 Task: Compose an email with the signature Dana Mitchell with the subject Shipping confirmation and the message Thank you for your cooperation in this matter. from softage.1@softage.net to softage.2@softage.net,  softage.1@softage.net and softage.3@softage.net with CC to softage.4@softage.net with an attached document Proposal_summary.docx, insert an emoji of smiley face Send the email
Action: Mouse moved to (431, 544)
Screenshot: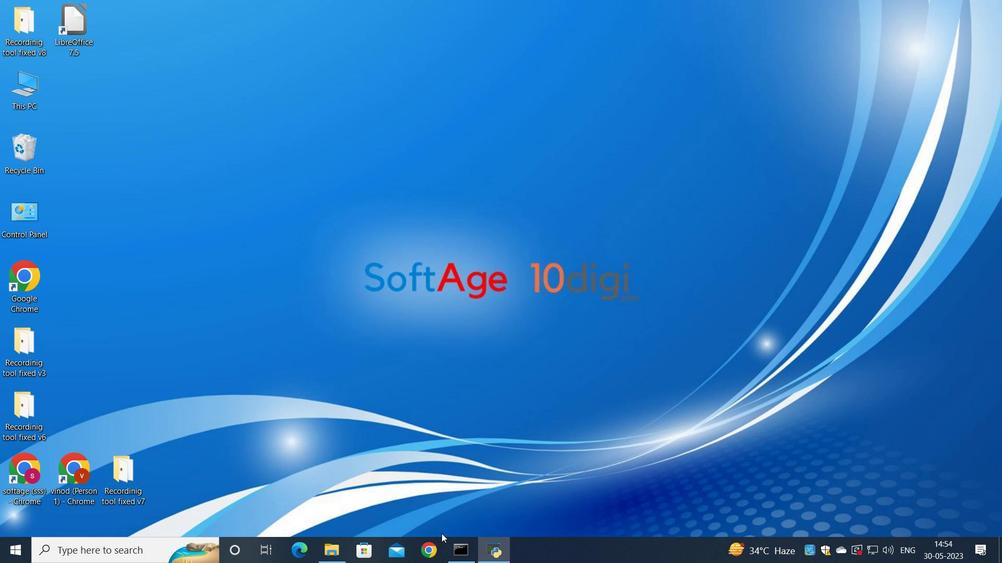 
Action: Mouse pressed left at (431, 544)
Screenshot: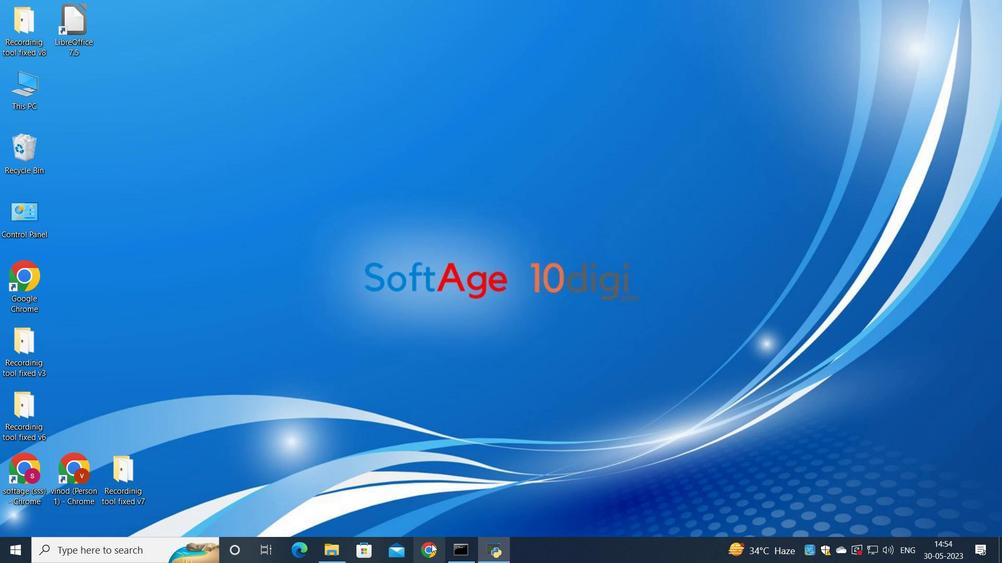 
Action: Mouse moved to (439, 296)
Screenshot: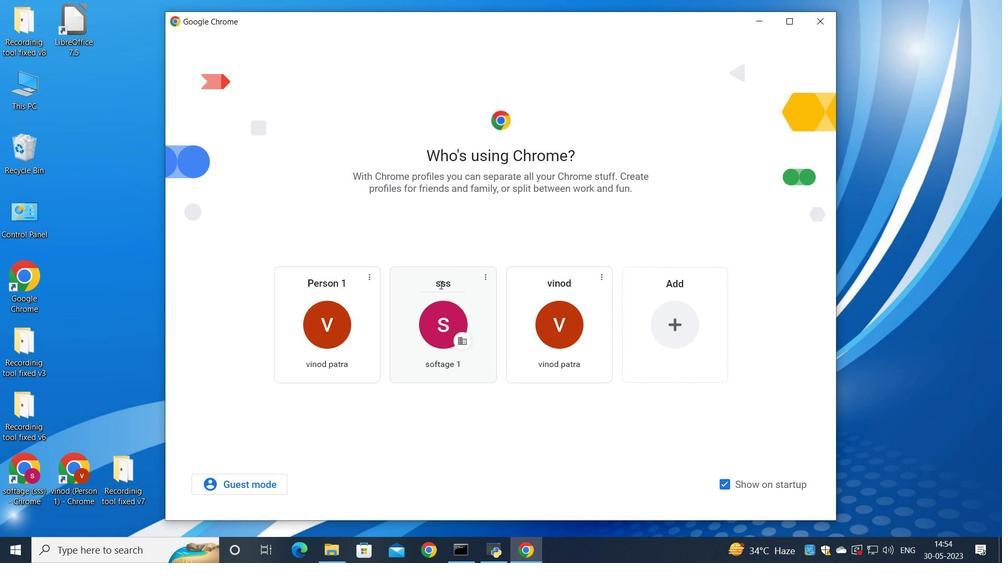 
Action: Mouse pressed left at (439, 296)
Screenshot: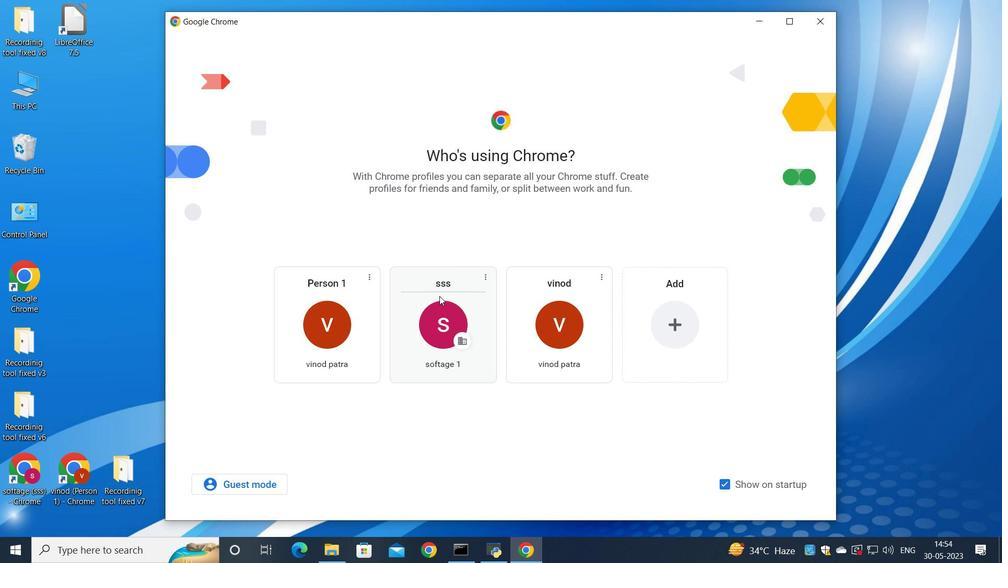 
Action: Mouse moved to (448, 326)
Screenshot: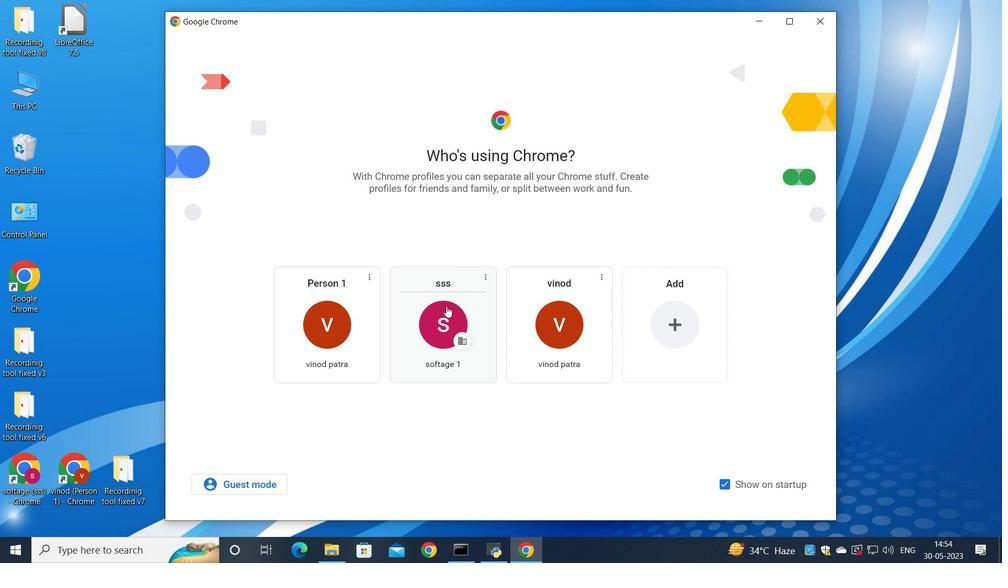 
Action: Mouse pressed left at (448, 326)
Screenshot: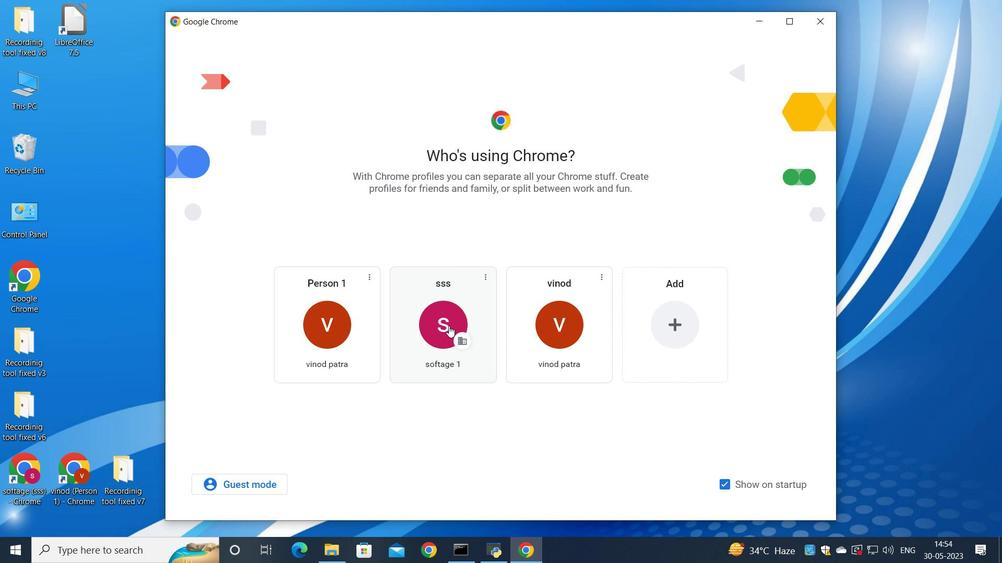 
Action: Mouse moved to (874, 67)
Screenshot: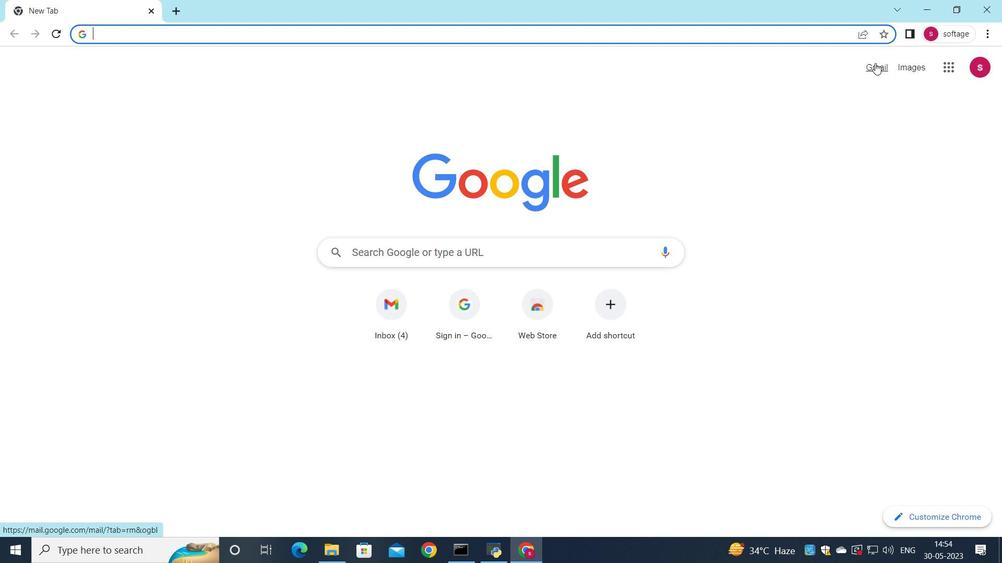 
Action: Mouse pressed left at (874, 67)
Screenshot: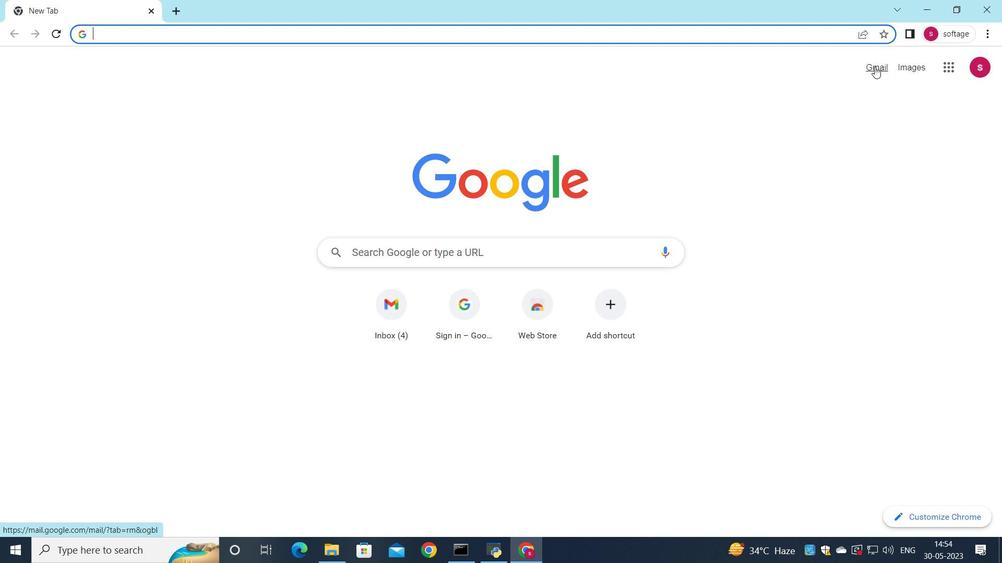 
Action: Mouse moved to (853, 93)
Screenshot: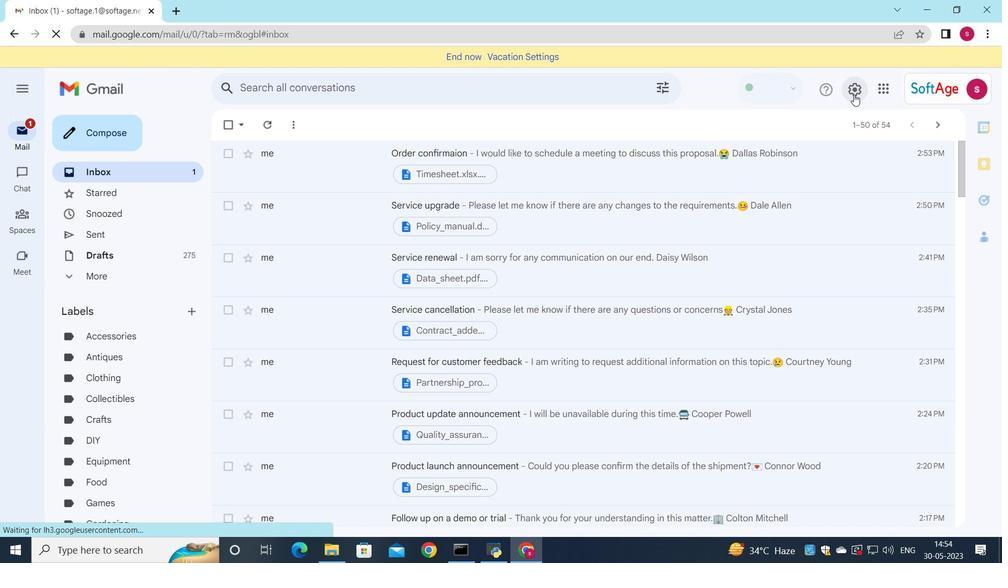 
Action: Mouse pressed left at (853, 93)
Screenshot: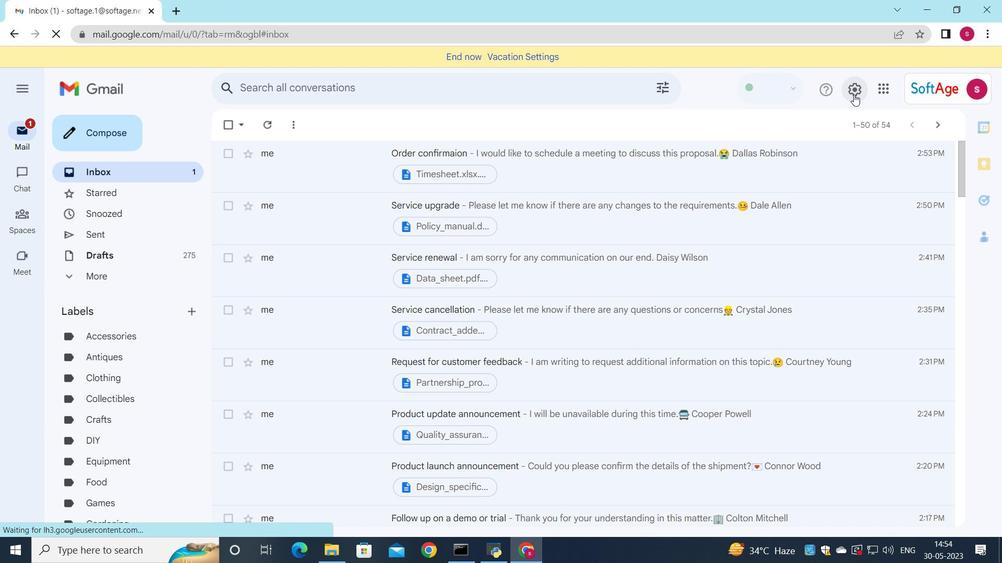 
Action: Mouse moved to (843, 151)
Screenshot: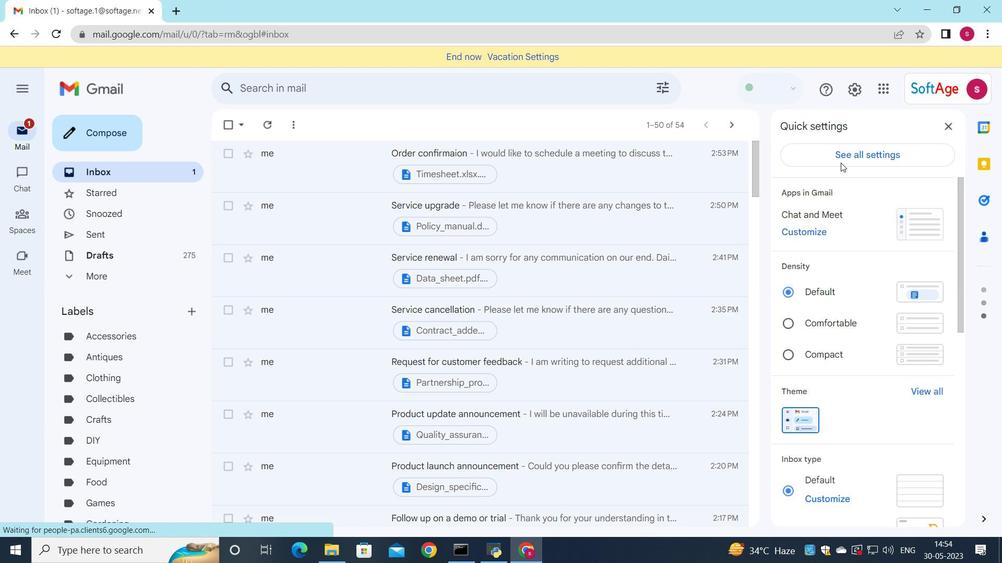 
Action: Mouse pressed left at (843, 151)
Screenshot: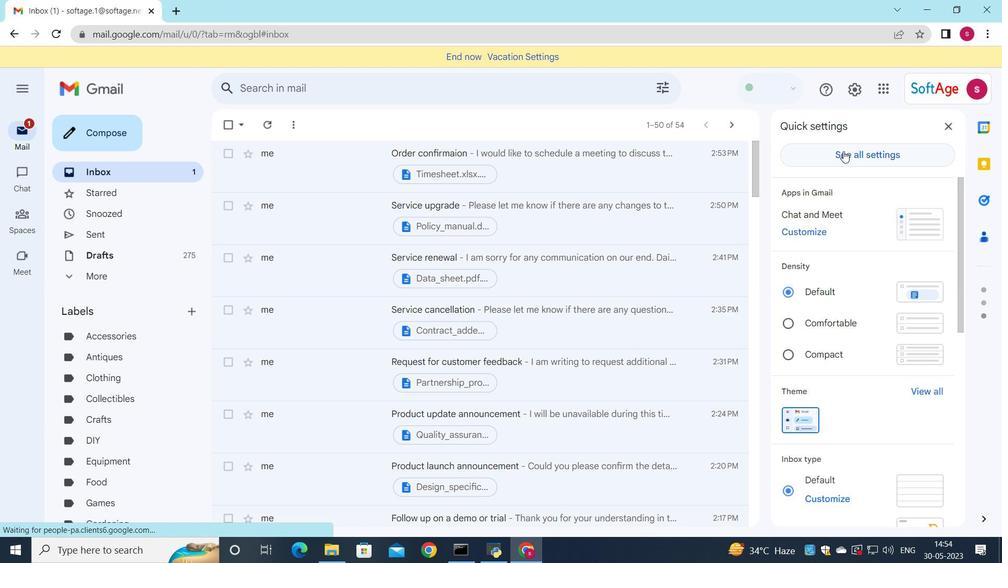 
Action: Mouse moved to (503, 377)
Screenshot: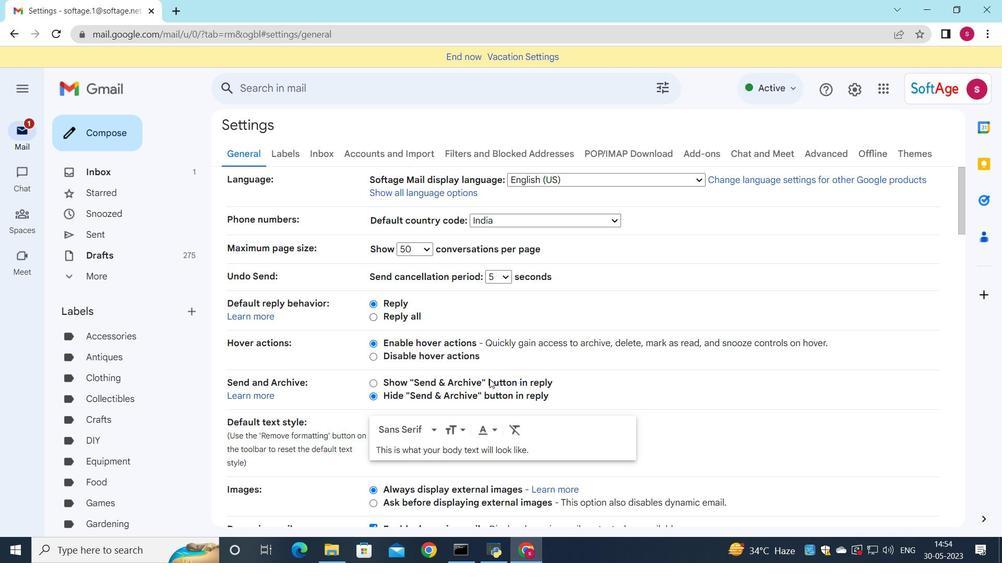 
Action: Mouse scrolled (503, 377) with delta (0, 0)
Screenshot: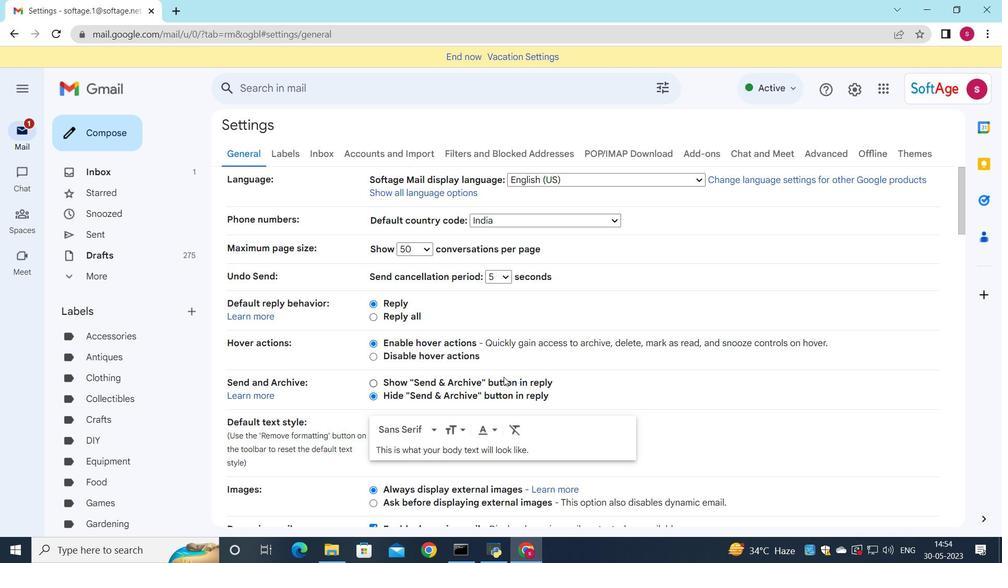 
Action: Mouse scrolled (503, 377) with delta (0, 0)
Screenshot: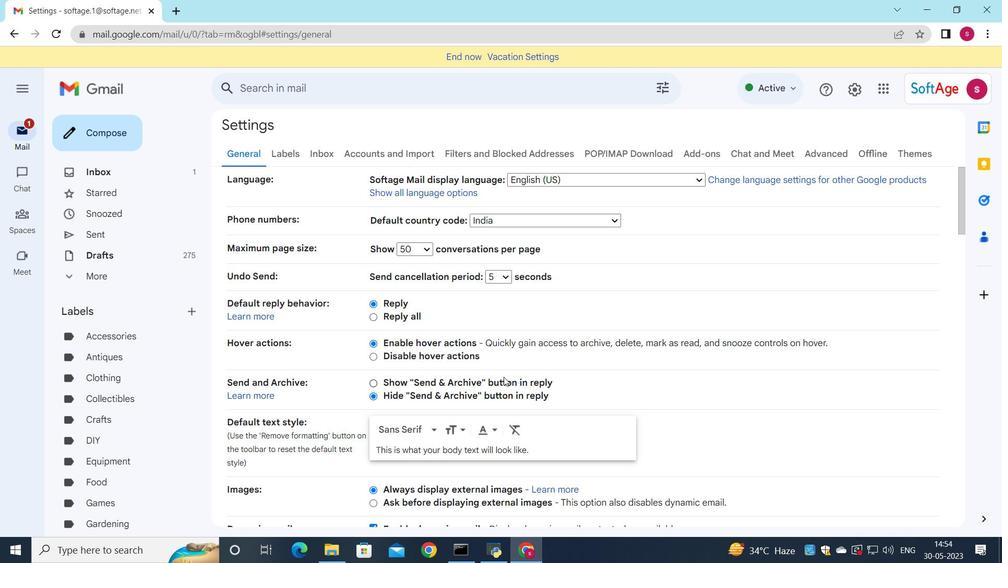 
Action: Mouse scrolled (503, 377) with delta (0, 0)
Screenshot: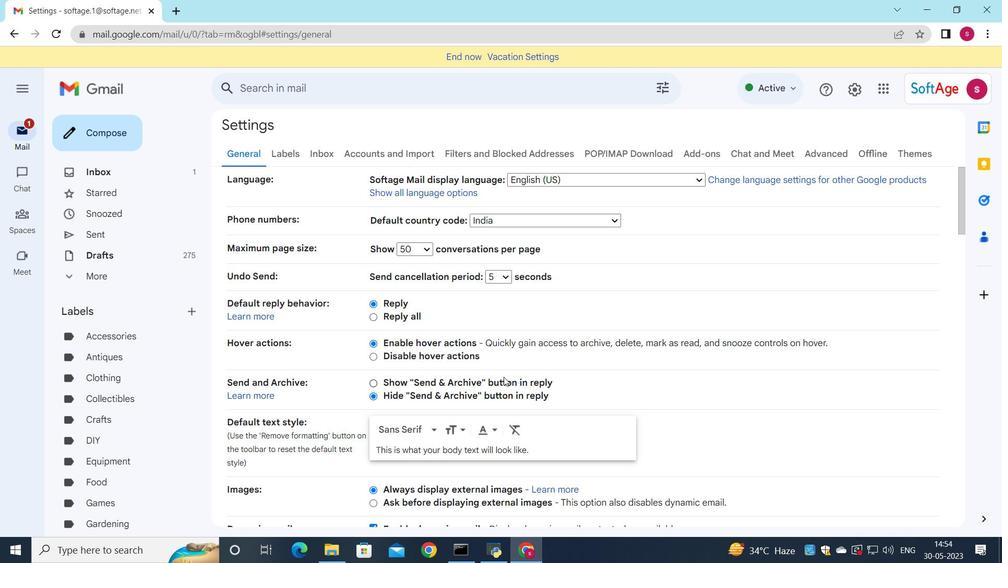 
Action: Mouse scrolled (503, 377) with delta (0, 0)
Screenshot: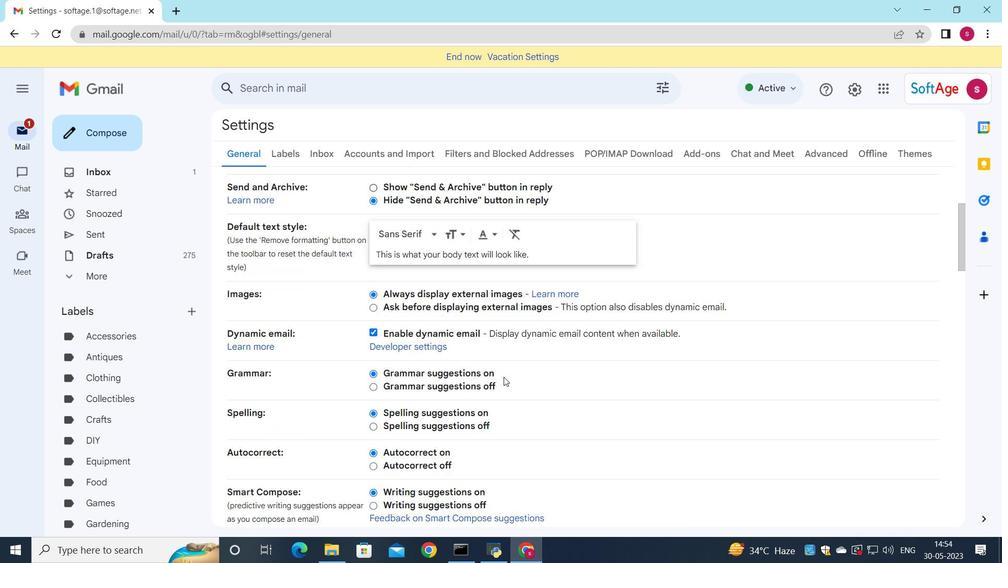 
Action: Mouse scrolled (503, 377) with delta (0, 0)
Screenshot: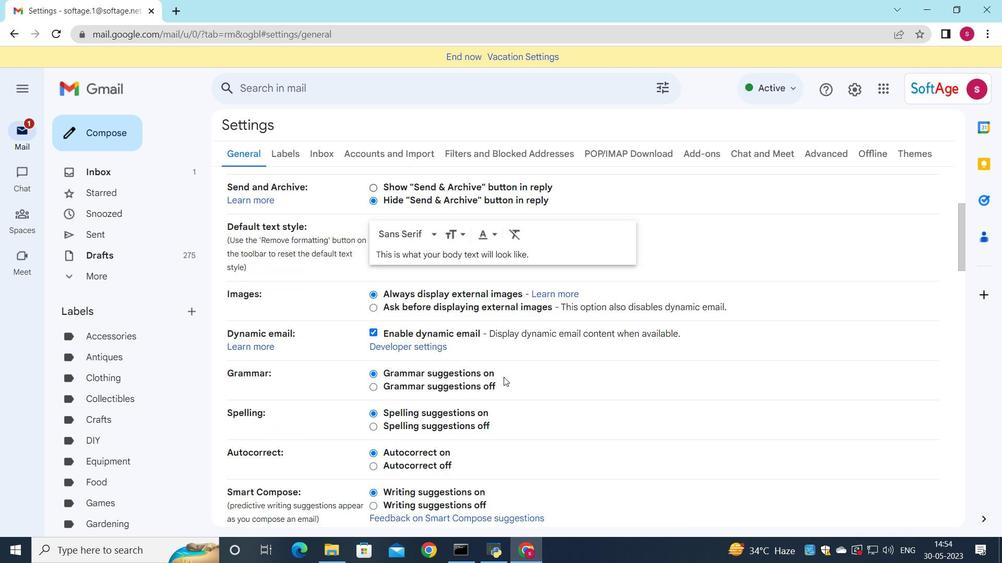 
Action: Mouse scrolled (503, 377) with delta (0, 0)
Screenshot: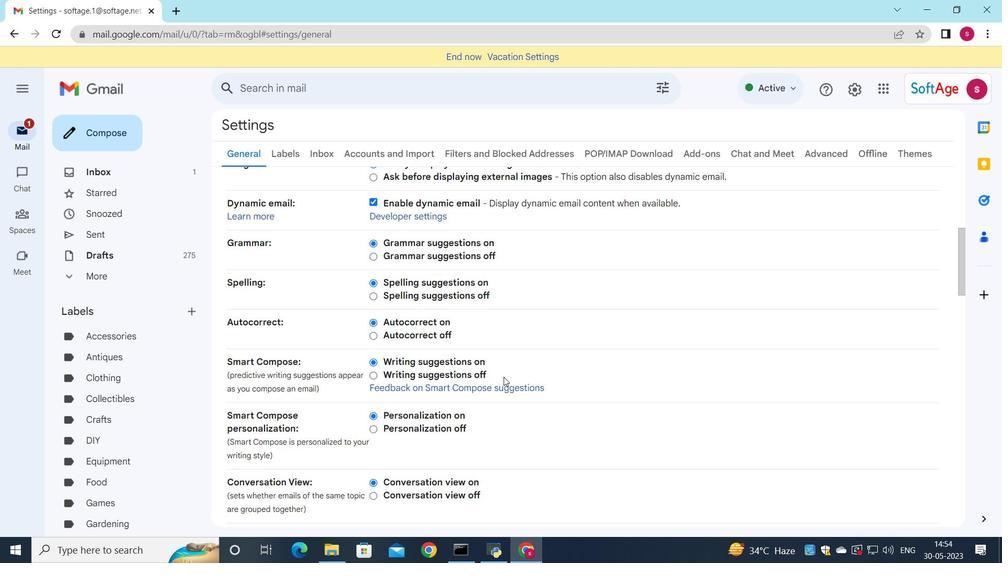 
Action: Mouse scrolled (503, 377) with delta (0, 0)
Screenshot: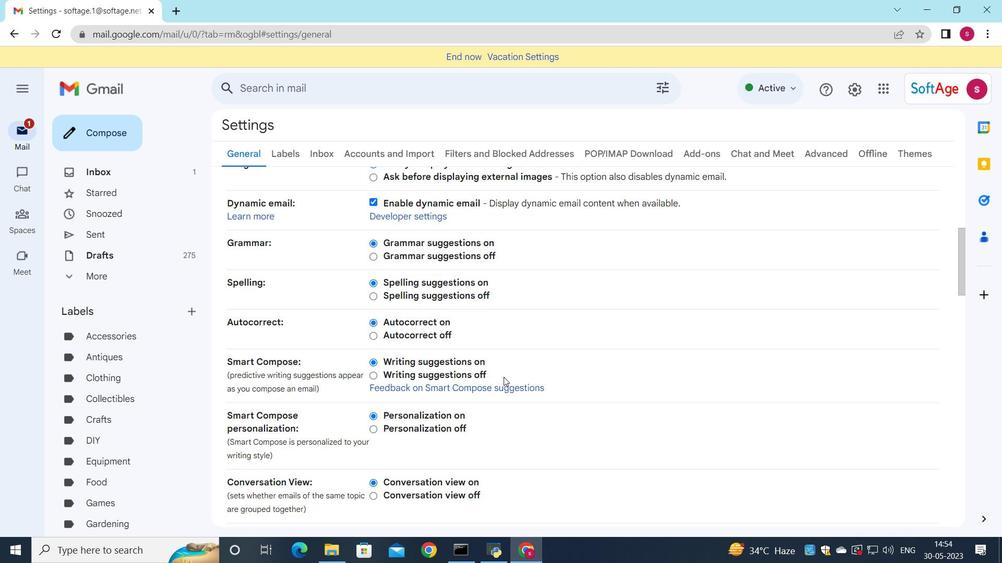 
Action: Mouse scrolled (503, 377) with delta (0, 0)
Screenshot: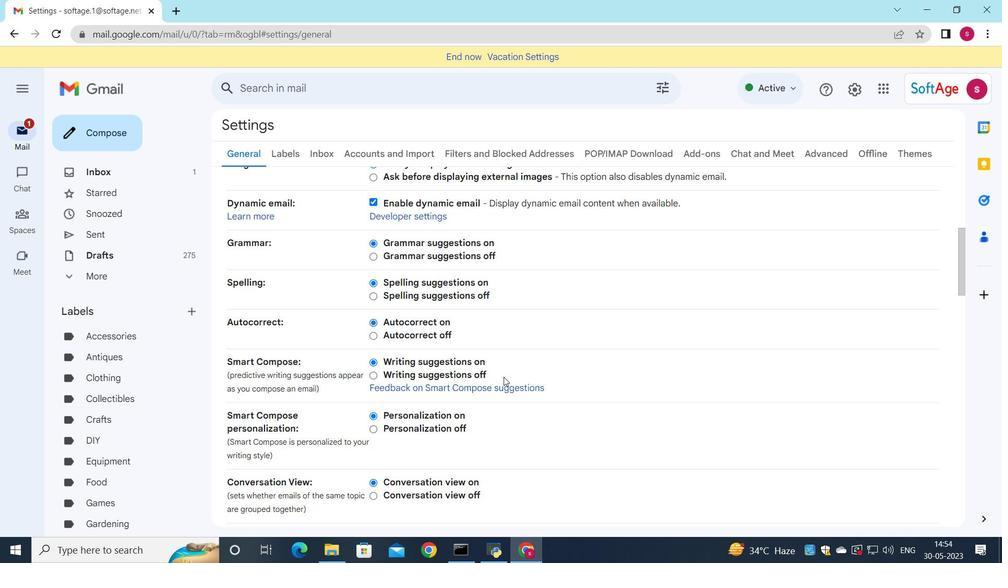 
Action: Mouse scrolled (503, 377) with delta (0, 0)
Screenshot: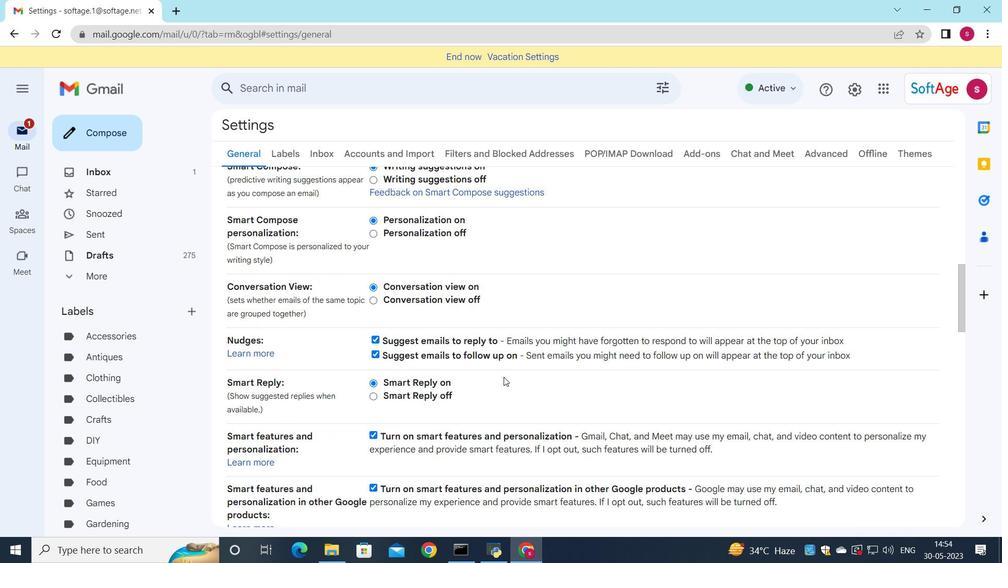 
Action: Mouse scrolled (503, 377) with delta (0, 0)
Screenshot: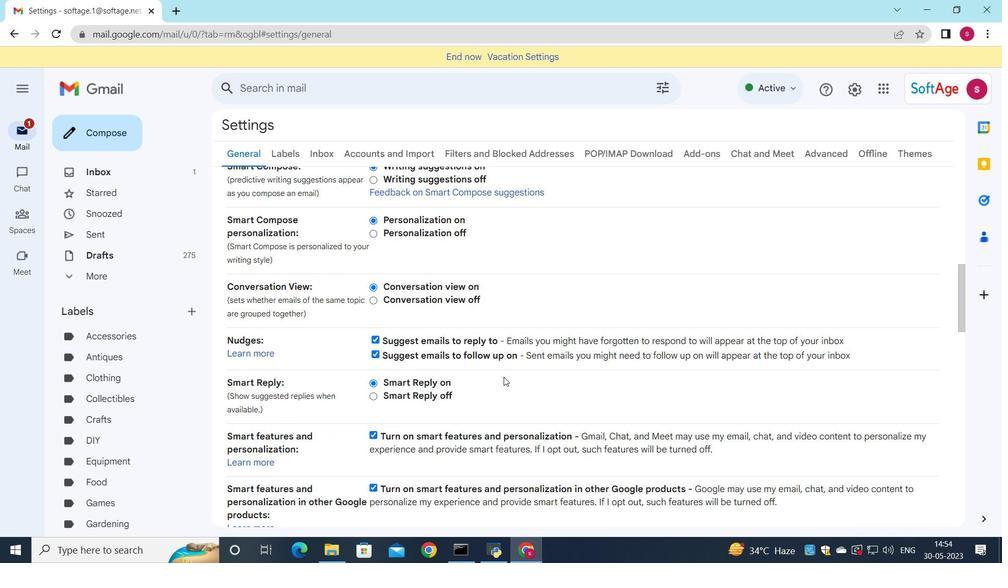 
Action: Mouse scrolled (503, 377) with delta (0, 0)
Screenshot: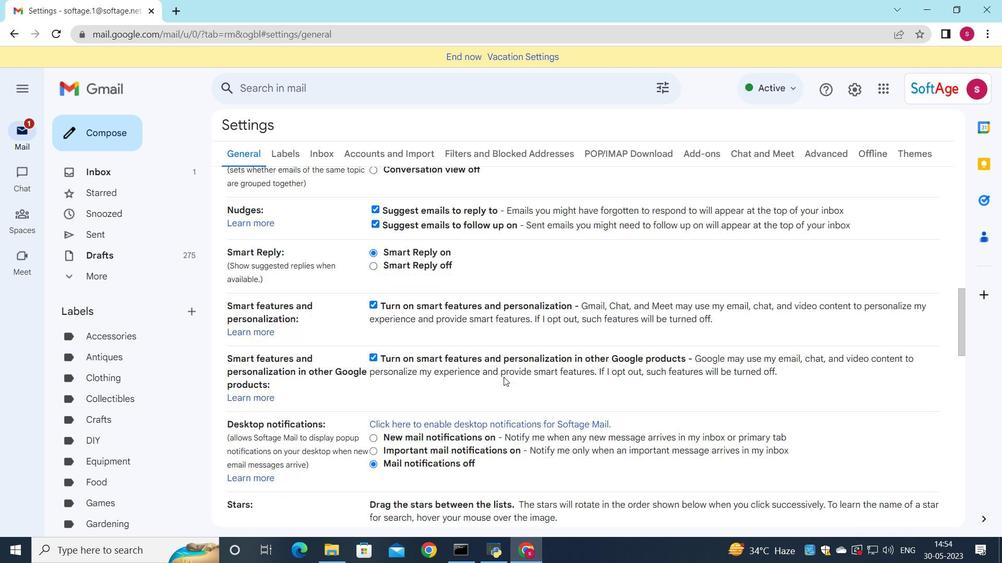 
Action: Mouse scrolled (503, 377) with delta (0, 0)
Screenshot: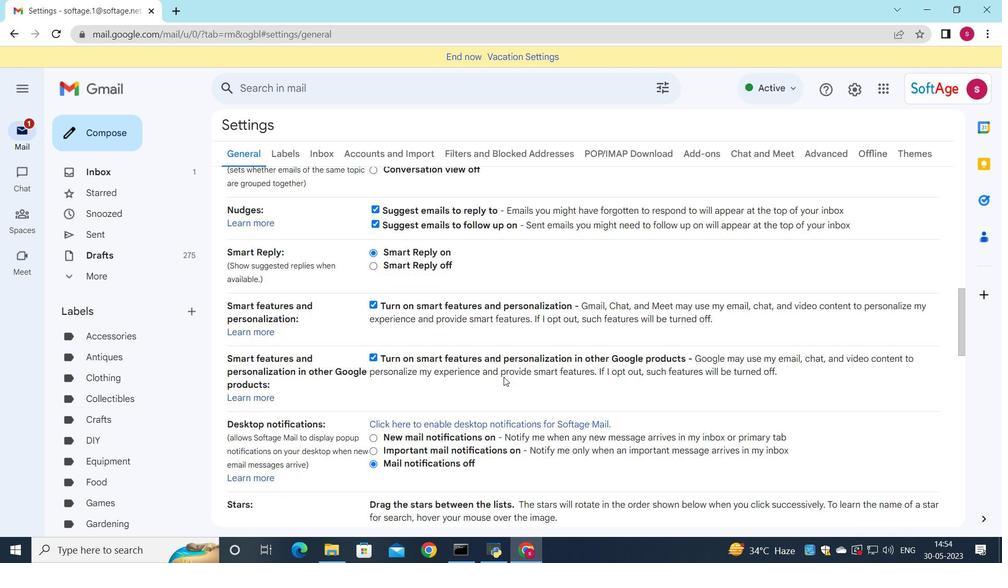 
Action: Mouse scrolled (503, 377) with delta (0, 0)
Screenshot: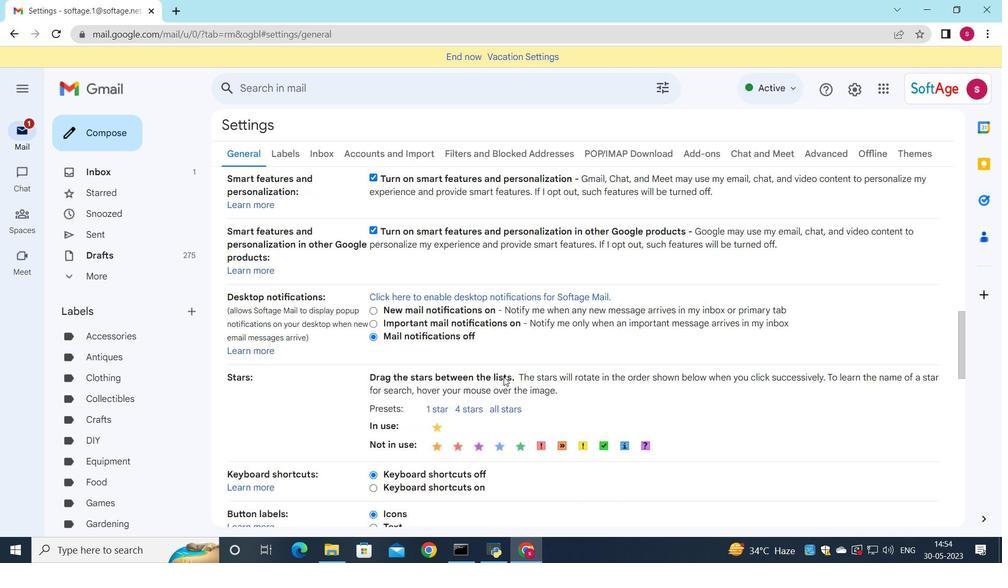 
Action: Mouse scrolled (503, 377) with delta (0, 0)
Screenshot: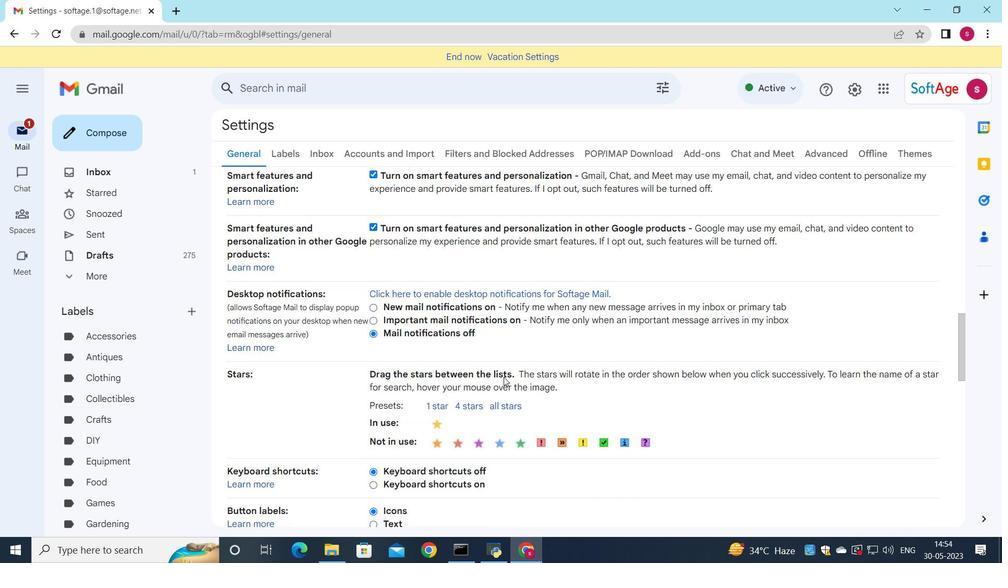 
Action: Mouse scrolled (503, 377) with delta (0, 0)
Screenshot: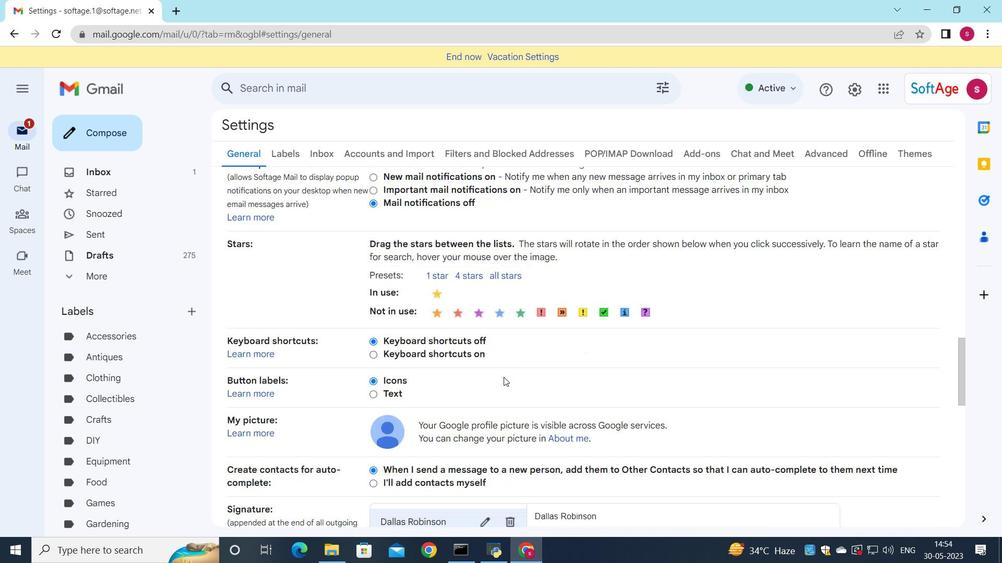 
Action: Mouse scrolled (503, 377) with delta (0, 0)
Screenshot: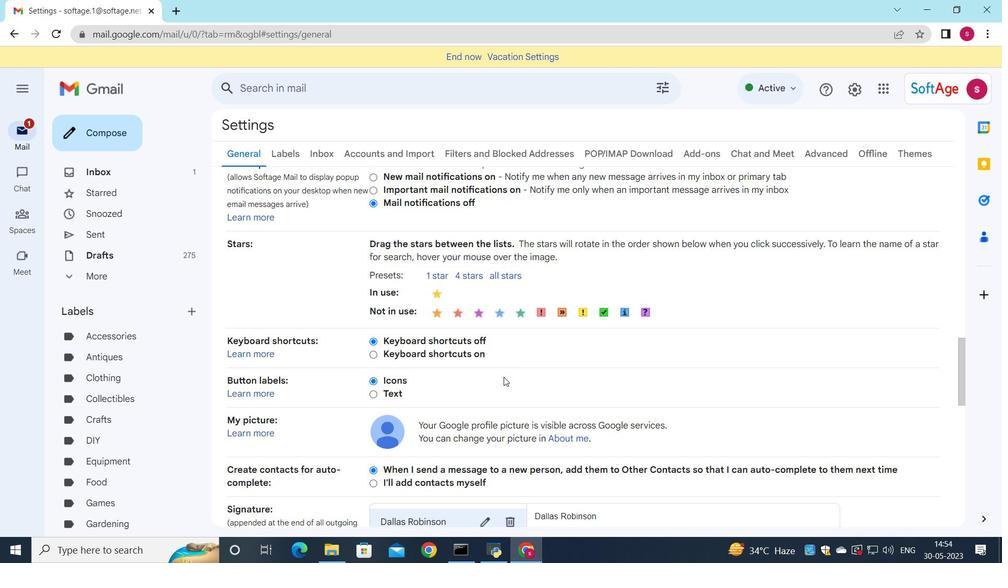 
Action: Mouse scrolled (503, 377) with delta (0, 0)
Screenshot: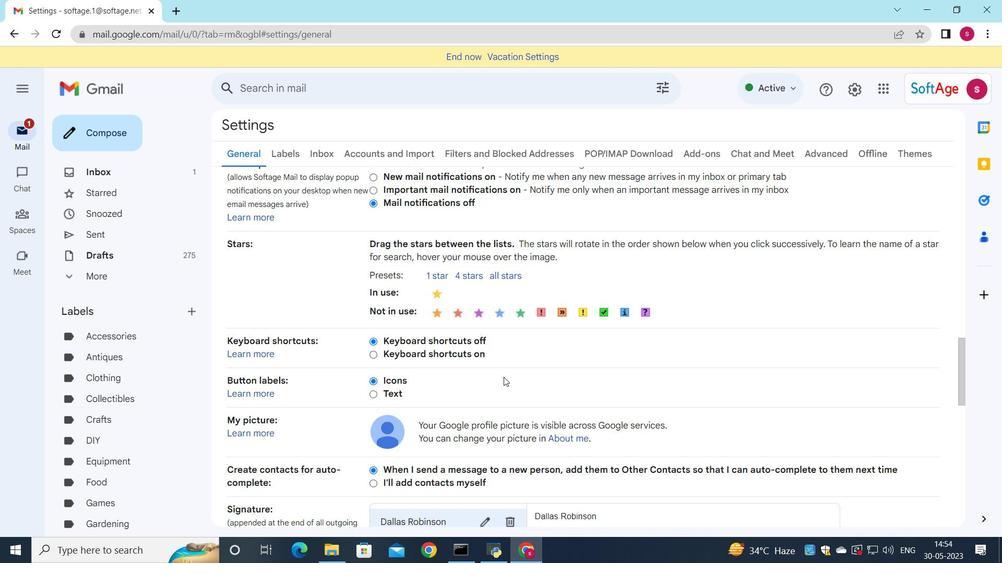 
Action: Mouse moved to (507, 328)
Screenshot: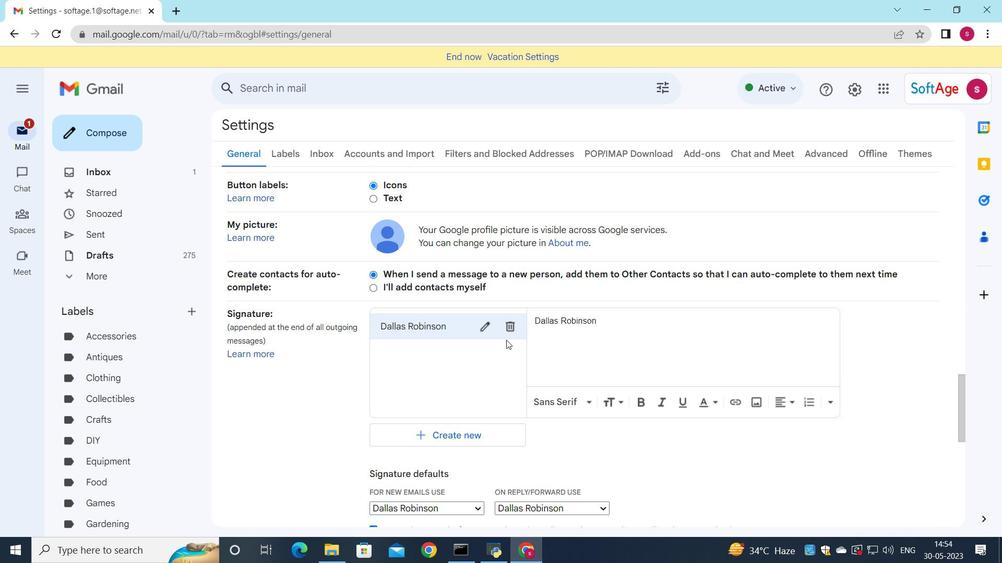 
Action: Mouse pressed left at (507, 328)
Screenshot: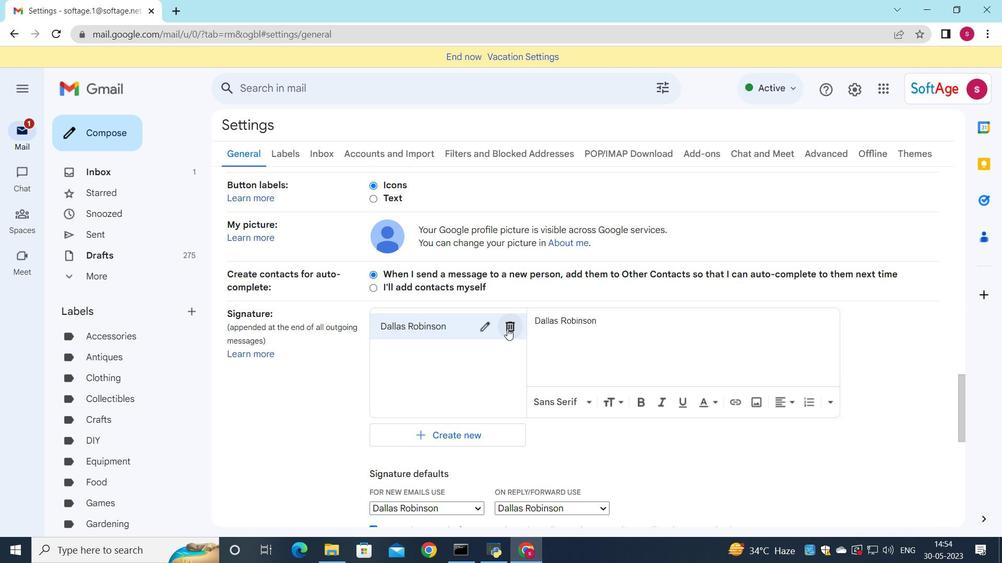 
Action: Mouse moved to (616, 324)
Screenshot: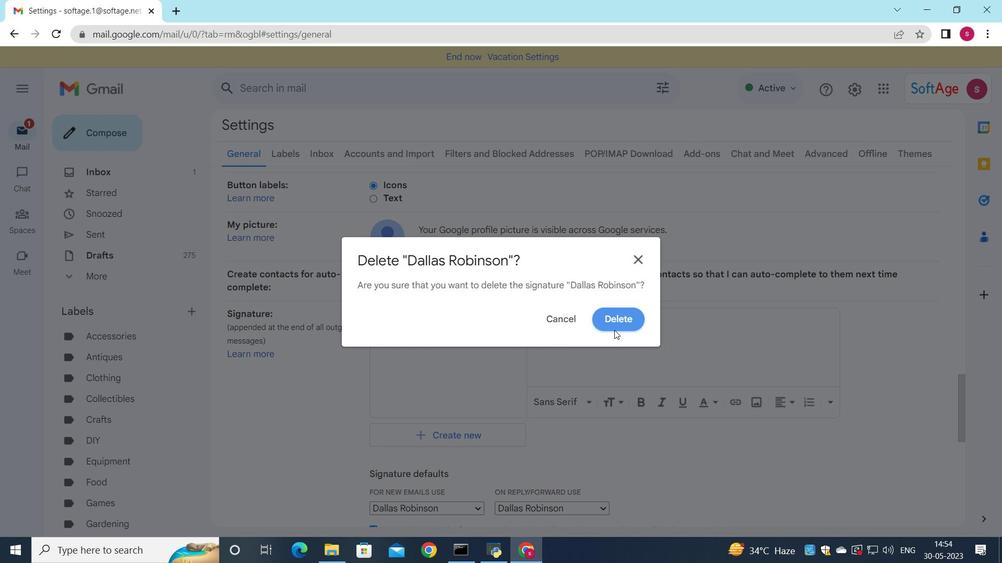 
Action: Mouse pressed left at (616, 324)
Screenshot: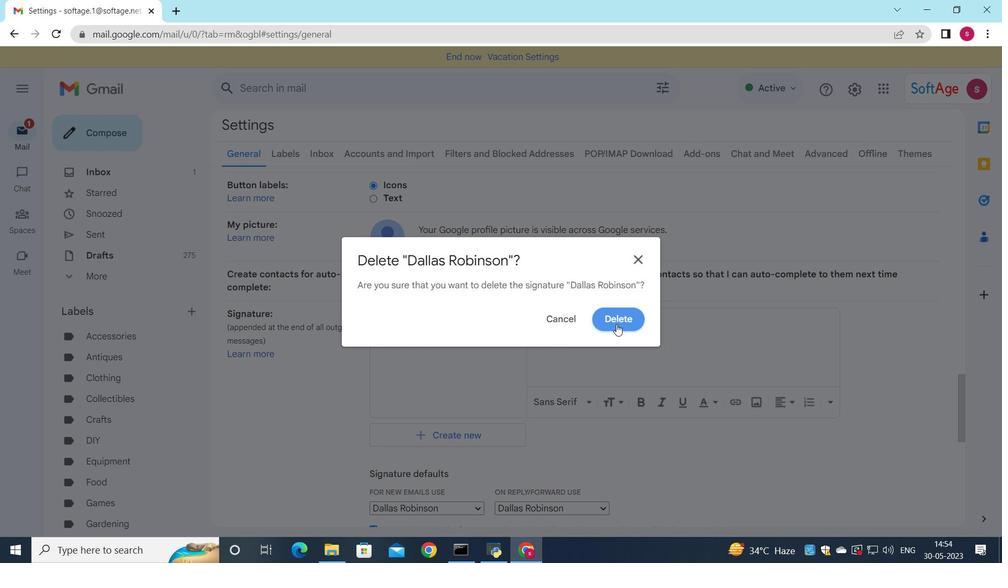 
Action: Mouse moved to (424, 347)
Screenshot: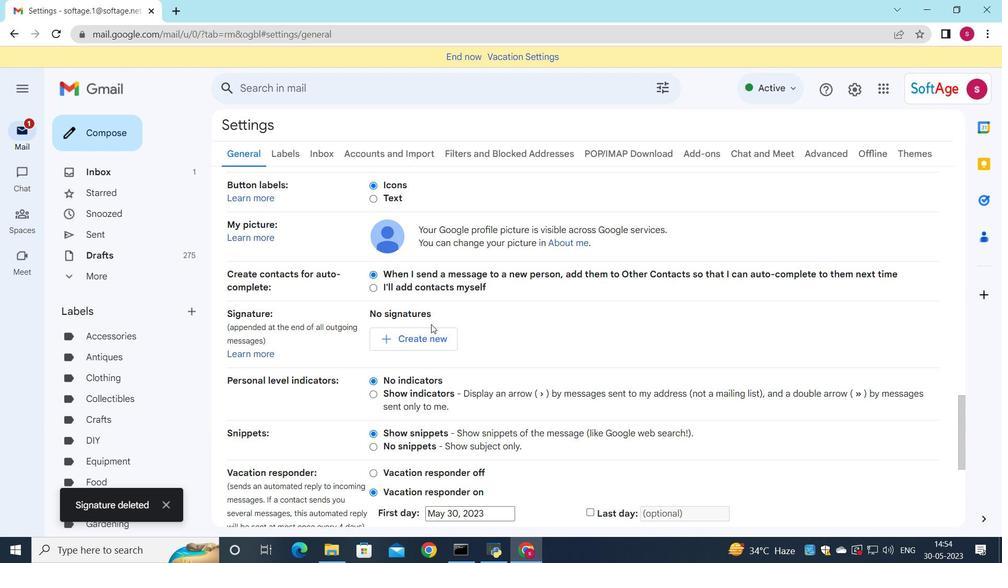
Action: Mouse pressed left at (424, 347)
Screenshot: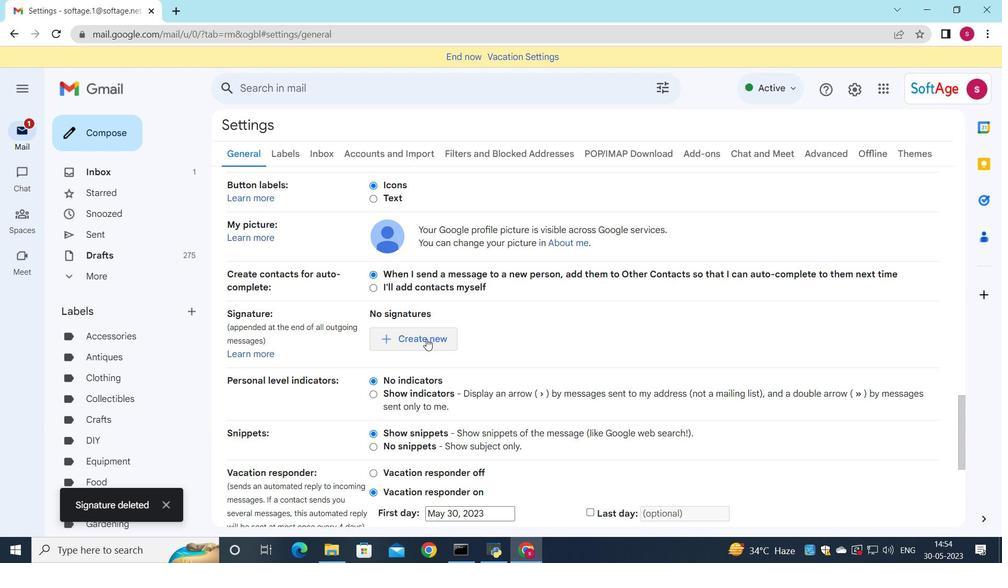 
Action: Mouse moved to (791, 422)
Screenshot: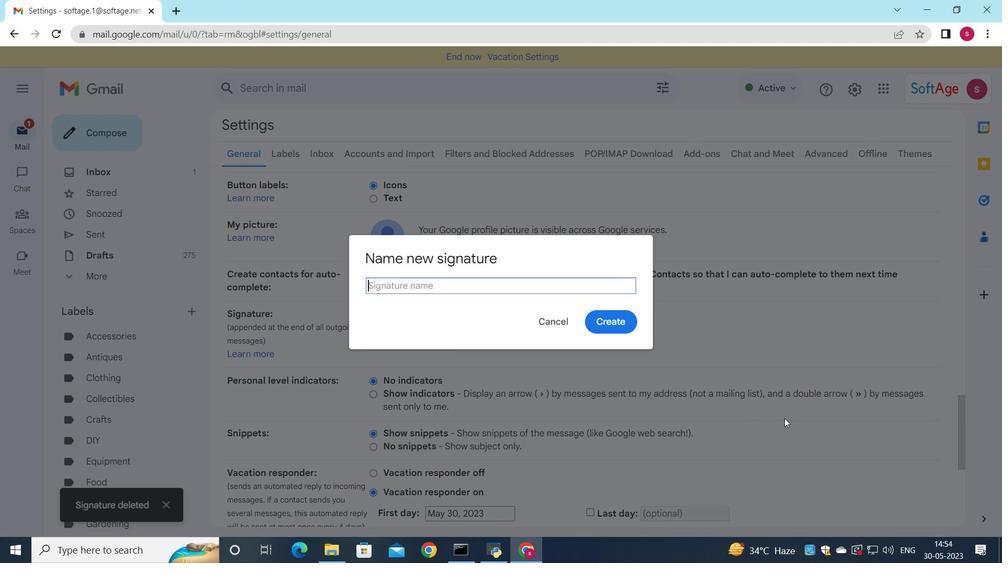 
Action: Key pressed <Key.shift>dana<Key.space><Key.shift><Key.shift><Key.shift><Key.shift><Key.backspace><Key.backspace><Key.backspace><Key.backspace><Key.backspace><Key.backspace><Key.backspace><Key.backspace><Key.backspace><Key.backspace><Key.backspace><Key.shift><Key.shift><Key.shift><Key.shift><Key.shift><Key.shift><Key.shift>D<Key.shift>ana<Key.space><Key.shift>MO<Key.backspace><Key.shift>Ic<Key.backspace><Key.backspace>itchell
Screenshot: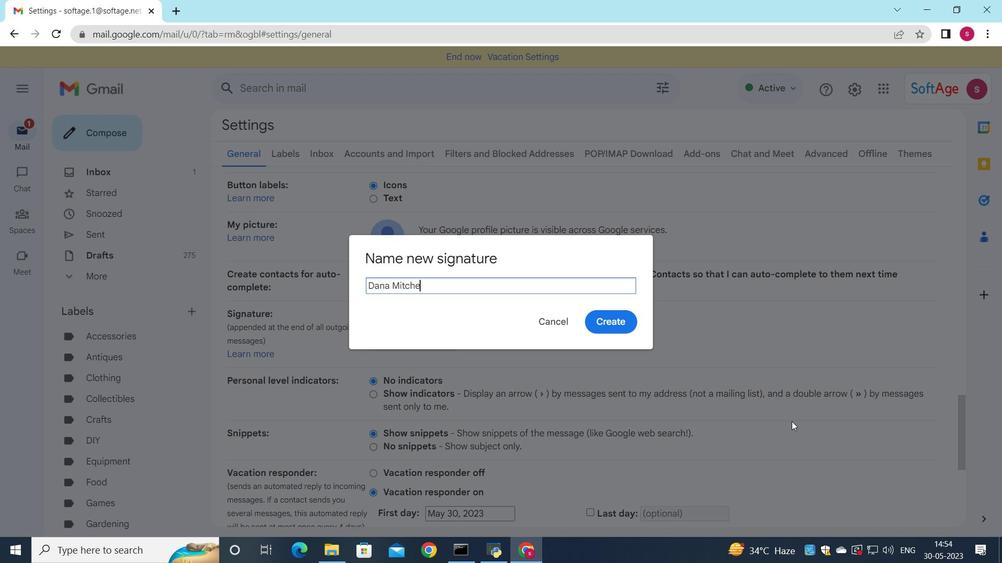 
Action: Mouse moved to (618, 326)
Screenshot: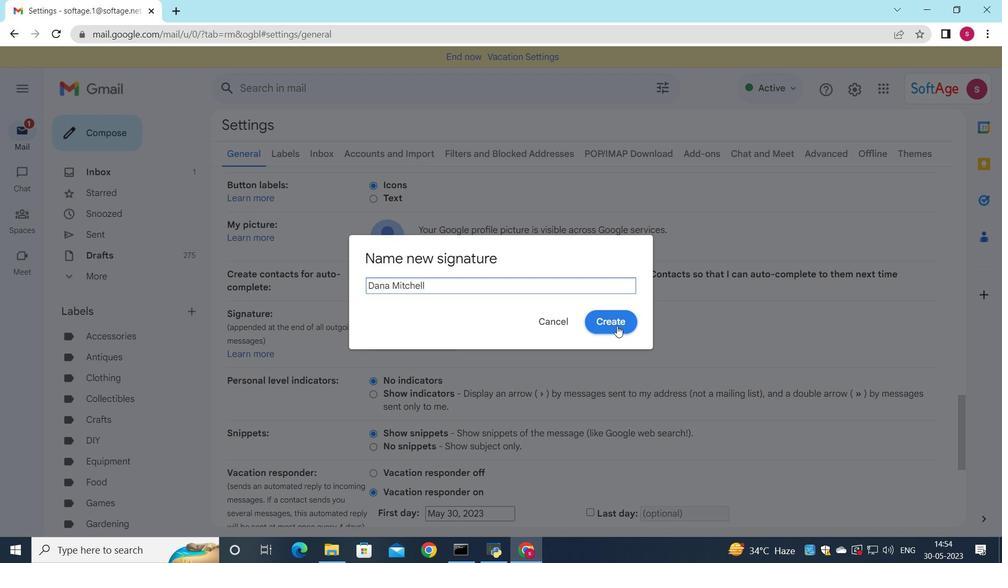 
Action: Mouse pressed left at (618, 326)
Screenshot: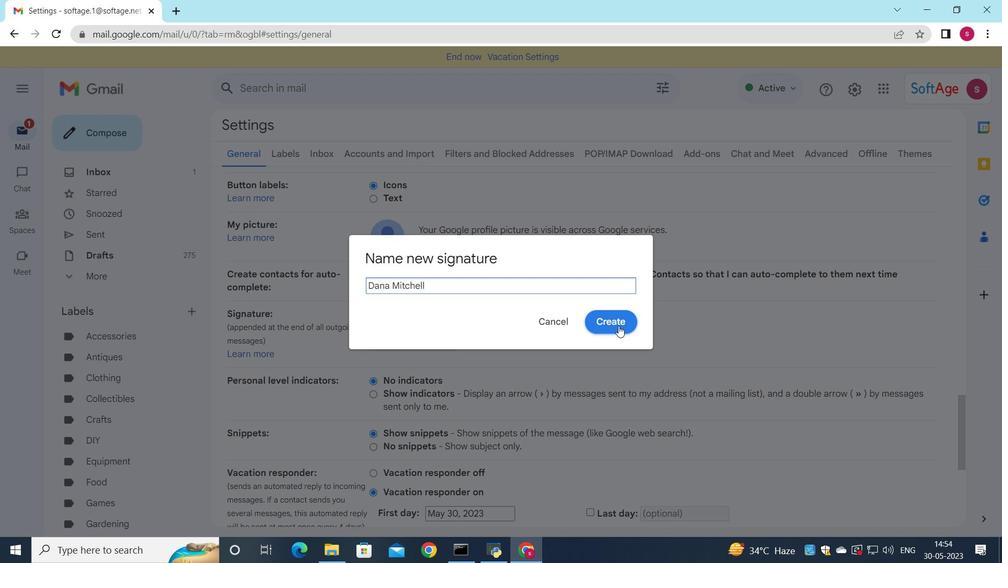 
Action: Mouse moved to (643, 341)
Screenshot: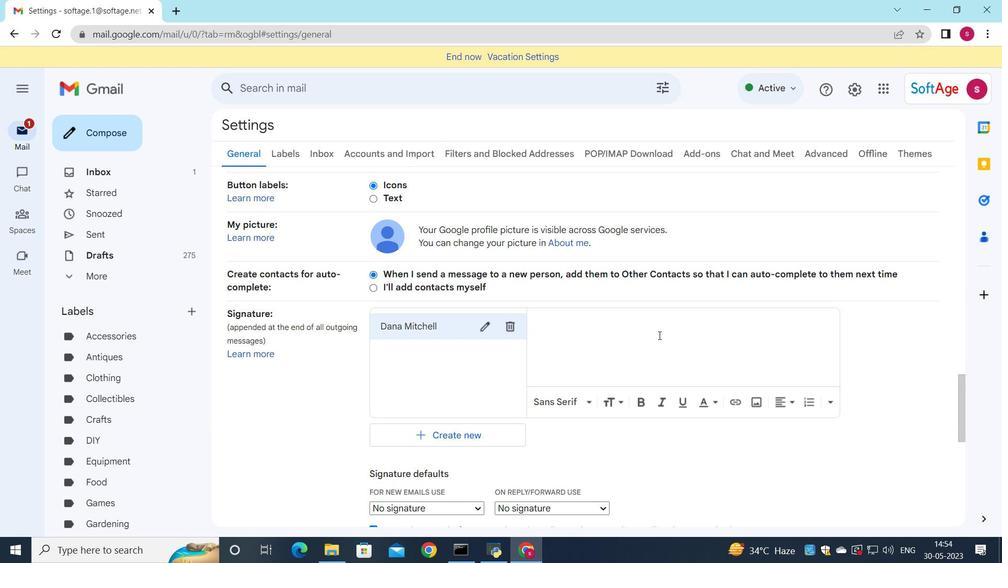 
Action: Mouse pressed left at (643, 341)
Screenshot: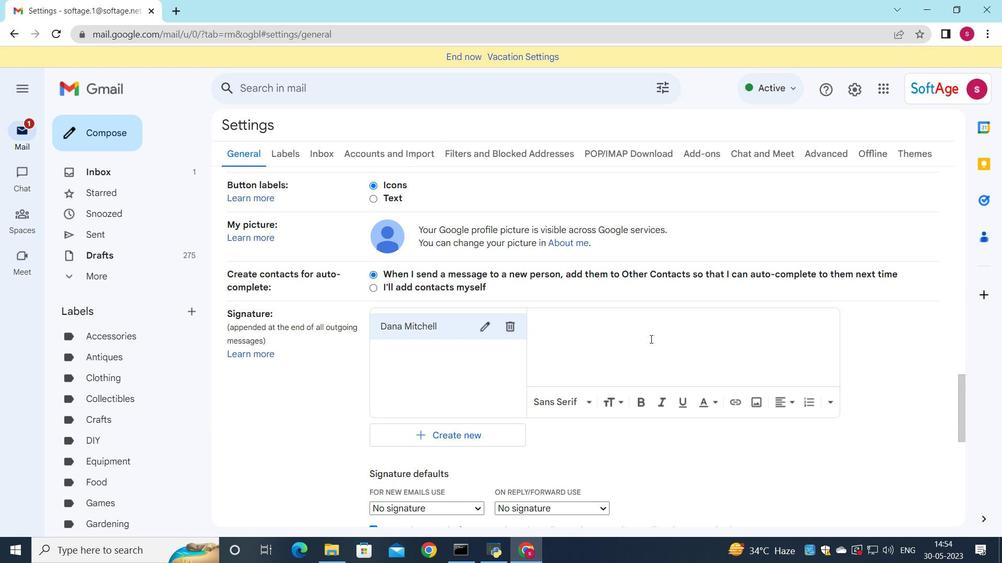 
Action: Key pressed <Key.shift>Dana<Key.space><Key.shift><Key.shift><Key.shift><Key.shift><Key.shift><Key.shift><Key.shift>Mitchell
Screenshot: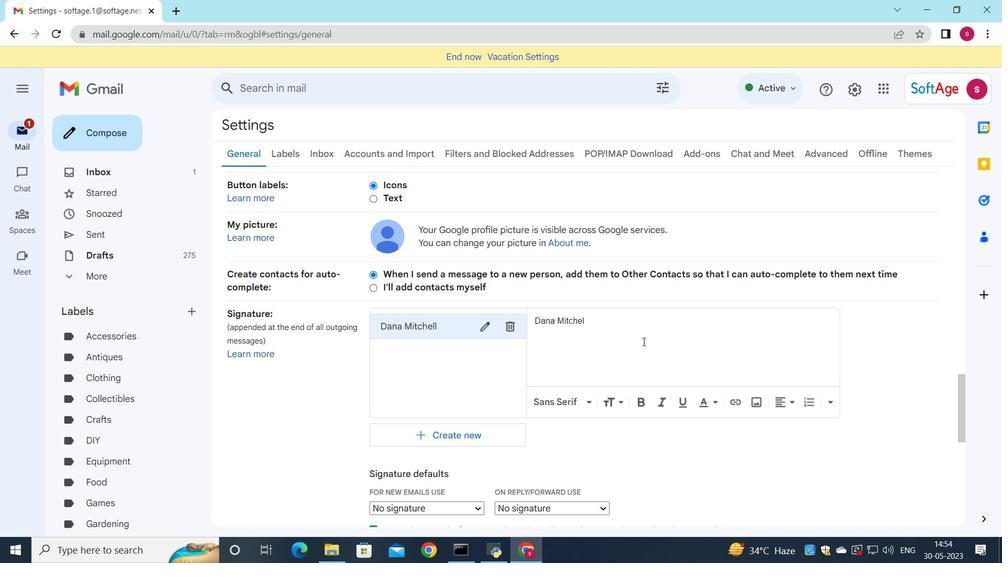 
Action: Mouse scrolled (643, 341) with delta (0, 0)
Screenshot: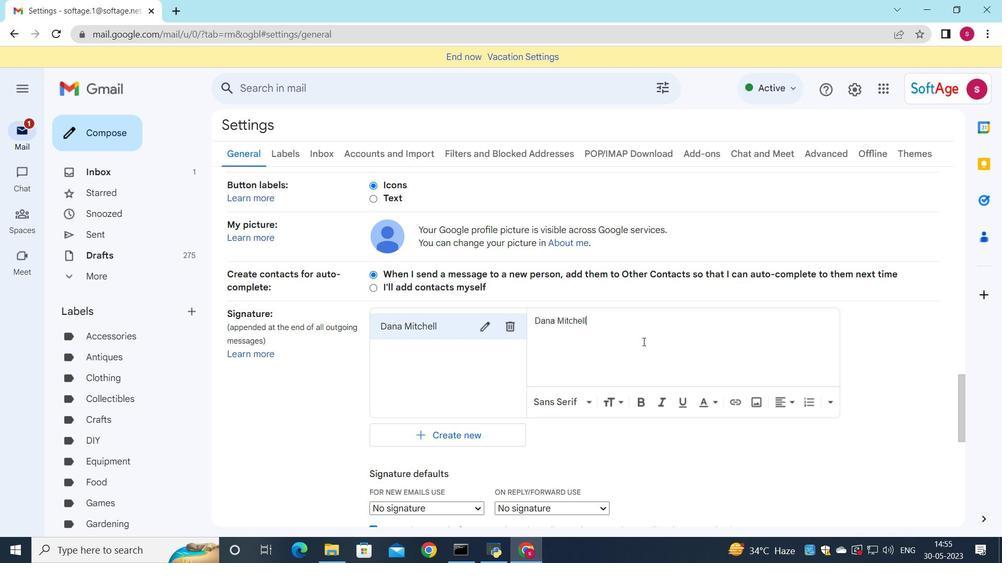 
Action: Mouse scrolled (643, 341) with delta (0, 0)
Screenshot: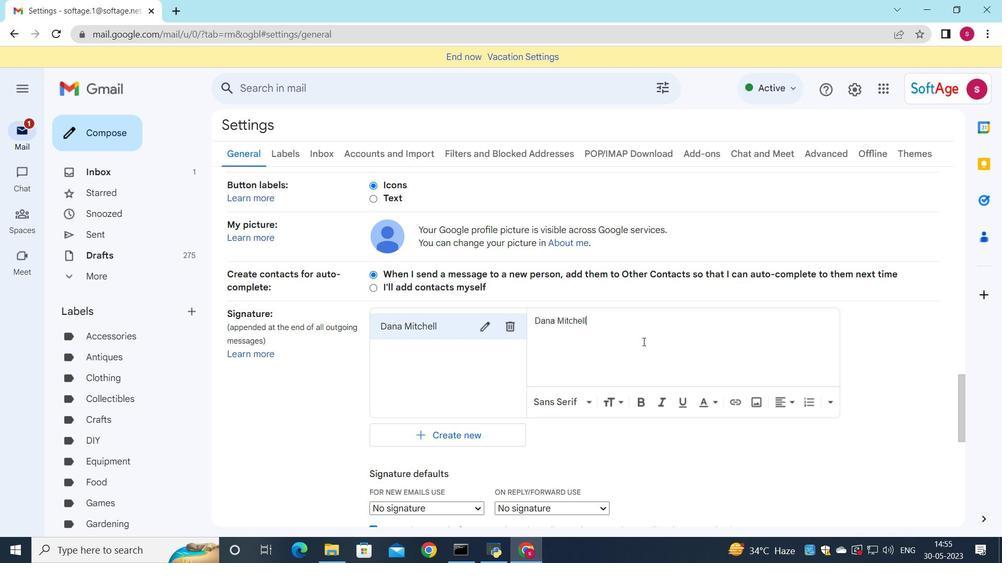 
Action: Mouse scrolled (643, 341) with delta (0, 0)
Screenshot: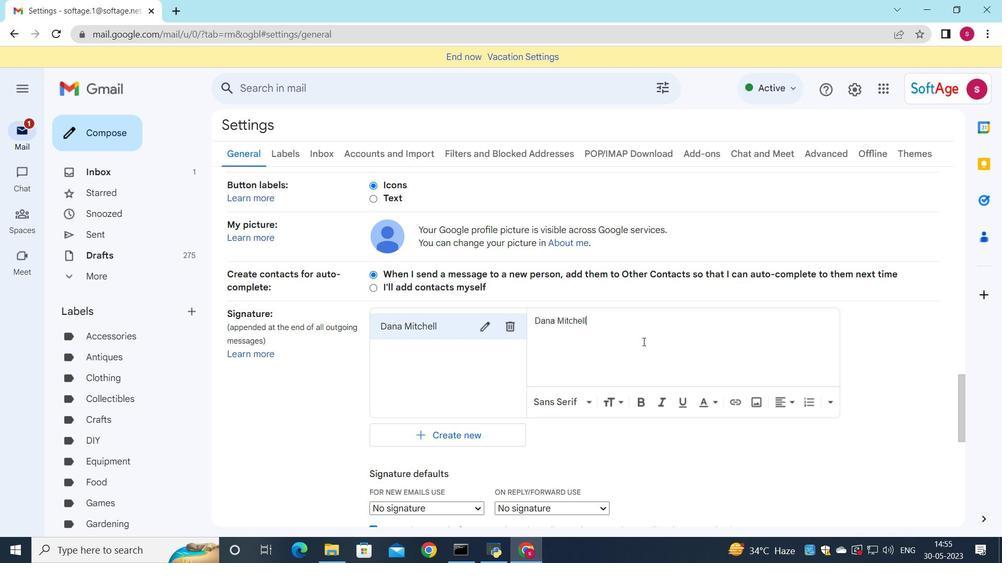 
Action: Mouse moved to (478, 309)
Screenshot: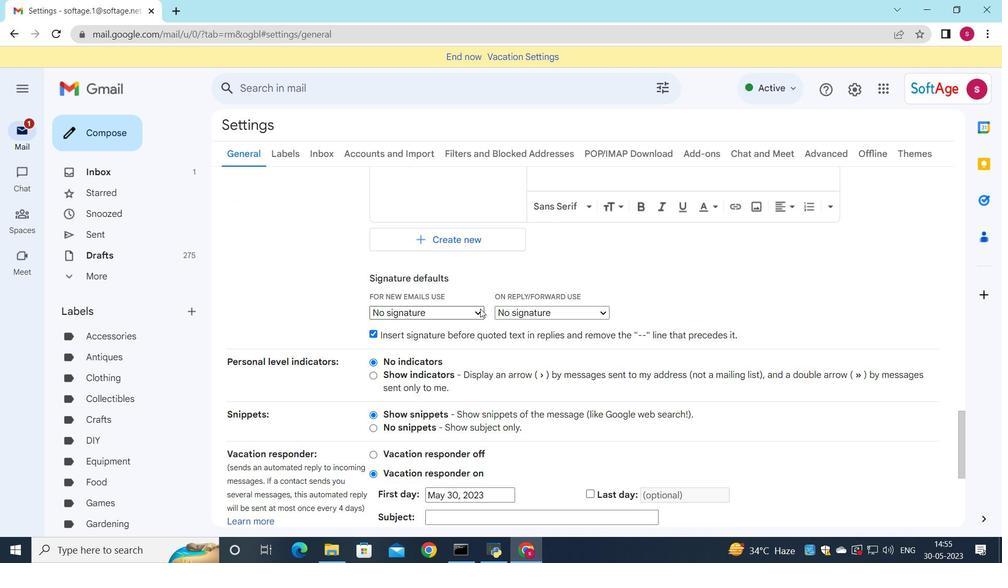 
Action: Mouse pressed left at (478, 309)
Screenshot: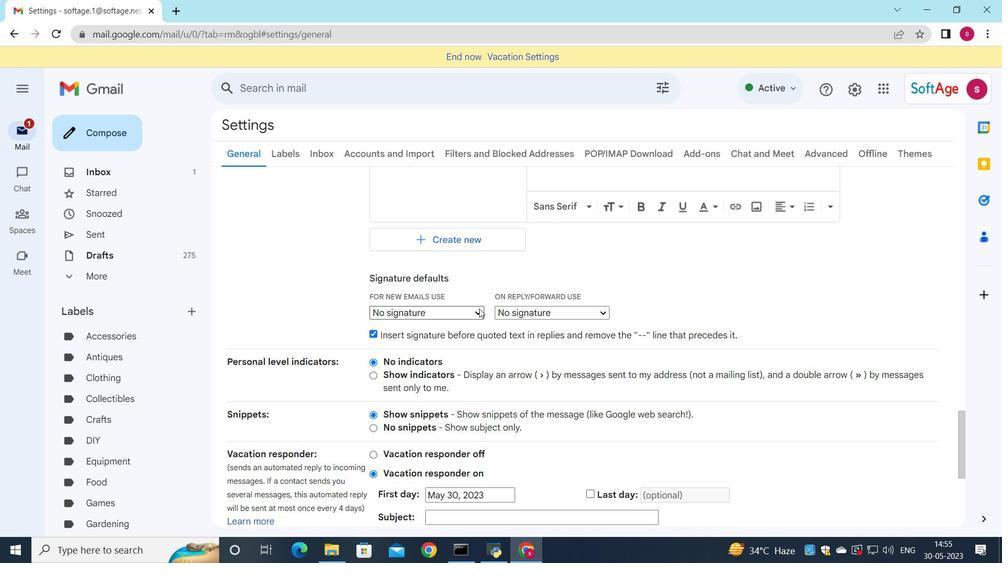 
Action: Mouse moved to (472, 325)
Screenshot: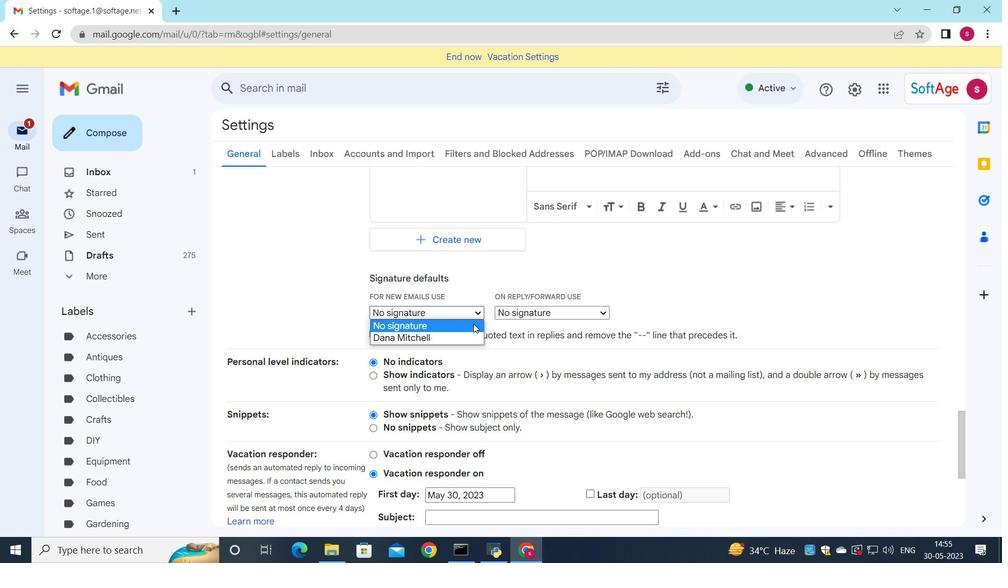 
Action: Mouse pressed left at (472, 325)
Screenshot: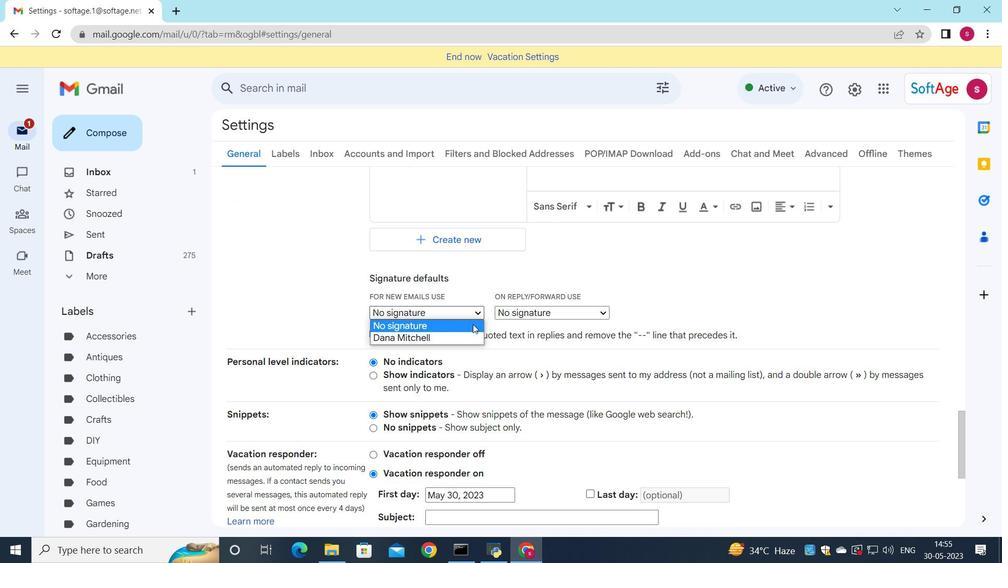 
Action: Mouse moved to (470, 330)
Screenshot: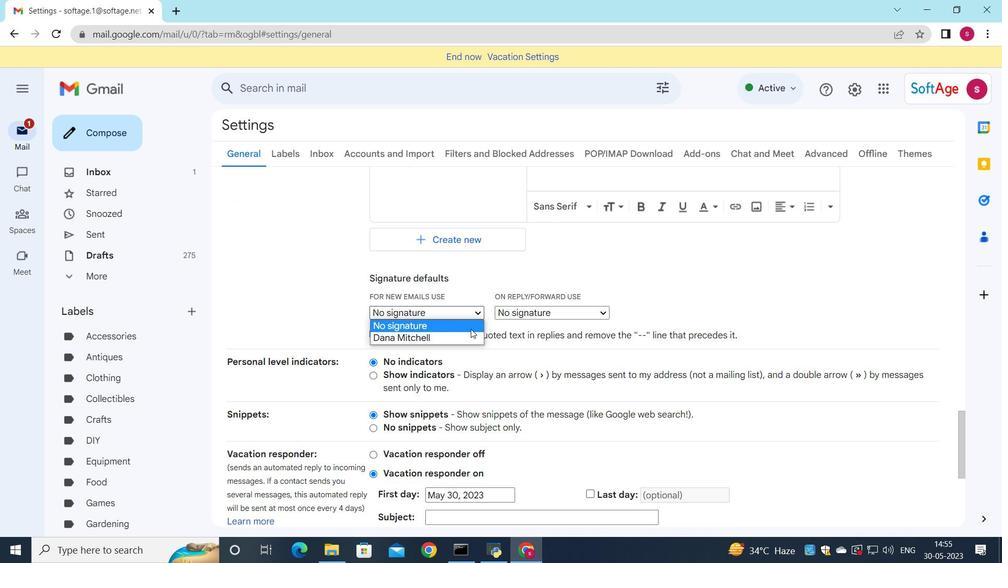 
Action: Mouse pressed left at (470, 330)
Screenshot: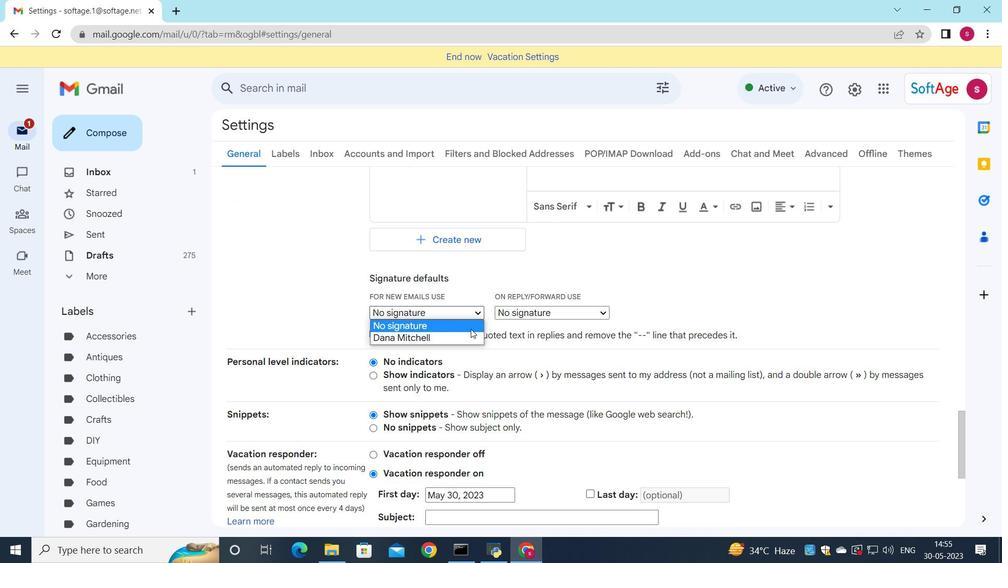
Action: Mouse moved to (472, 314)
Screenshot: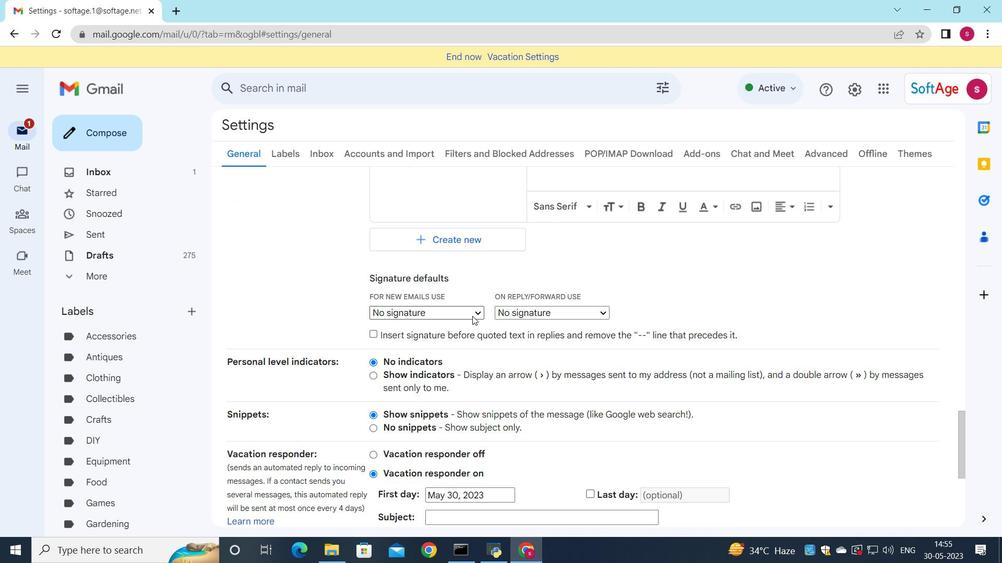 
Action: Mouse pressed left at (472, 314)
Screenshot: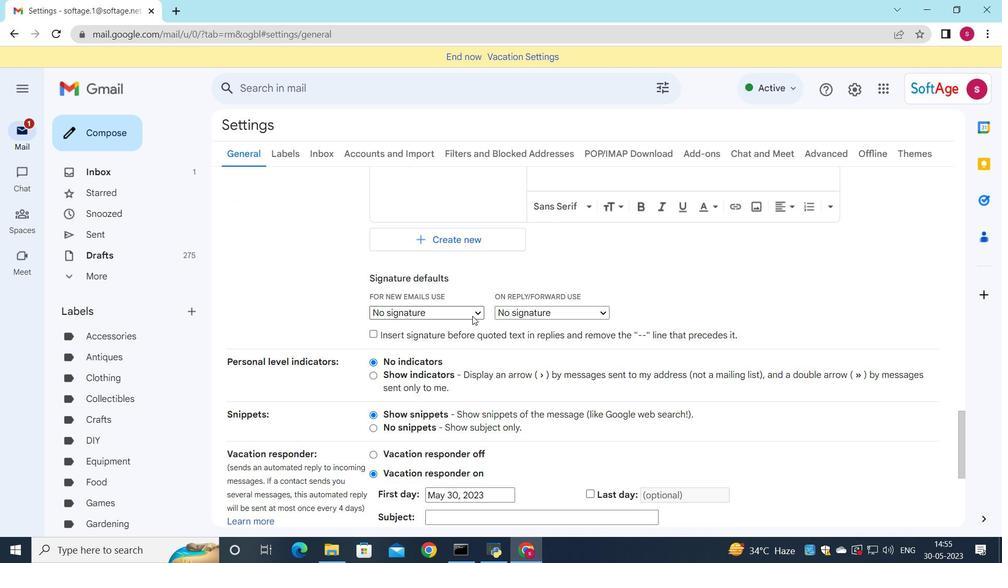 
Action: Mouse moved to (464, 337)
Screenshot: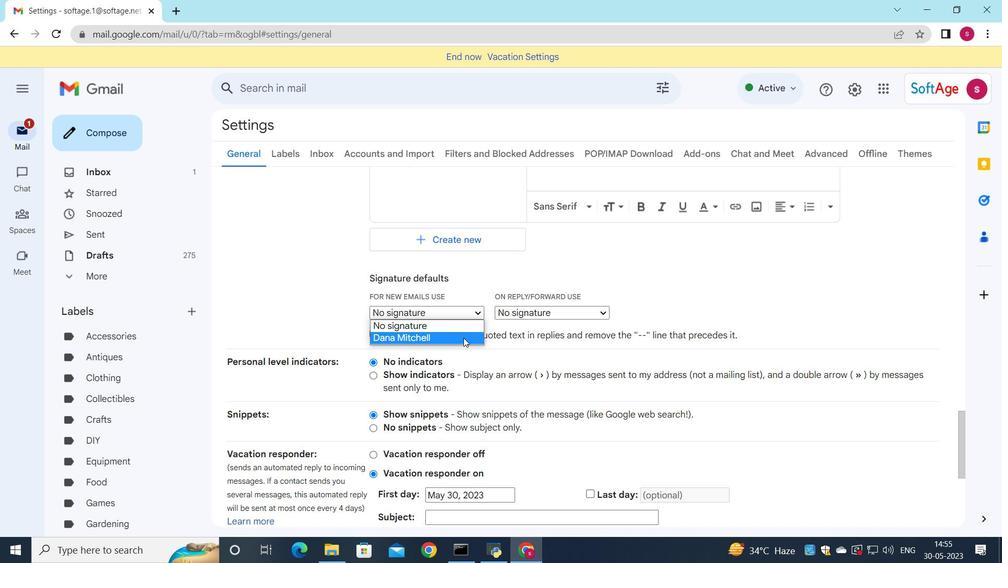 
Action: Mouse pressed left at (464, 337)
Screenshot: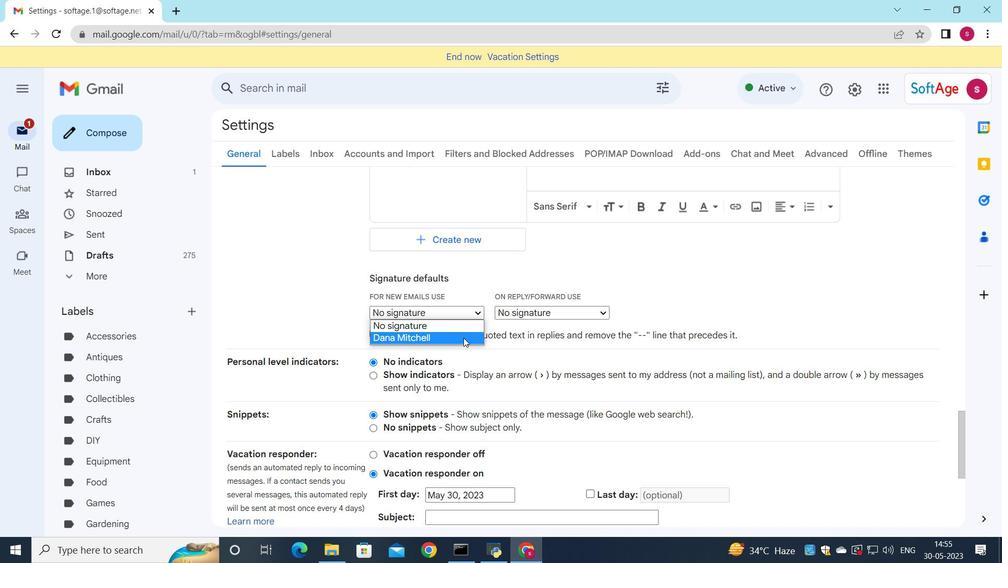
Action: Mouse moved to (514, 317)
Screenshot: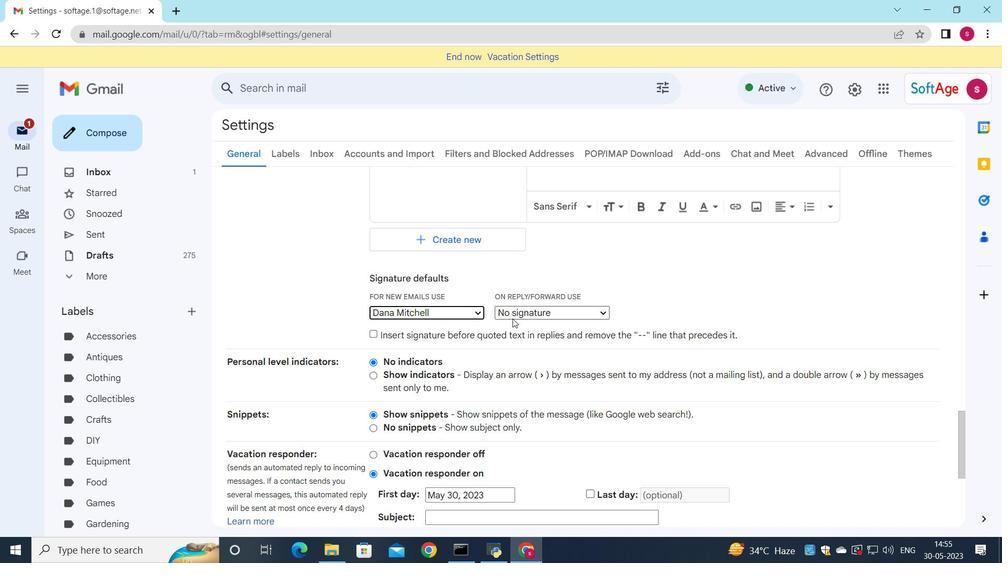 
Action: Mouse pressed left at (514, 317)
Screenshot: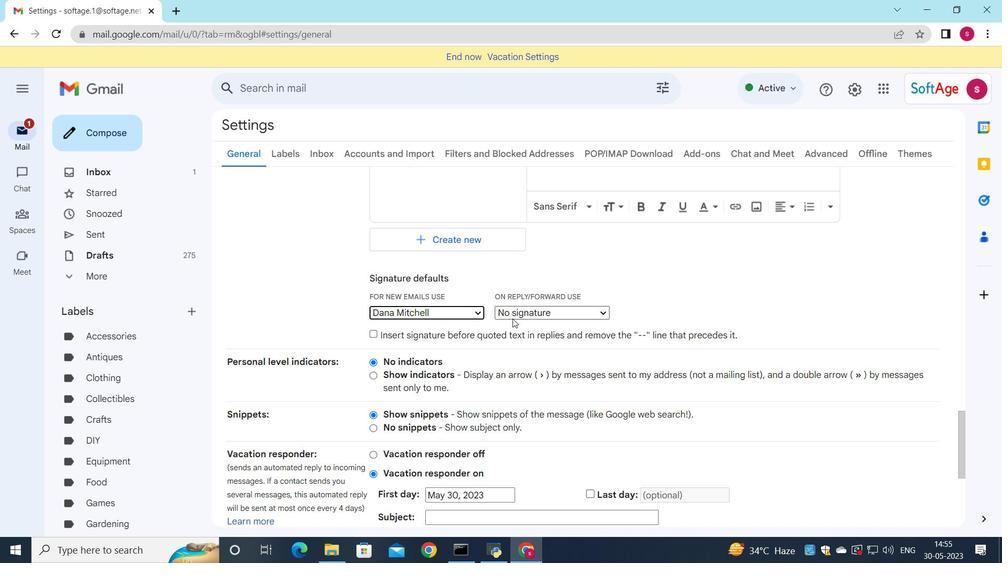 
Action: Mouse moved to (509, 338)
Screenshot: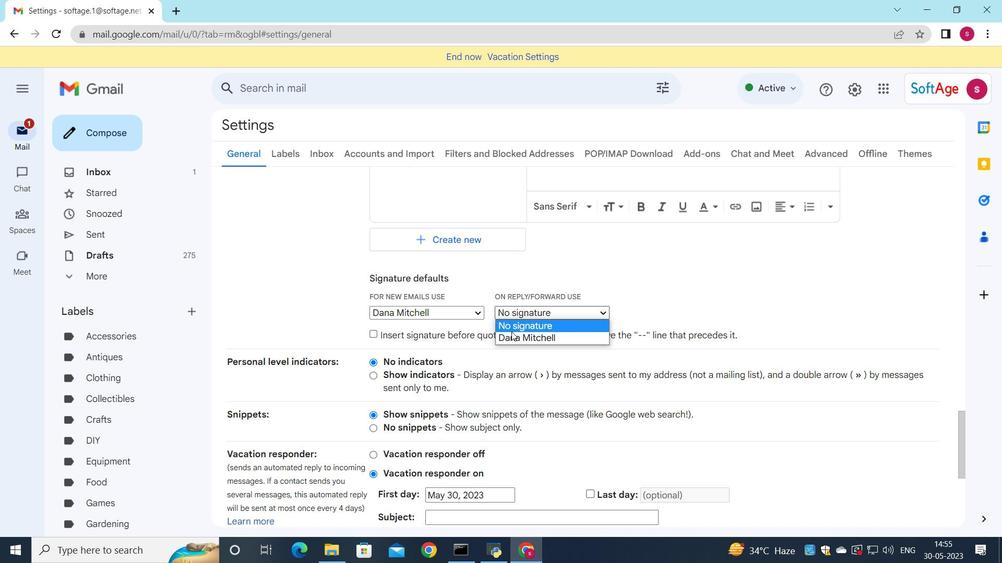 
Action: Mouse pressed left at (509, 338)
Screenshot: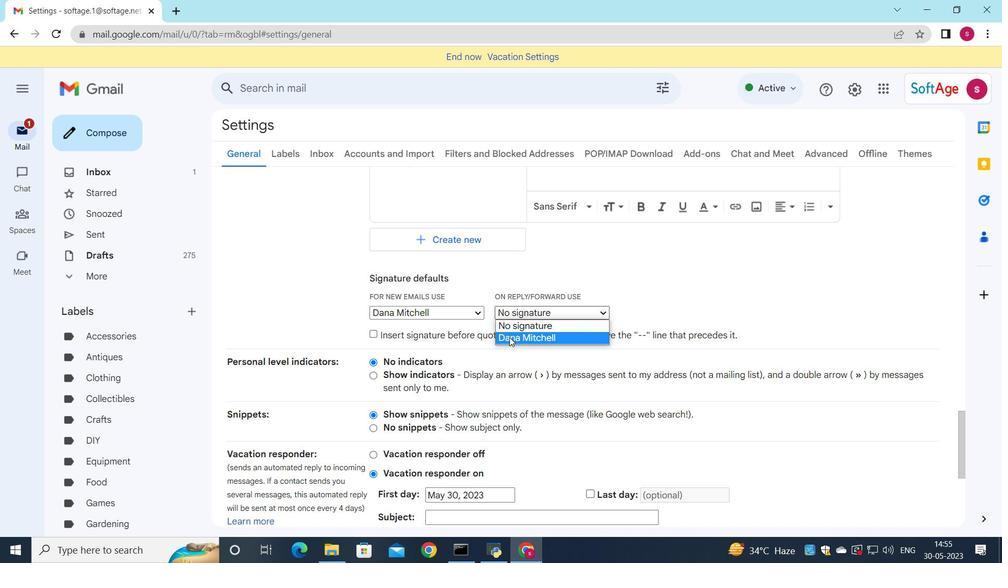
Action: Mouse moved to (467, 326)
Screenshot: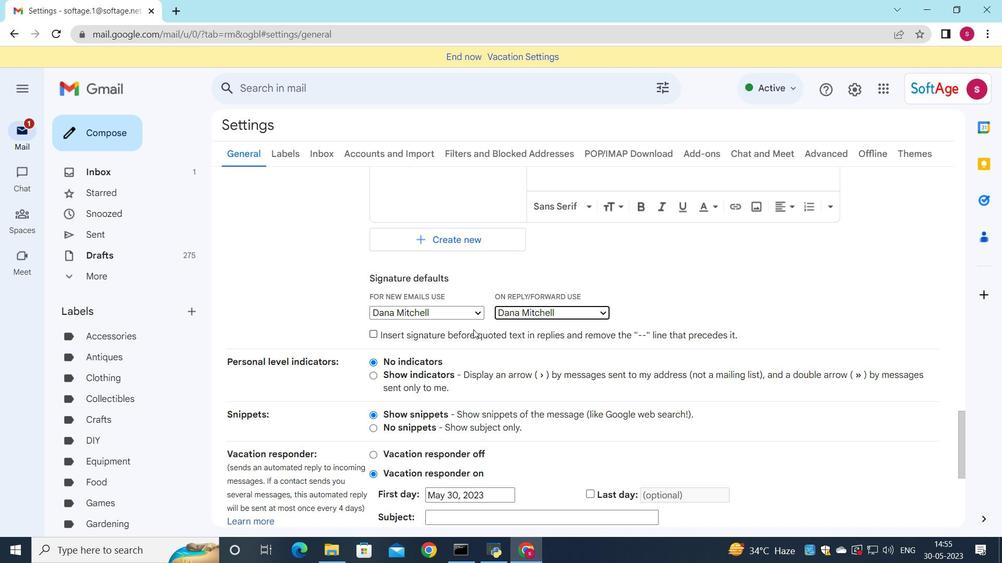 
Action: Mouse pressed left at (467, 326)
Screenshot: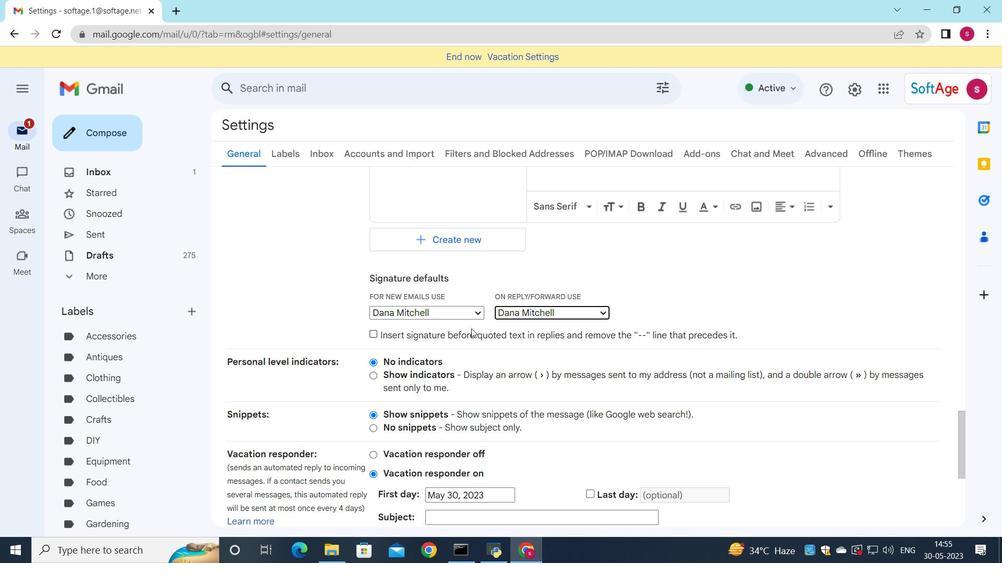 
Action: Mouse moved to (467, 337)
Screenshot: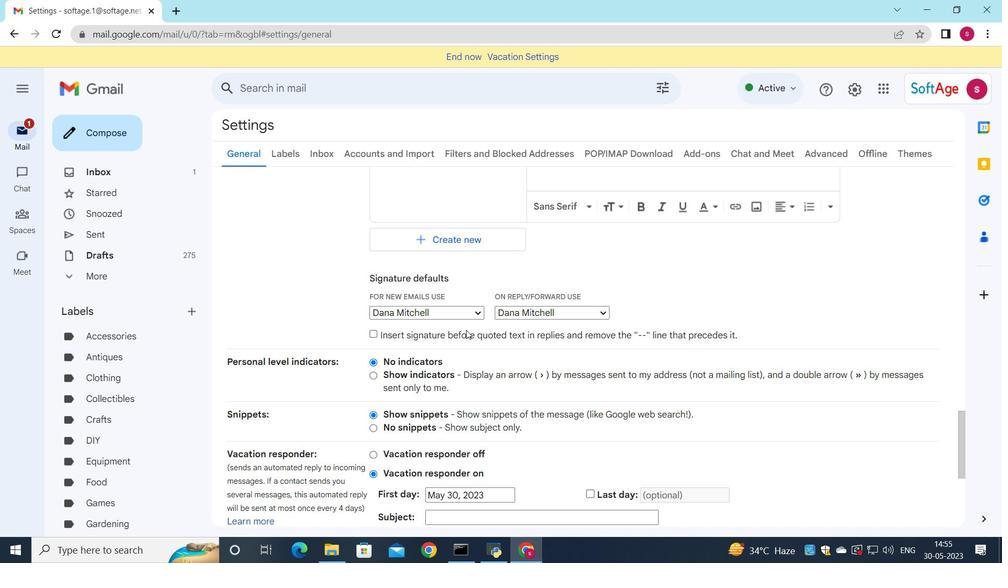 
Action: Mouse pressed left at (467, 337)
Screenshot: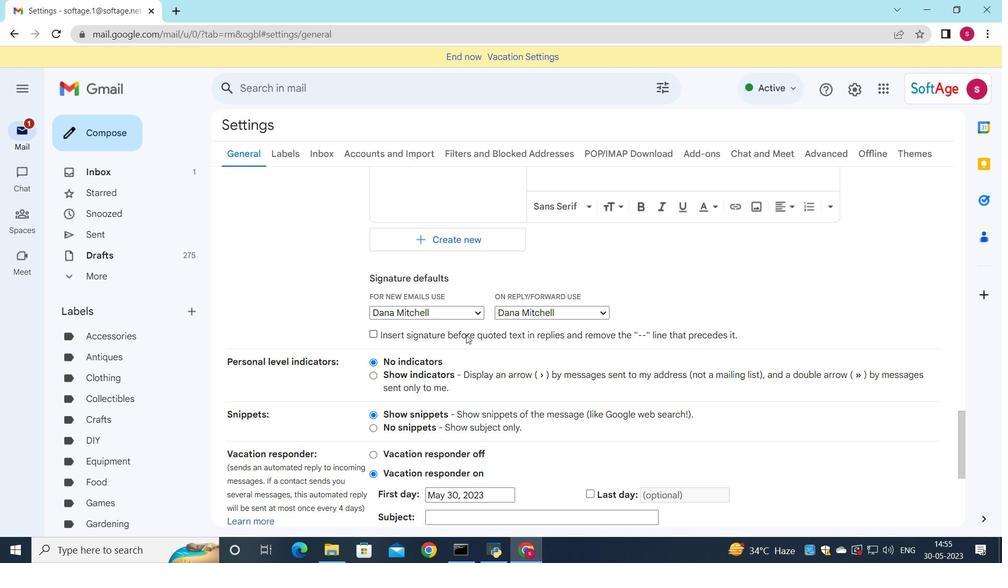 
Action: Mouse moved to (520, 359)
Screenshot: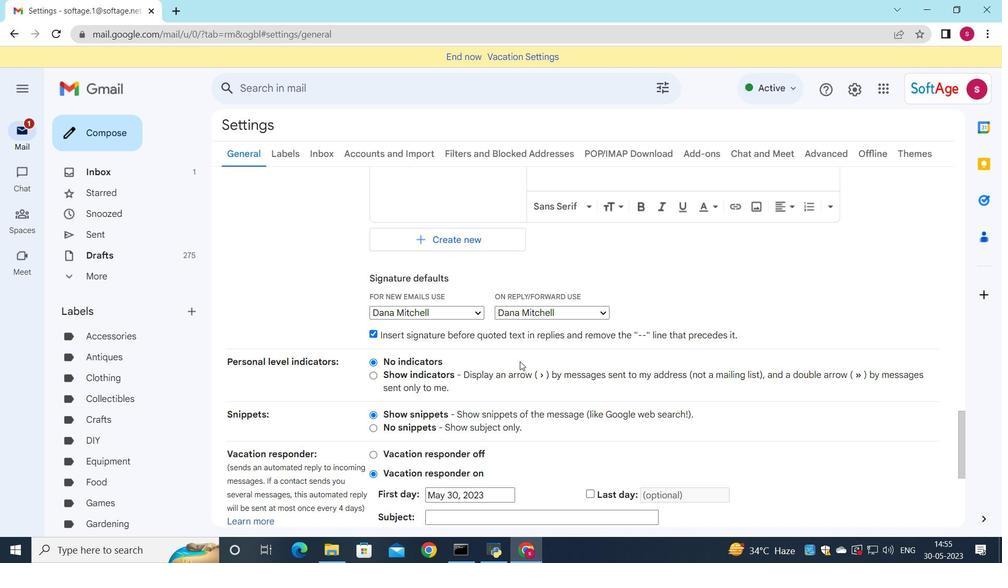 
Action: Mouse scrolled (520, 359) with delta (0, 0)
Screenshot: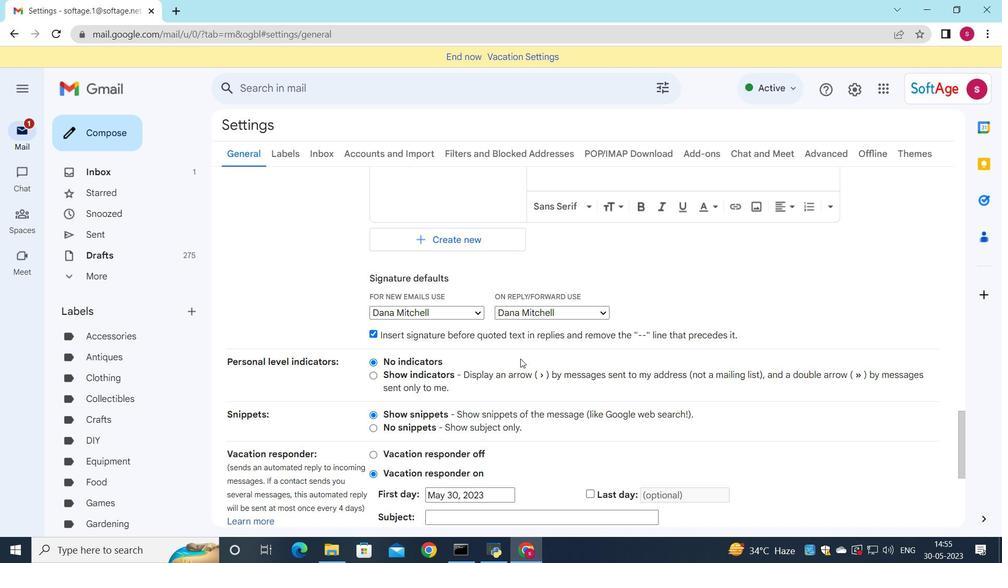 
Action: Mouse scrolled (520, 359) with delta (0, 0)
Screenshot: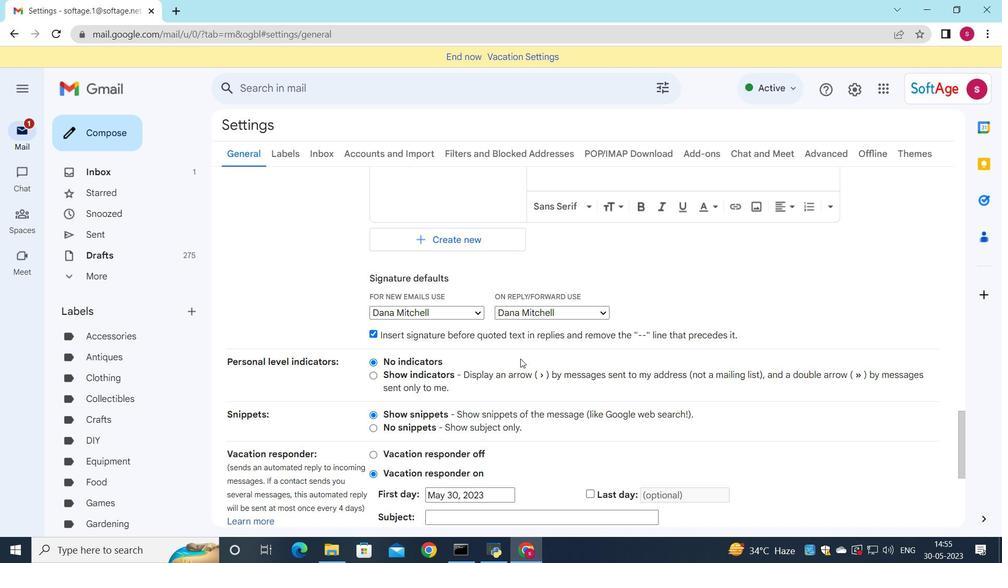 
Action: Mouse scrolled (520, 359) with delta (0, 0)
Screenshot: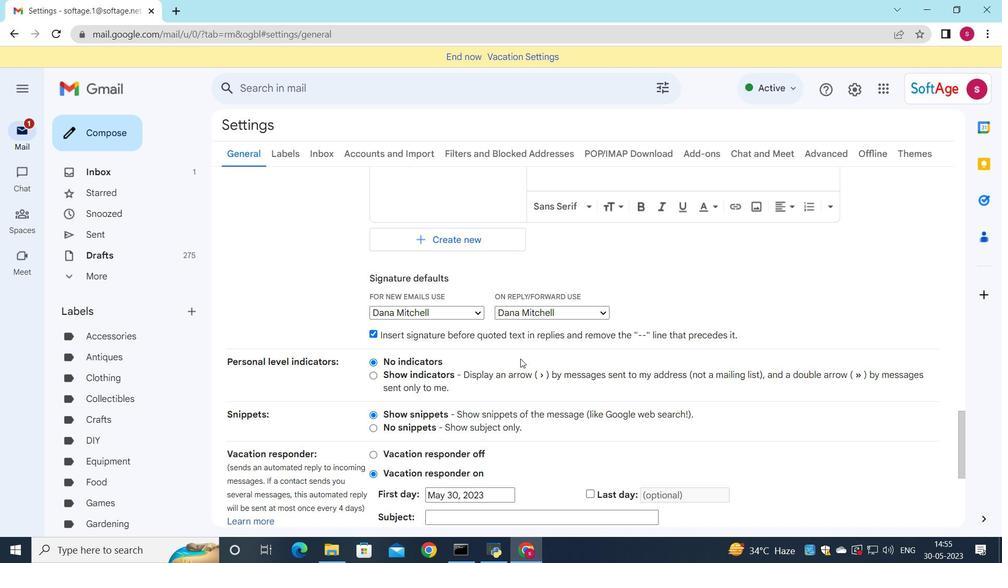 
Action: Mouse moved to (520, 361)
Screenshot: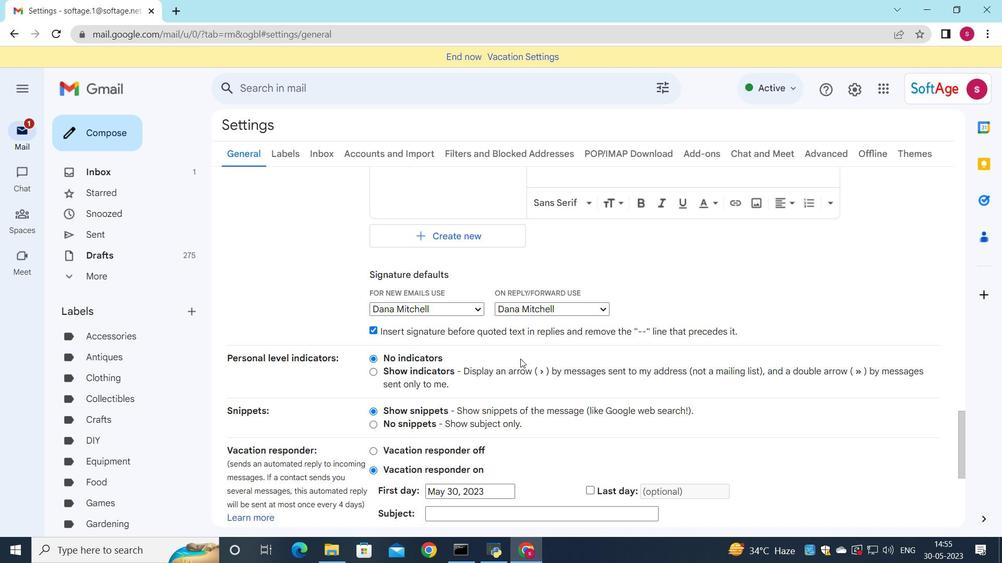
Action: Mouse scrolled (520, 360) with delta (0, 0)
Screenshot: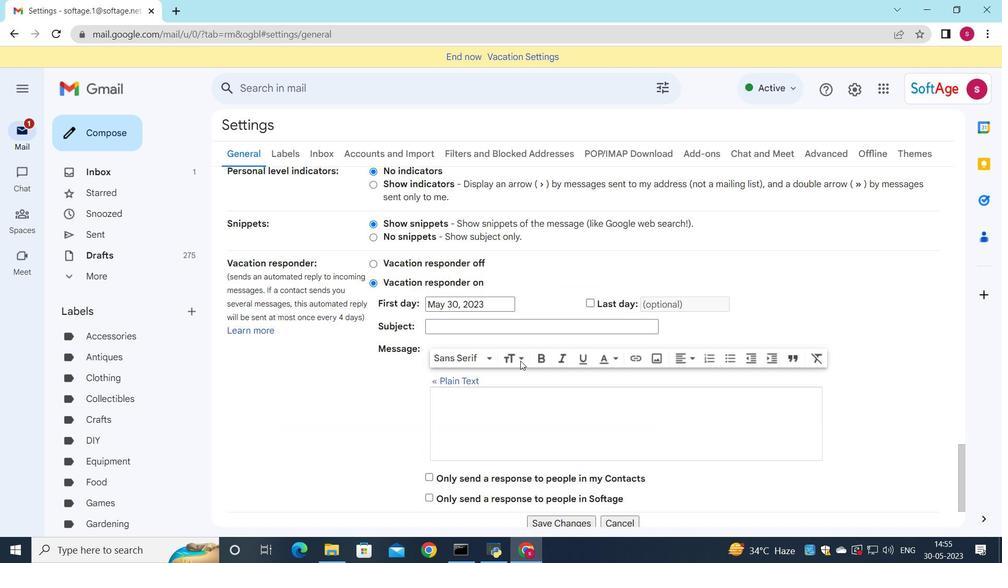 
Action: Mouse scrolled (520, 360) with delta (0, 0)
Screenshot: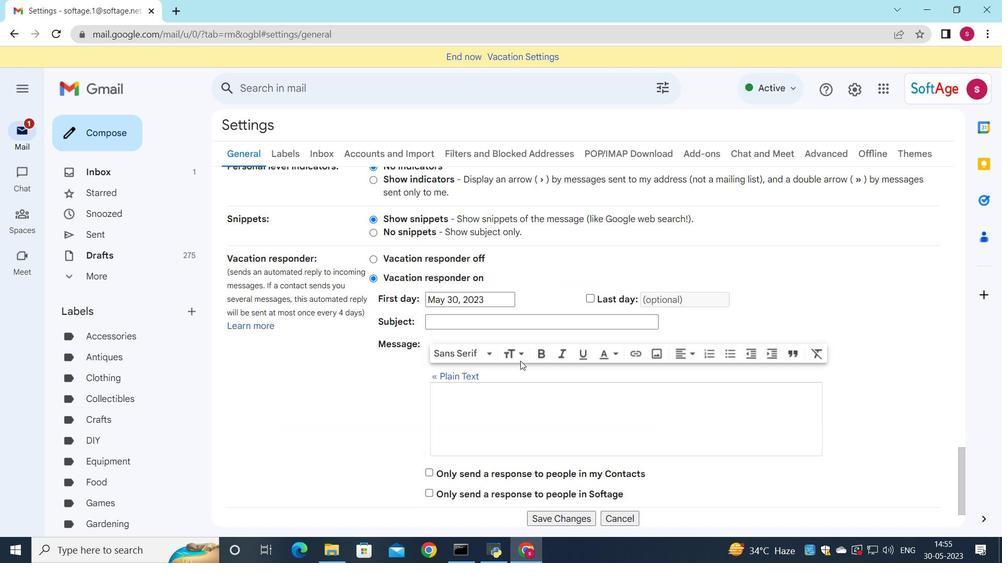 
Action: Mouse scrolled (520, 360) with delta (0, 0)
Screenshot: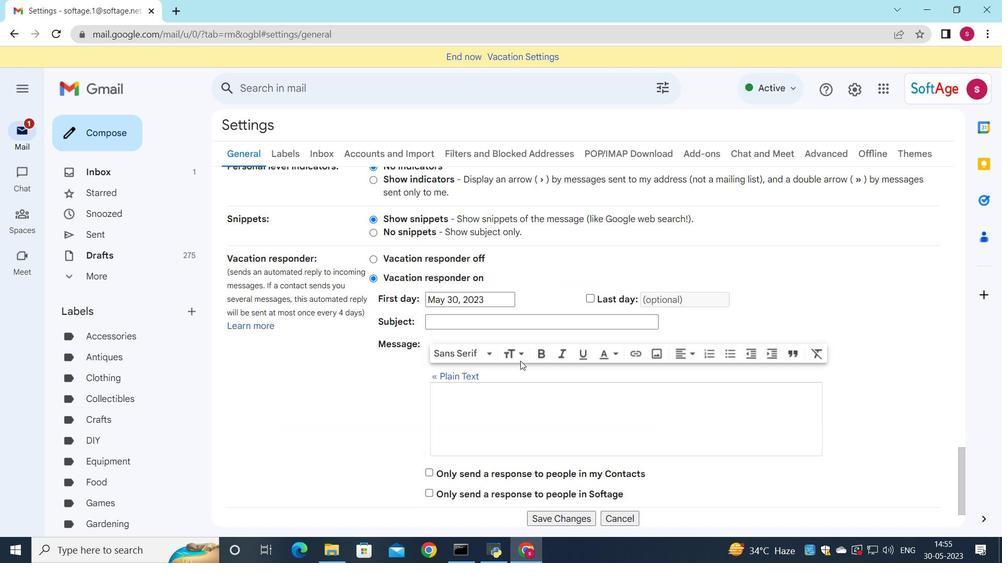 
Action: Mouse scrolled (520, 360) with delta (0, 0)
Screenshot: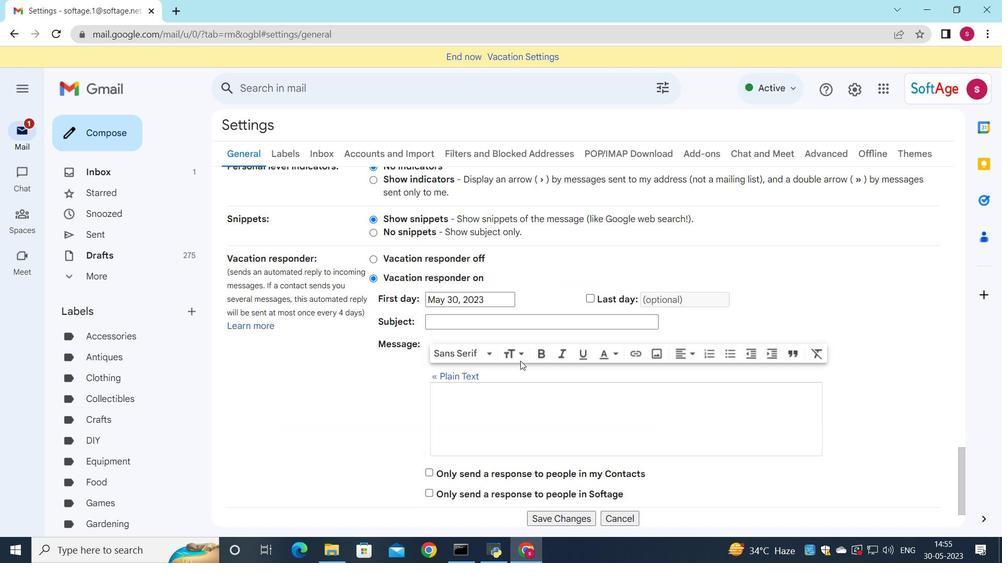 
Action: Mouse moved to (556, 460)
Screenshot: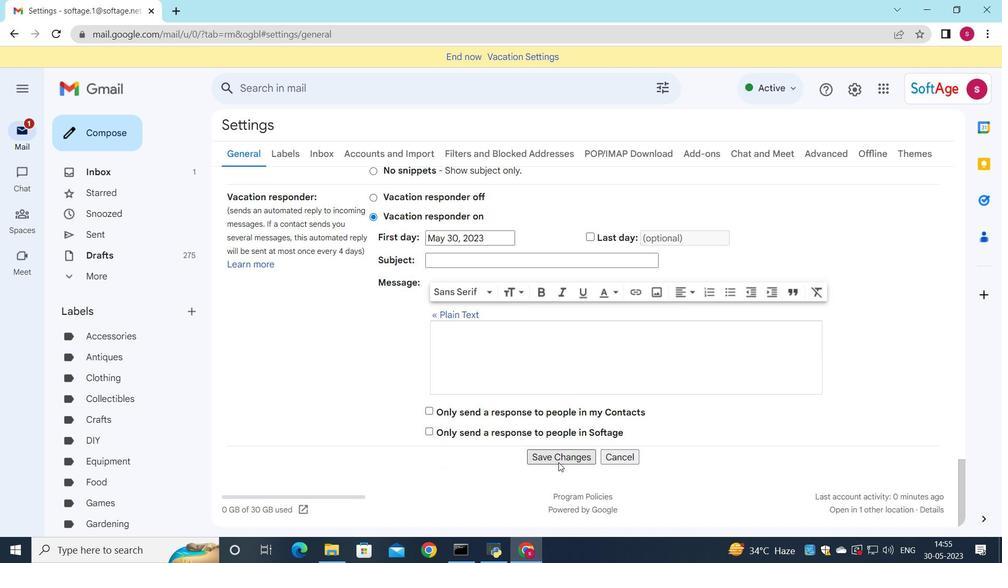 
Action: Mouse pressed left at (556, 460)
Screenshot: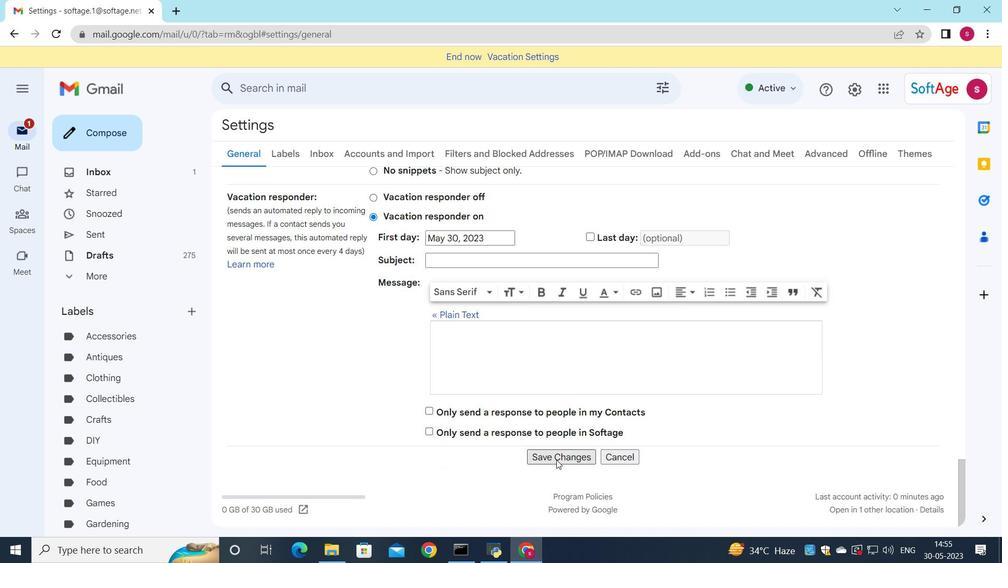 
Action: Mouse moved to (125, 142)
Screenshot: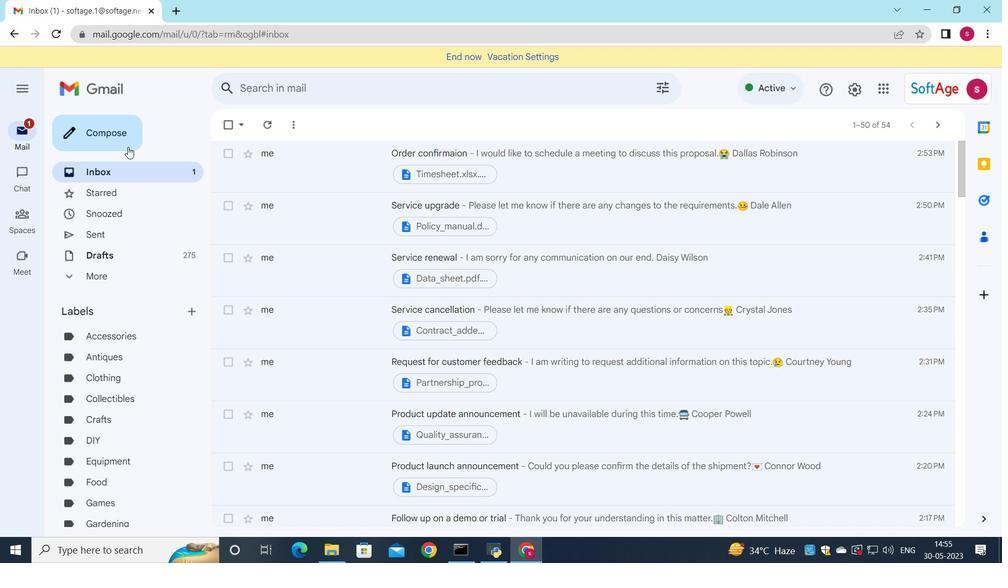 
Action: Mouse pressed left at (125, 142)
Screenshot: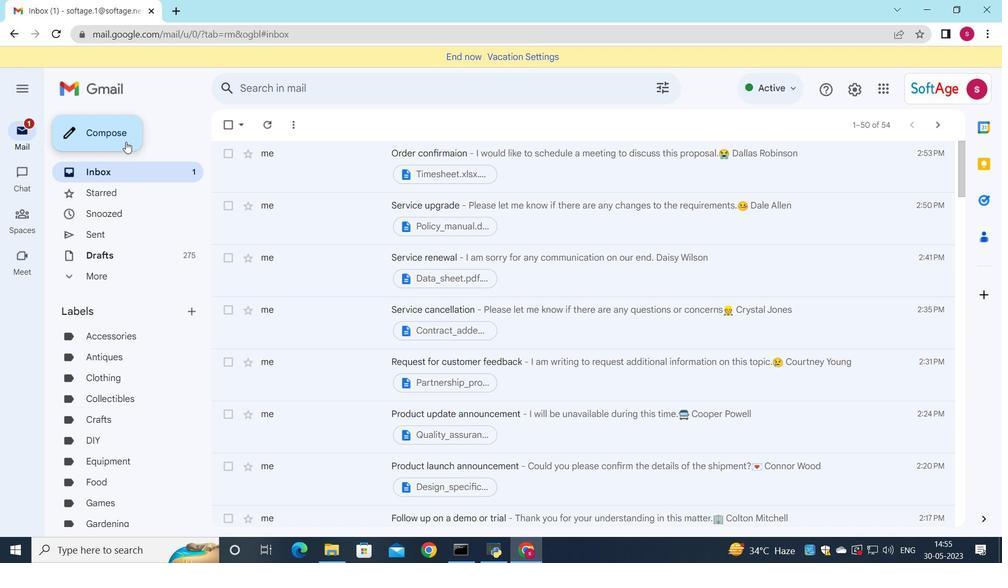 
Action: Mouse moved to (751, 338)
Screenshot: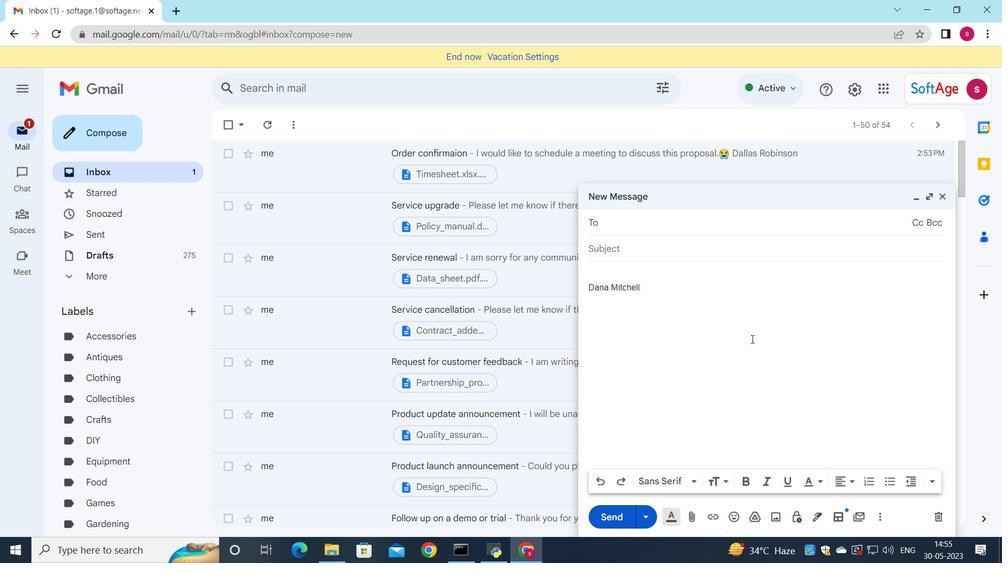
Action: Key pressed <Key.down>
Screenshot: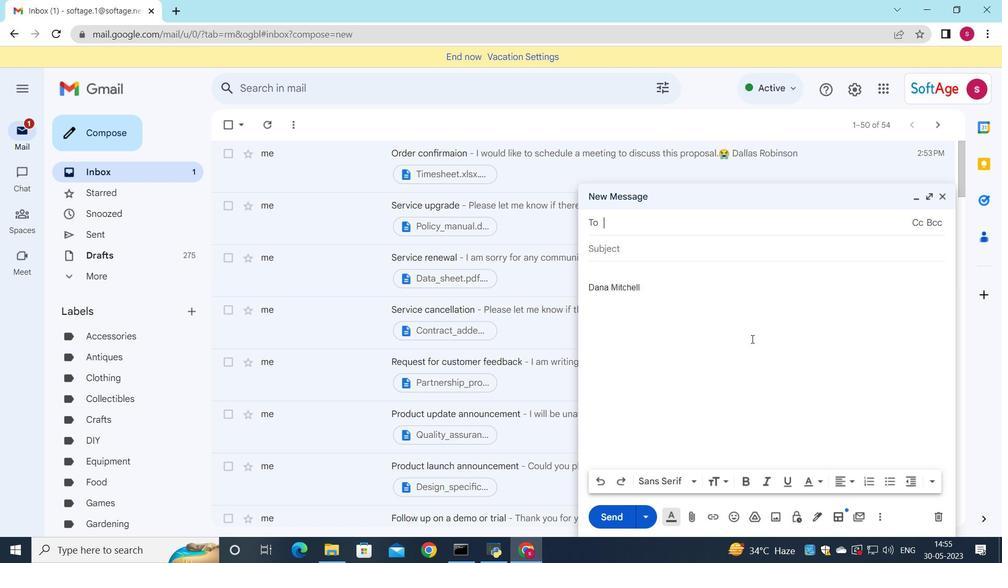 
Action: Mouse moved to (710, 331)
Screenshot: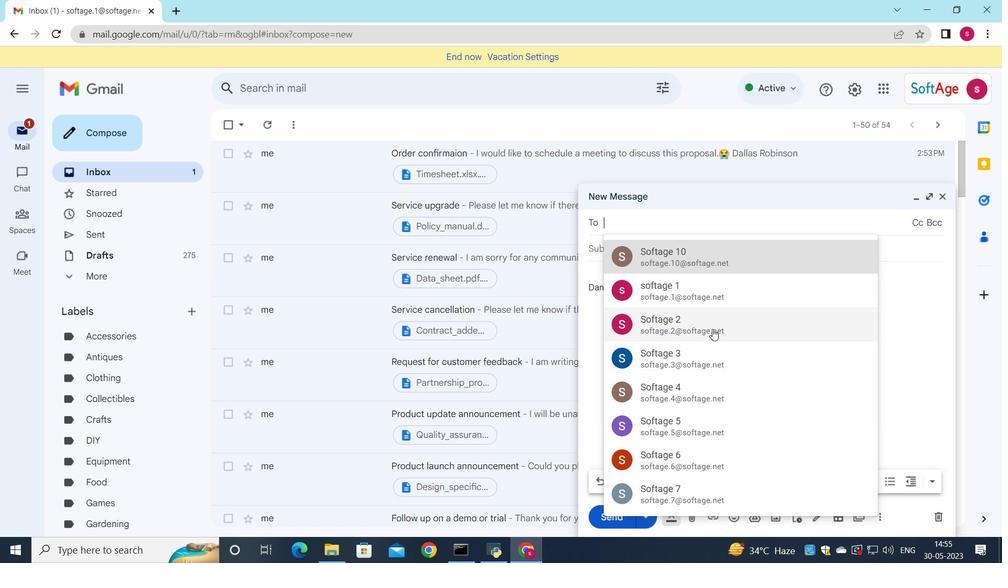 
Action: Mouse pressed left at (710, 331)
Screenshot: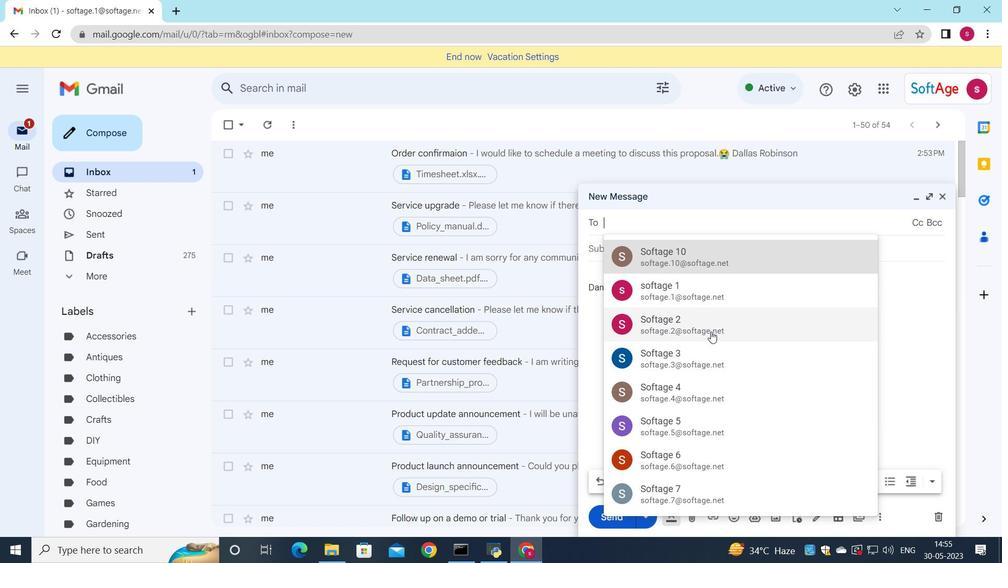 
Action: Mouse moved to (724, 318)
Screenshot: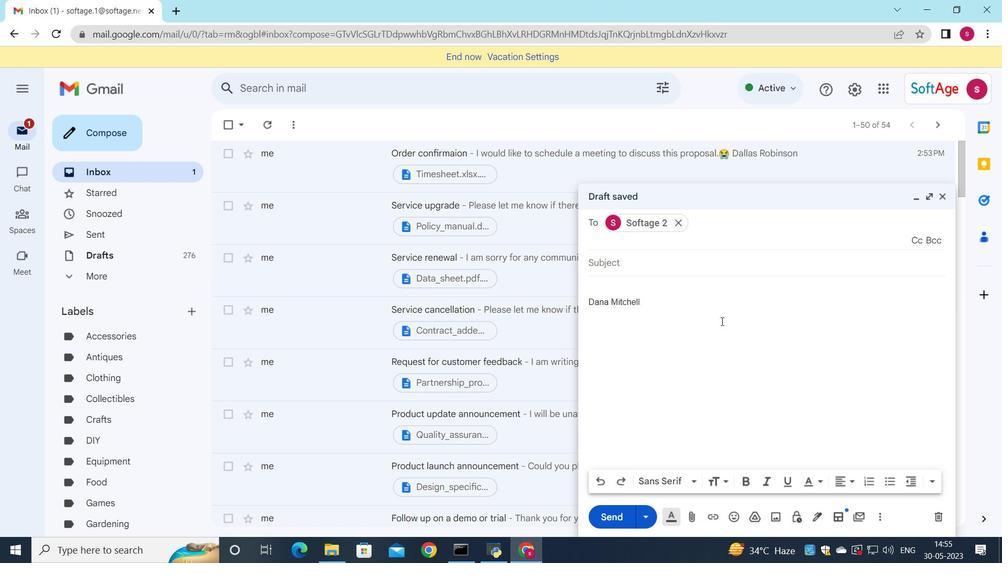 
Action: Key pressed <Key.down>
Screenshot: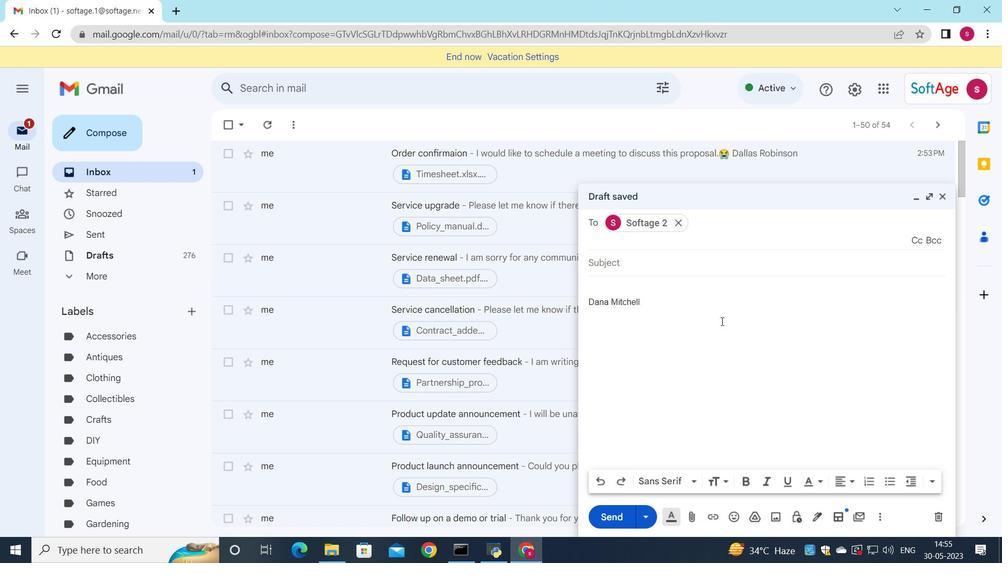 
Action: Mouse moved to (765, 290)
Screenshot: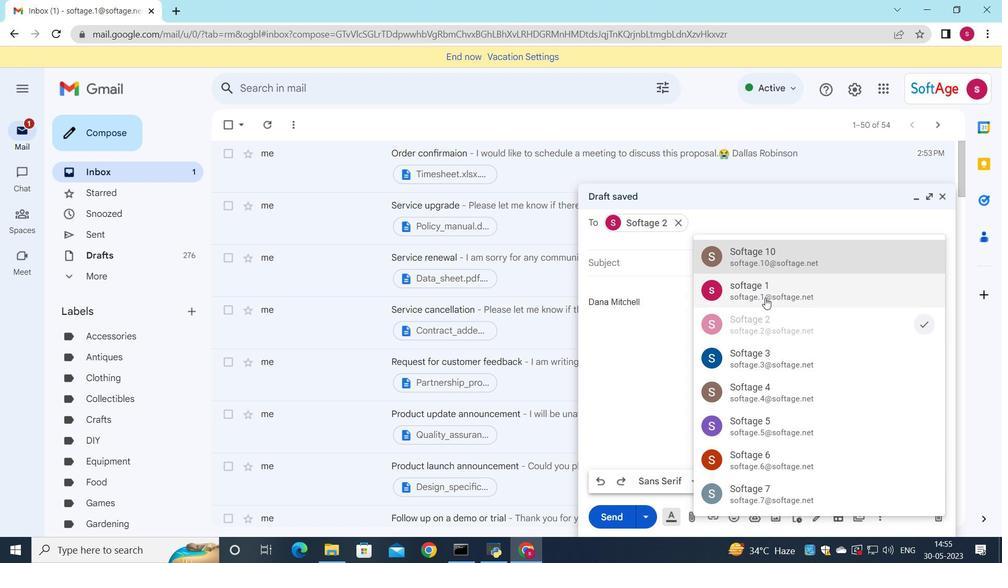 
Action: Mouse pressed left at (765, 290)
Screenshot: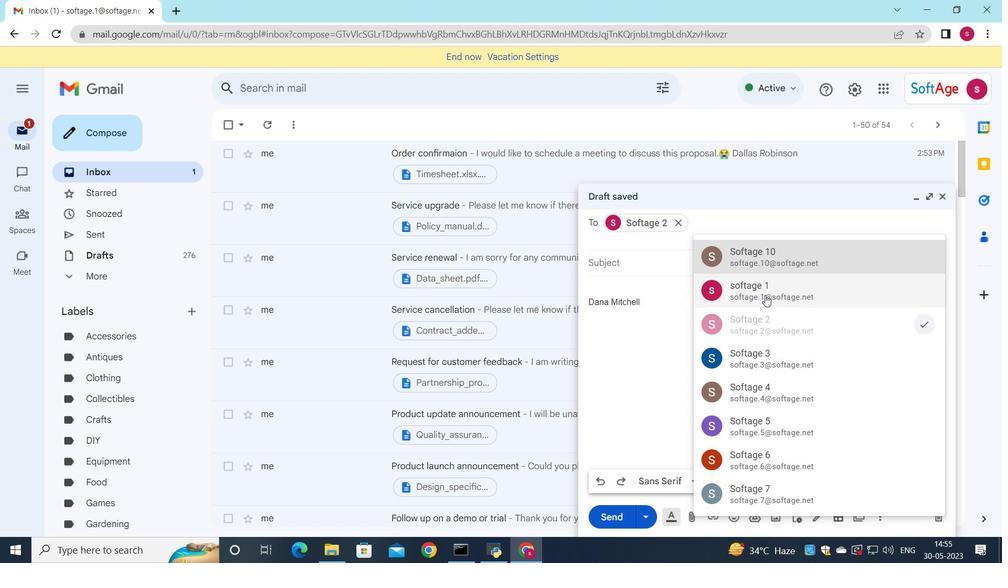 
Action: Mouse moved to (799, 284)
Screenshot: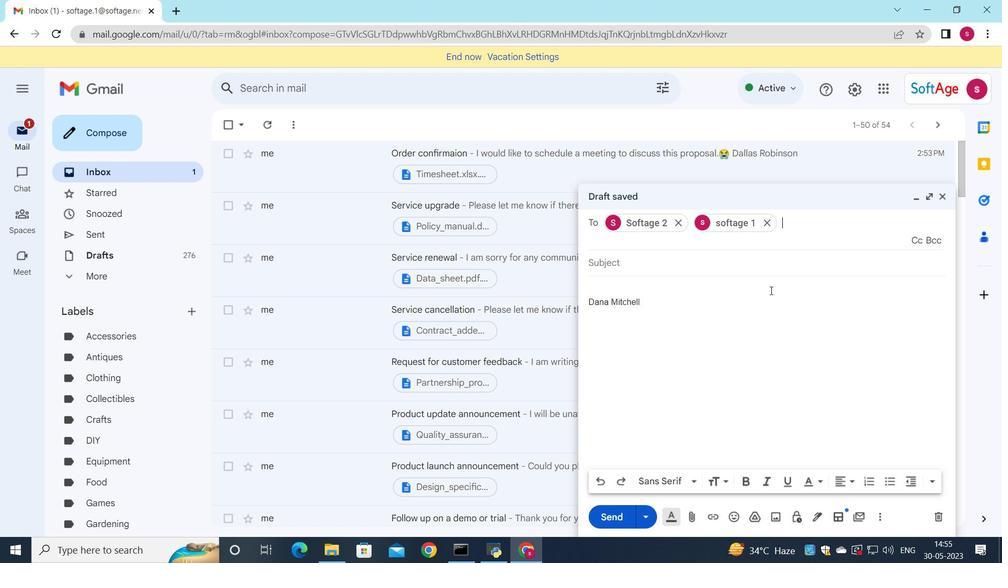 
Action: Key pressed <Key.down>
Screenshot: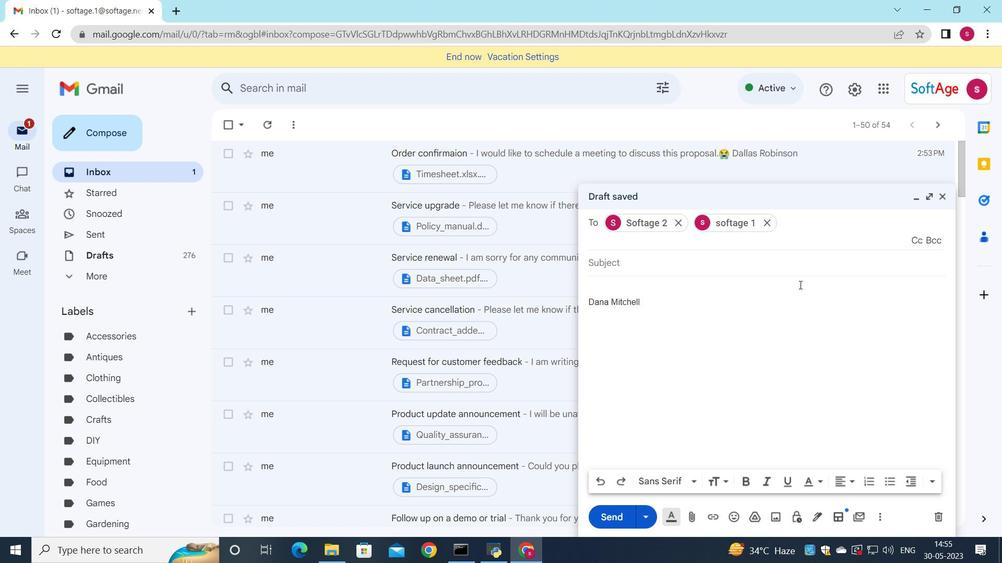 
Action: Mouse moved to (830, 360)
Screenshot: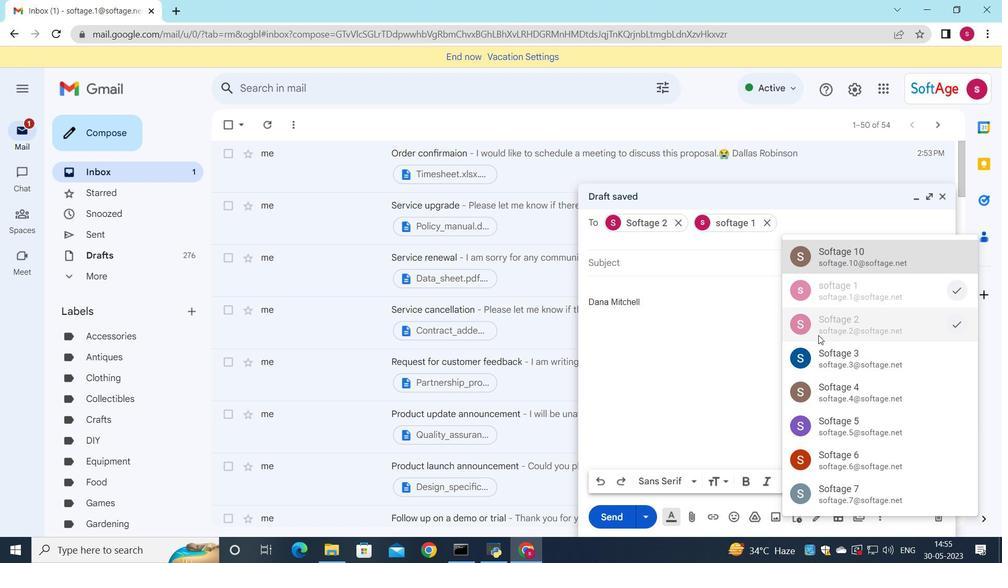 
Action: Mouse pressed left at (830, 360)
Screenshot: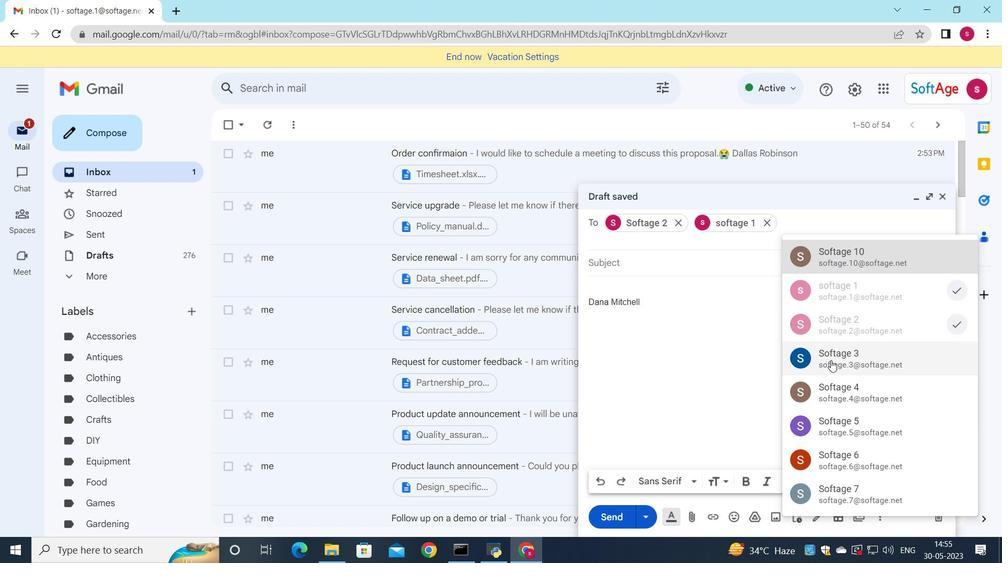 
Action: Mouse moved to (919, 239)
Screenshot: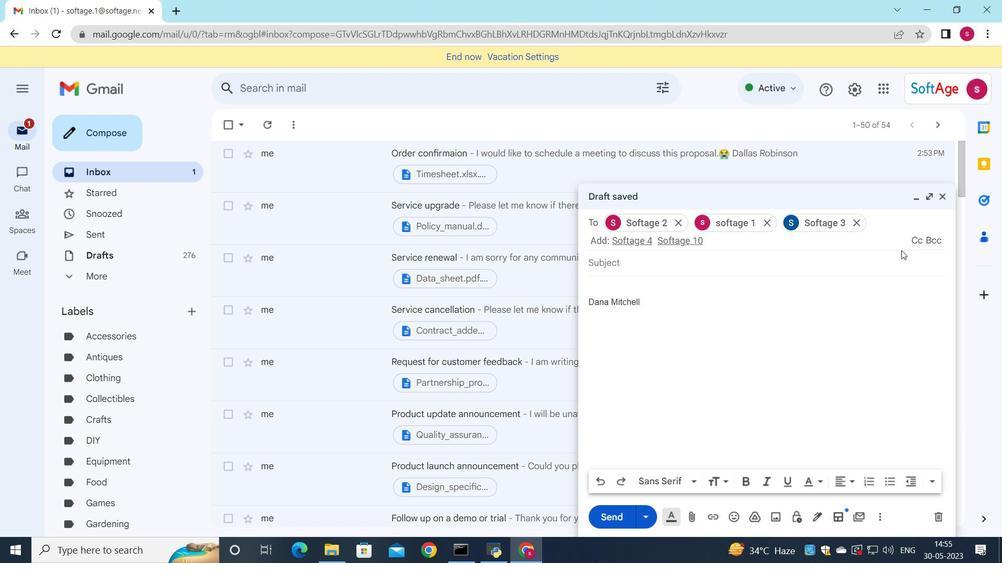 
Action: Mouse pressed left at (919, 239)
Screenshot: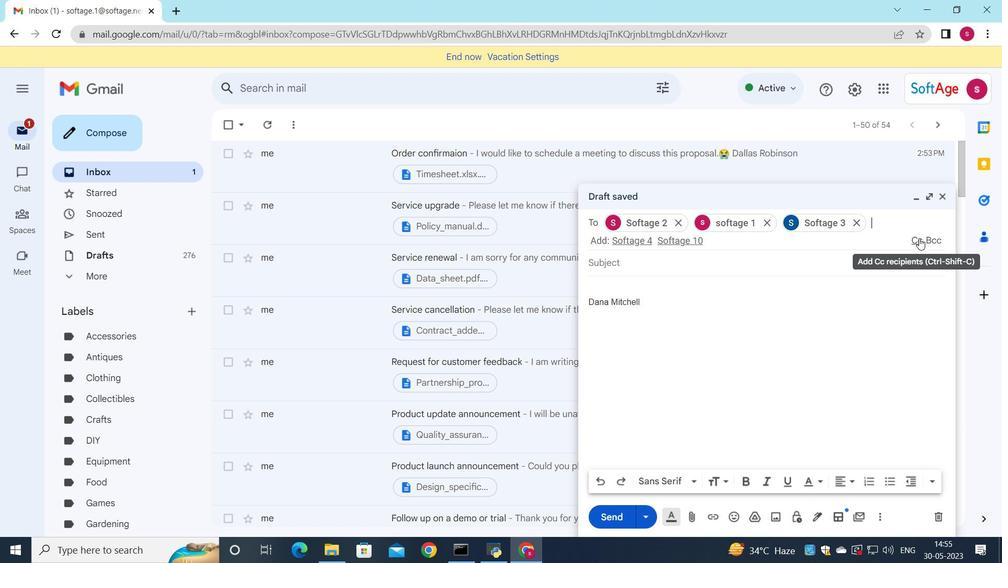 
Action: Mouse moved to (641, 263)
Screenshot: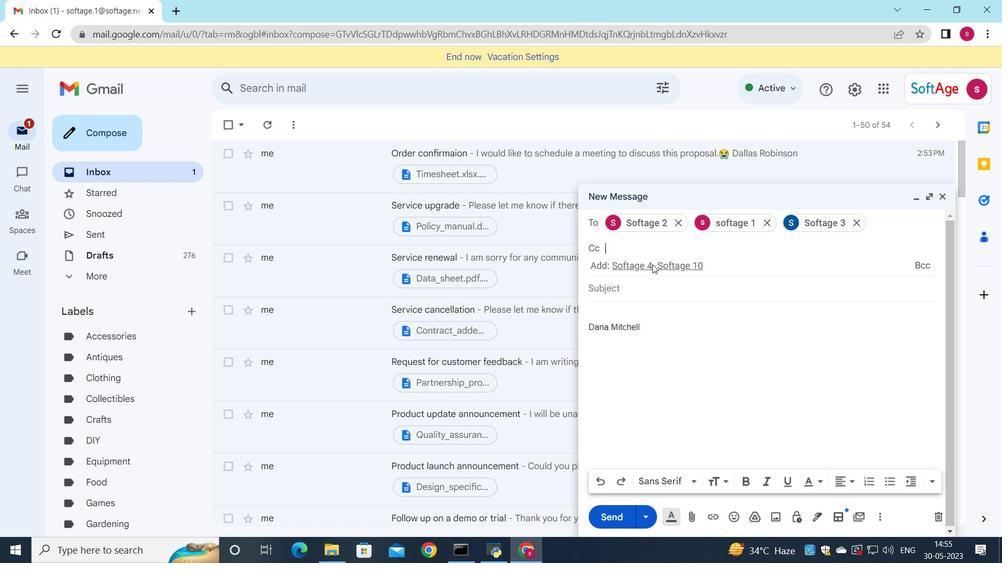 
Action: Mouse pressed left at (641, 263)
Screenshot: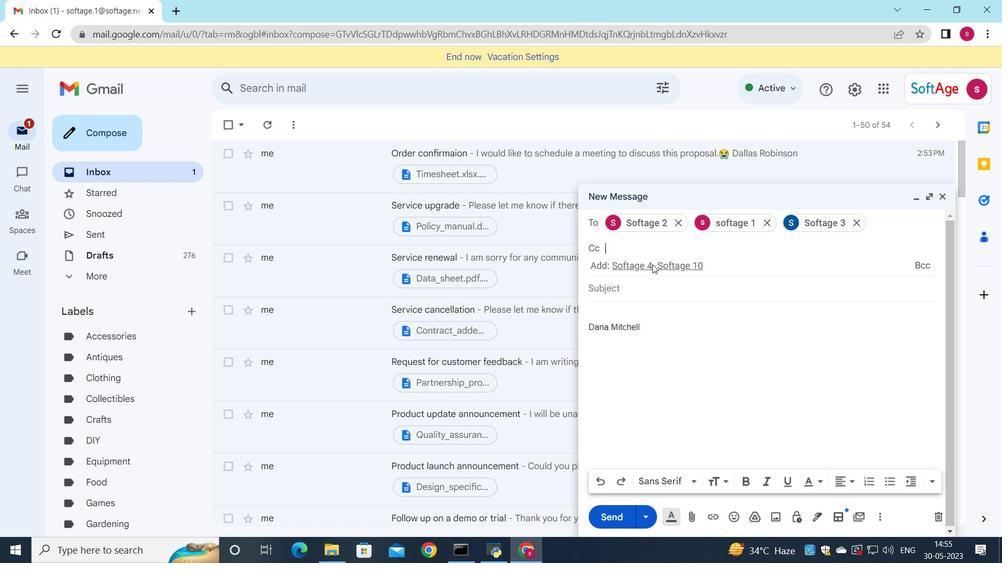 
Action: Mouse moved to (658, 282)
Screenshot: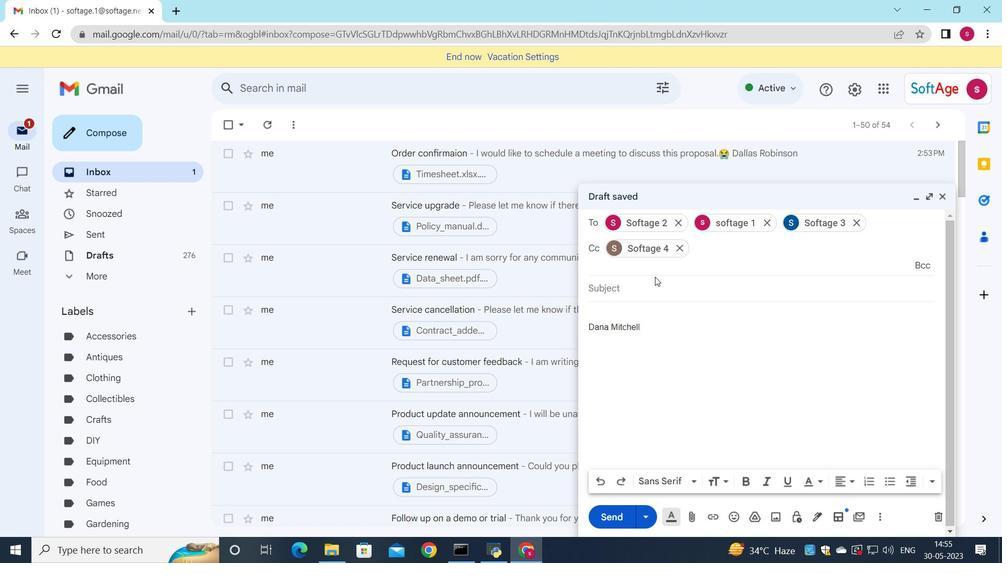 
Action: Mouse pressed left at (658, 282)
Screenshot: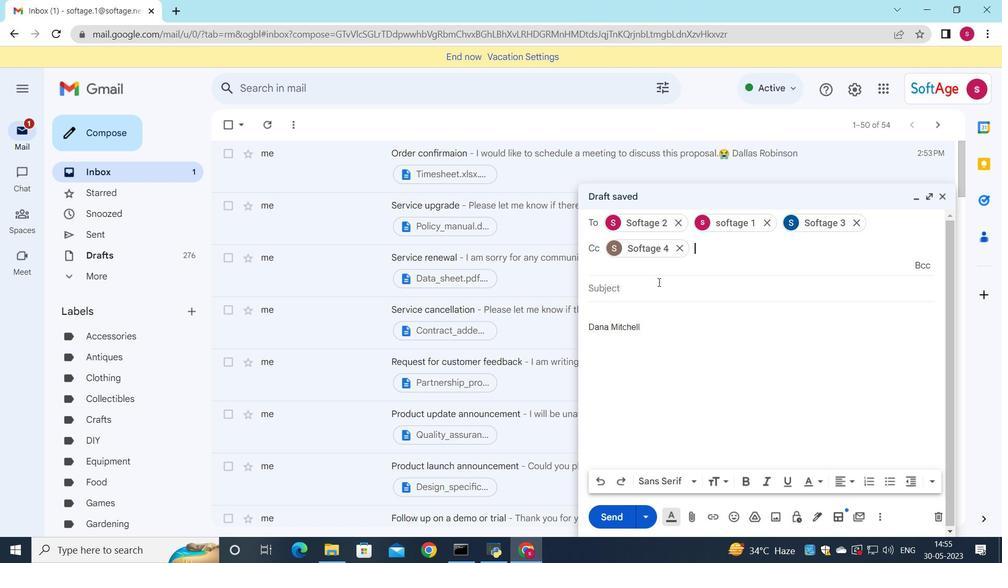 
Action: Key pressed <Key.shift>Shipping<Key.space>confirmation
Screenshot: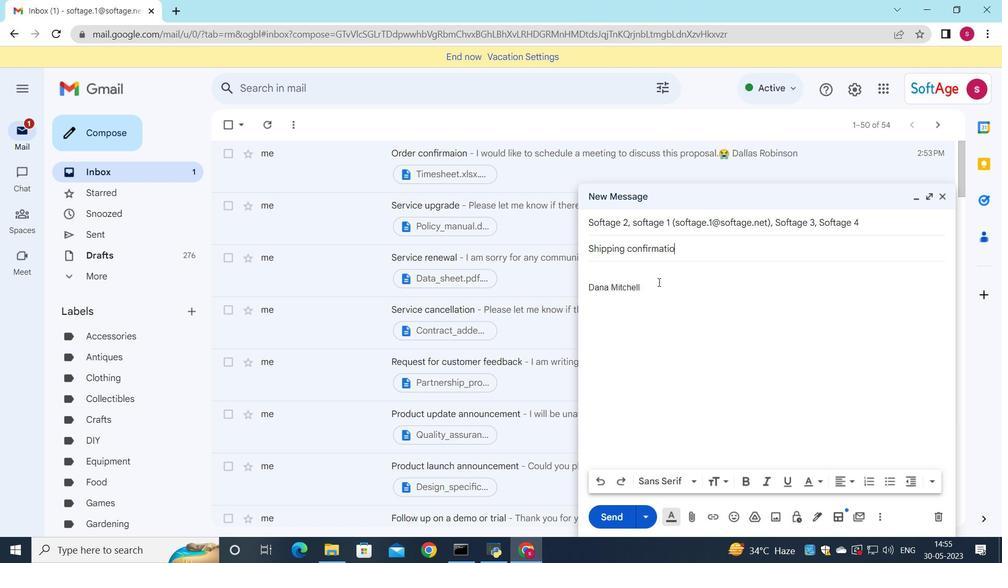 
Action: Mouse moved to (614, 268)
Screenshot: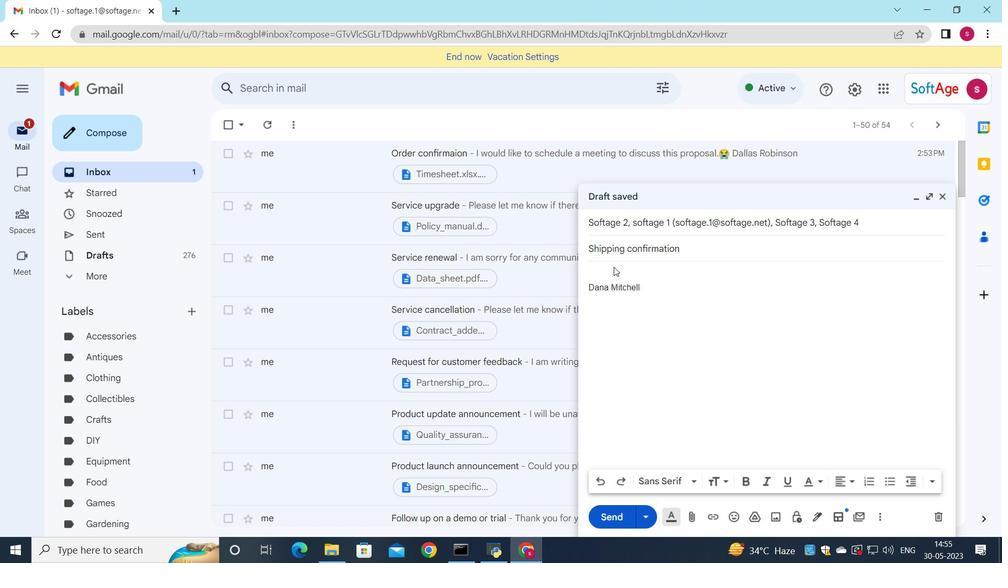 
Action: Mouse pressed left at (614, 268)
Screenshot: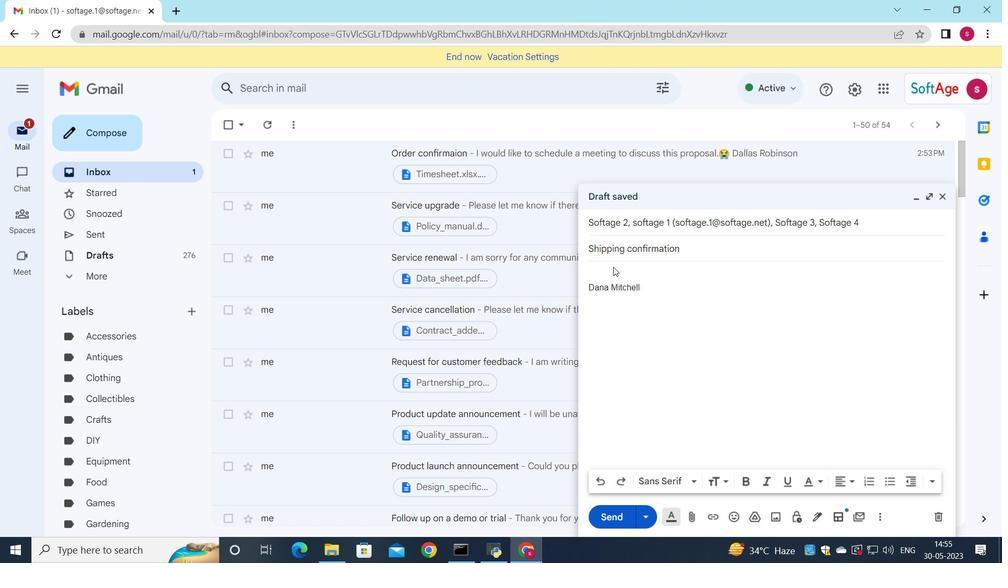 
Action: Mouse moved to (609, 283)
Screenshot: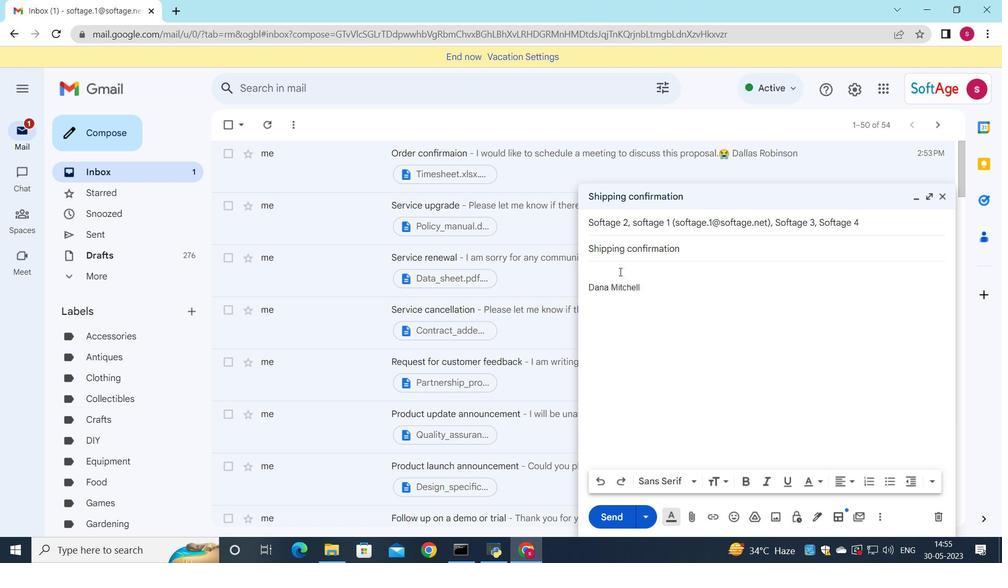 
Action: Key pressed <Key.shift>Thank<Key.space>you<Key.space>for<Key.space>your<Key.space>cooperation<Key.space>in<Key.space>this<Key.space>matter.
Screenshot: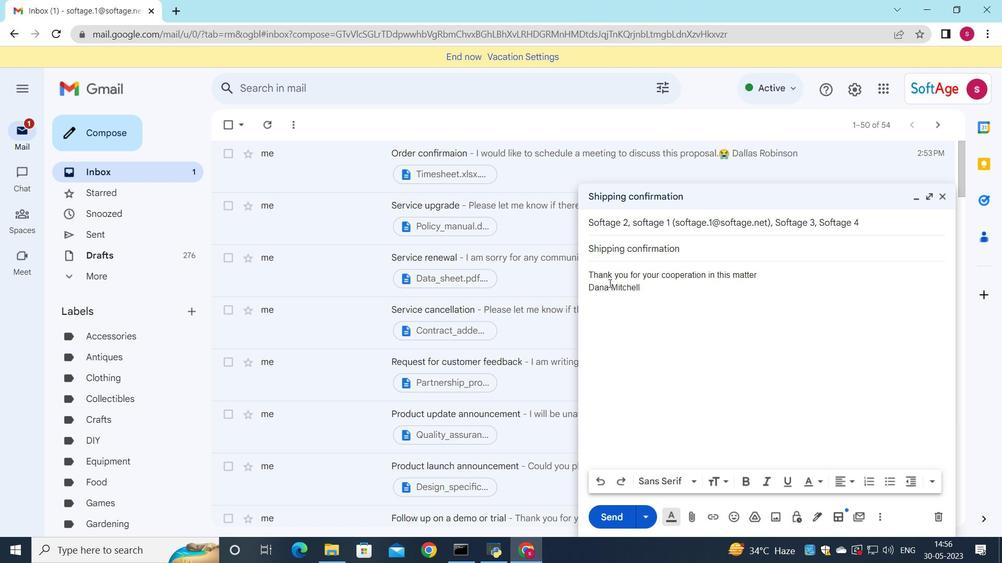 
Action: Mouse moved to (730, 515)
Screenshot: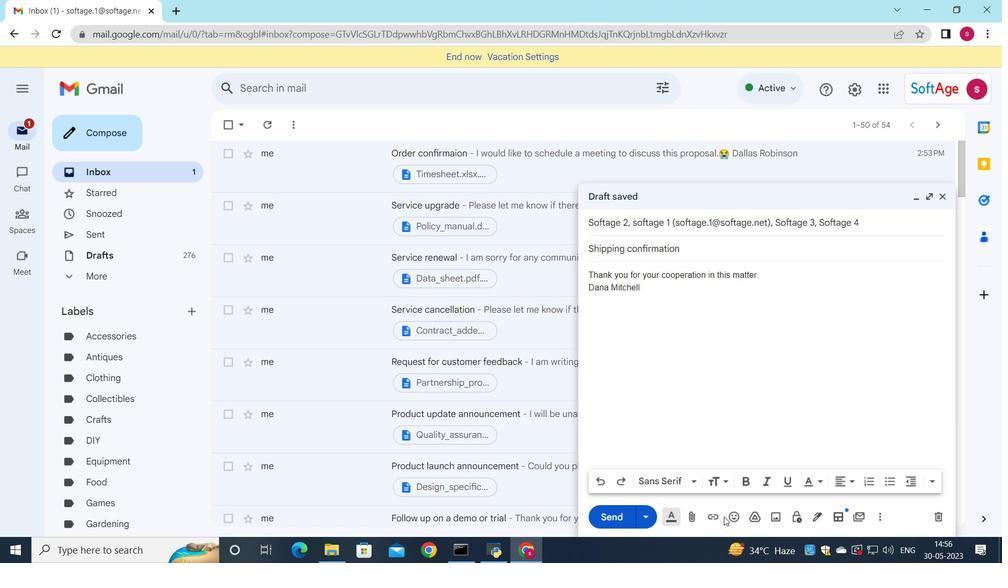 
Action: Mouse pressed left at (730, 515)
Screenshot: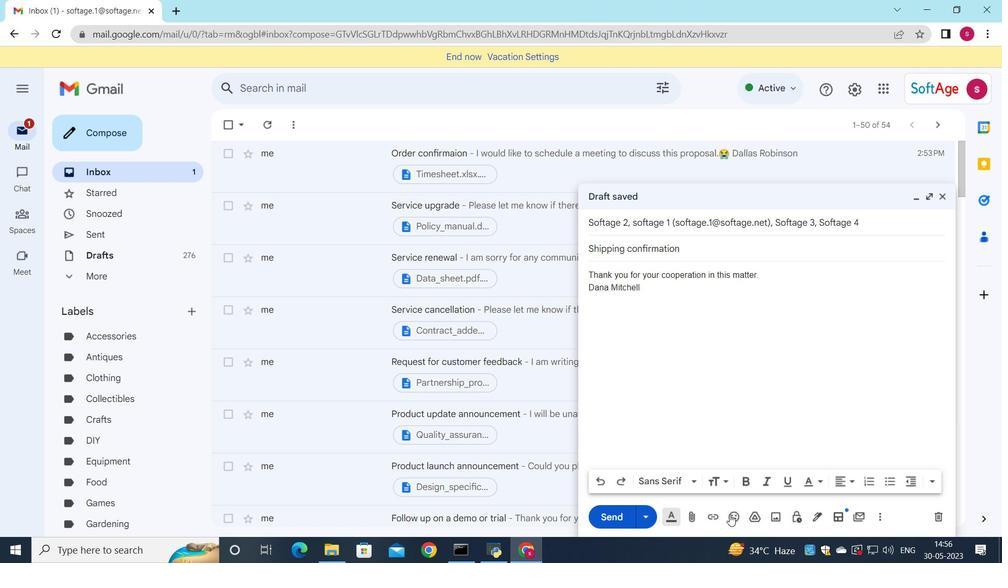 
Action: Mouse moved to (737, 463)
Screenshot: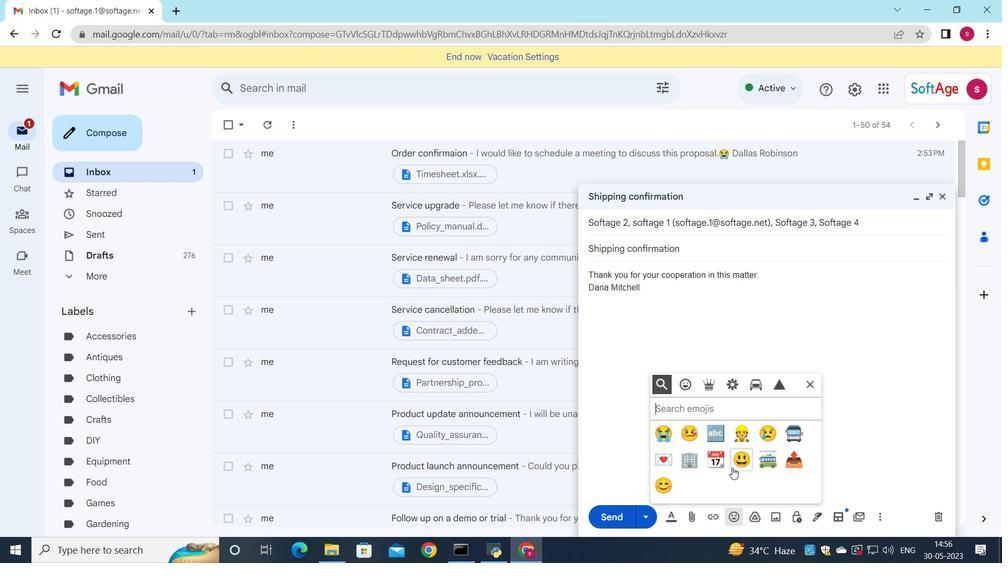 
Action: Mouse pressed left at (737, 463)
Screenshot: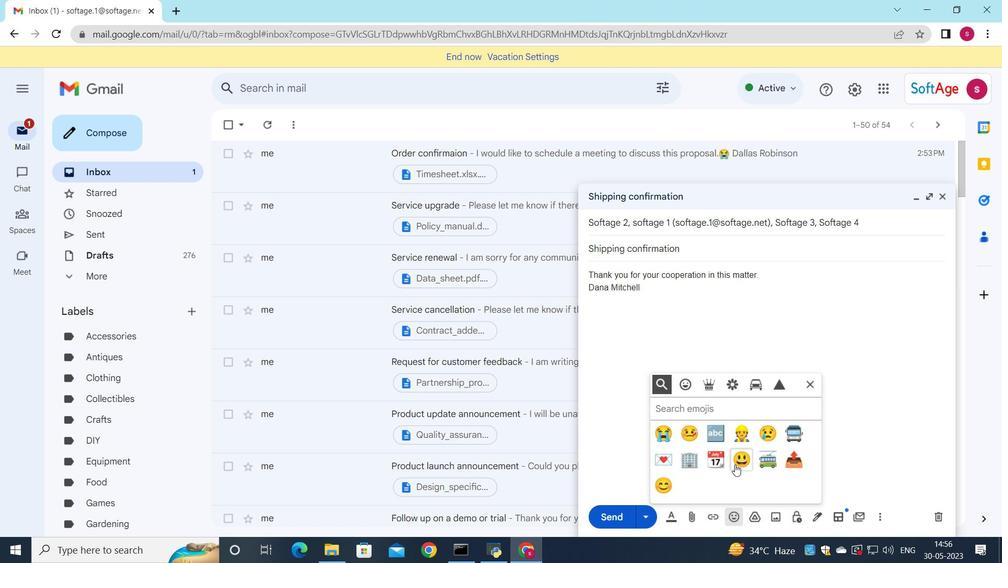 
Action: Mouse moved to (803, 379)
Screenshot: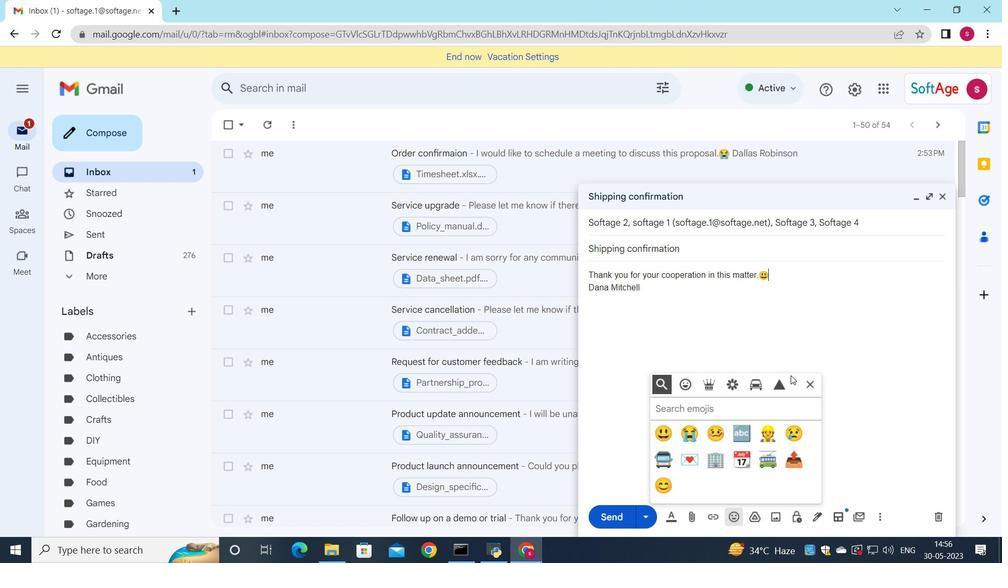 
Action: Mouse pressed left at (803, 379)
Screenshot: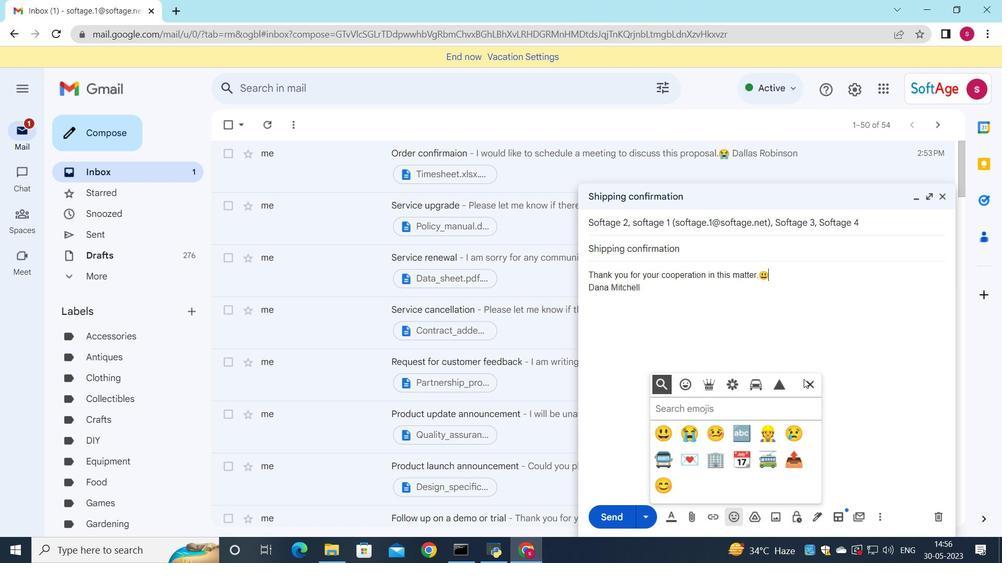
Action: Mouse moved to (691, 514)
Screenshot: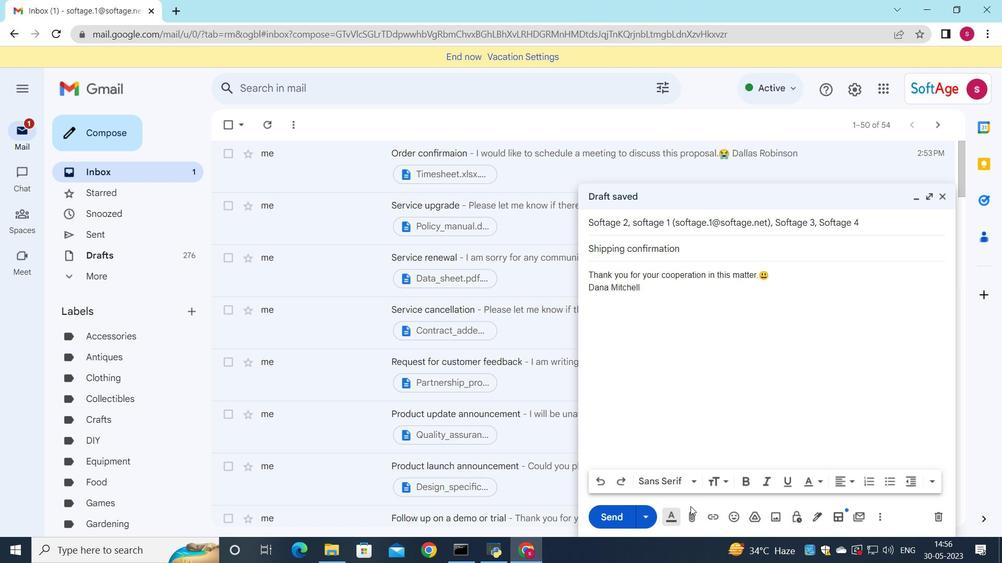 
Action: Mouse pressed left at (691, 514)
Screenshot: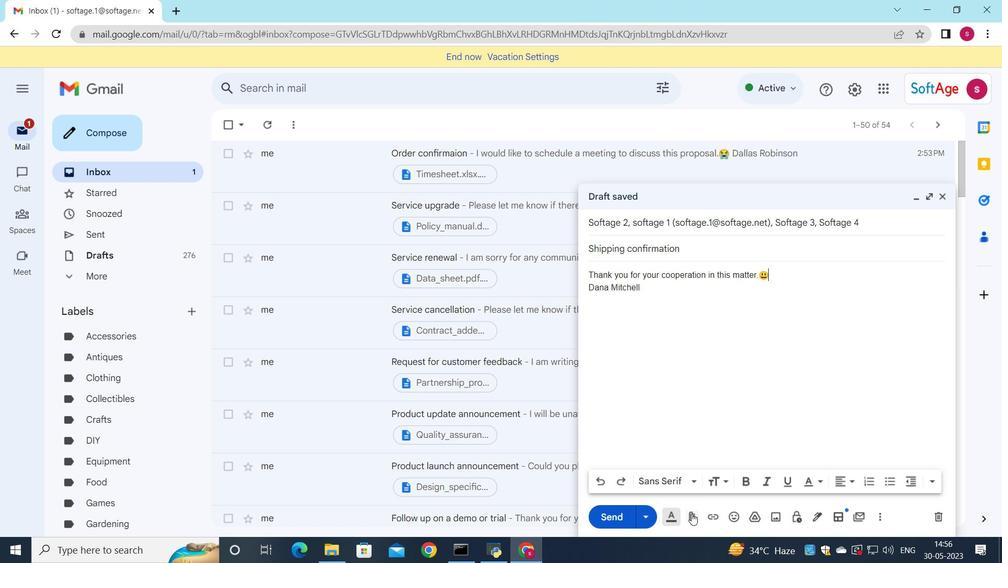 
Action: Mouse moved to (188, 95)
Screenshot: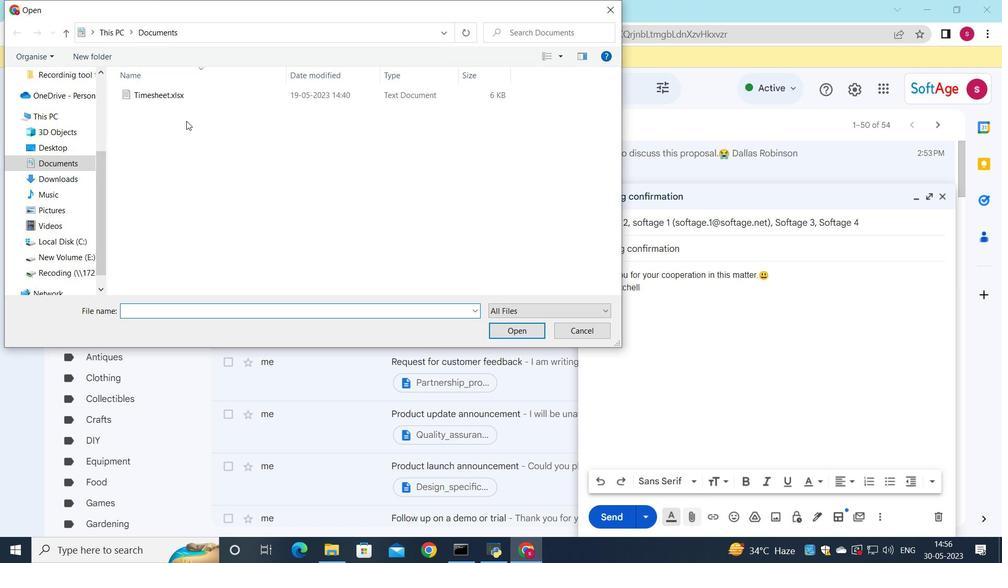 
Action: Mouse pressed left at (188, 95)
Screenshot: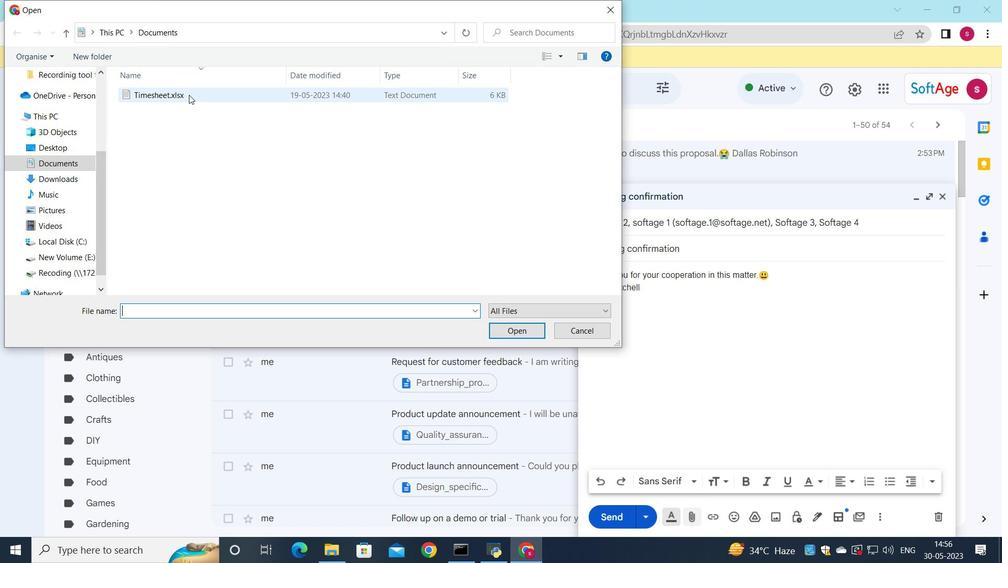 
Action: Mouse moved to (201, 91)
Screenshot: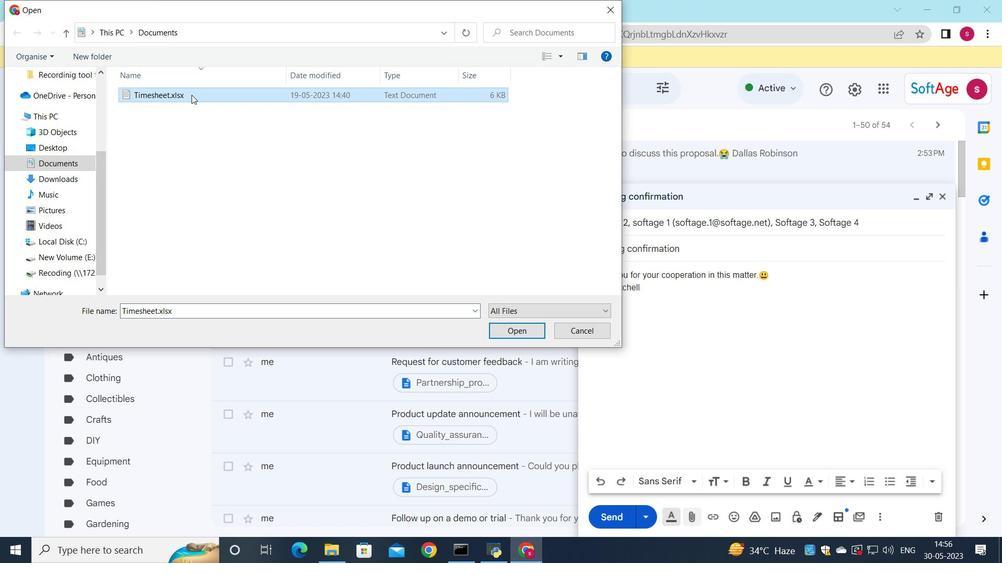 
Action: Mouse pressed left at (201, 91)
Screenshot: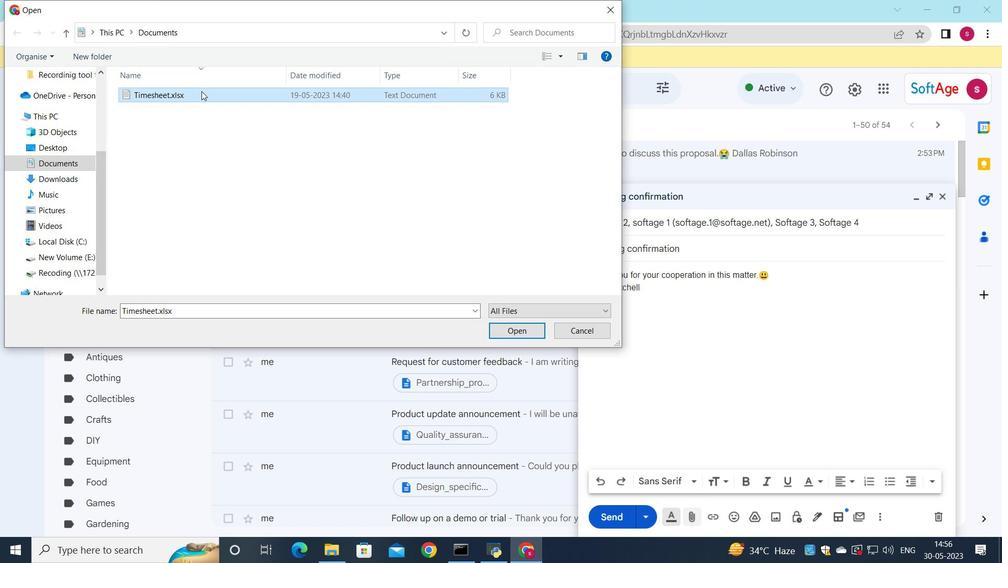 
Action: Mouse moved to (210, 92)
Screenshot: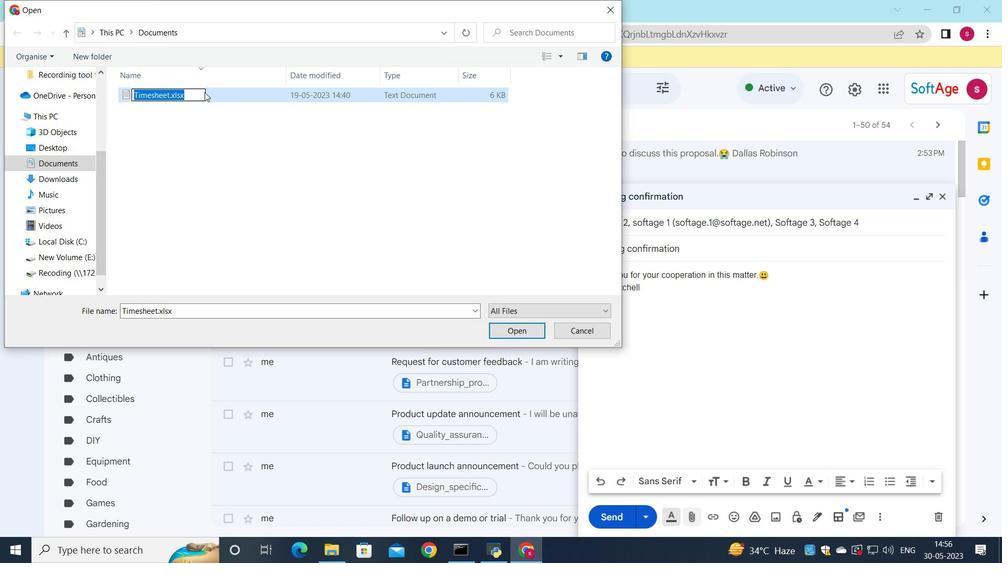 
Action: Key pressed <Key.shift>Proposal<Key.shift>_summ<Key.caps_lock><Key.backspace><Key.caps_lock>mary.docx
Screenshot: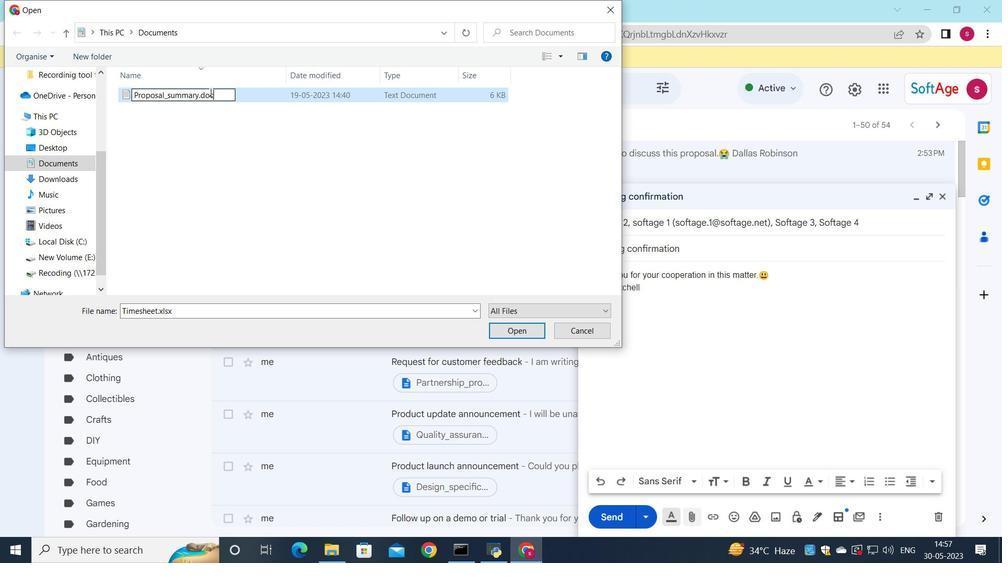
Action: Mouse moved to (259, 99)
Screenshot: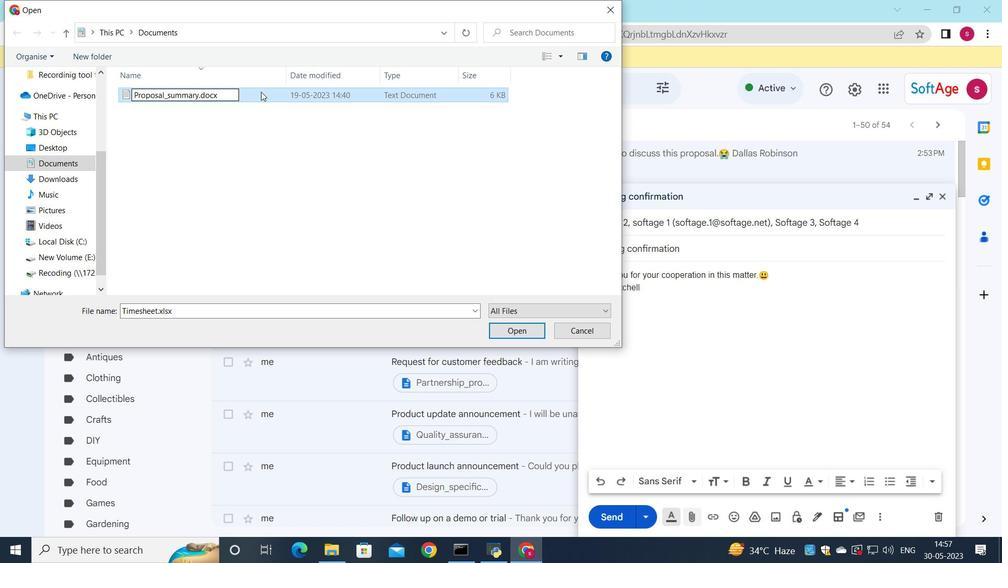 
Action: Mouse pressed left at (259, 99)
Screenshot: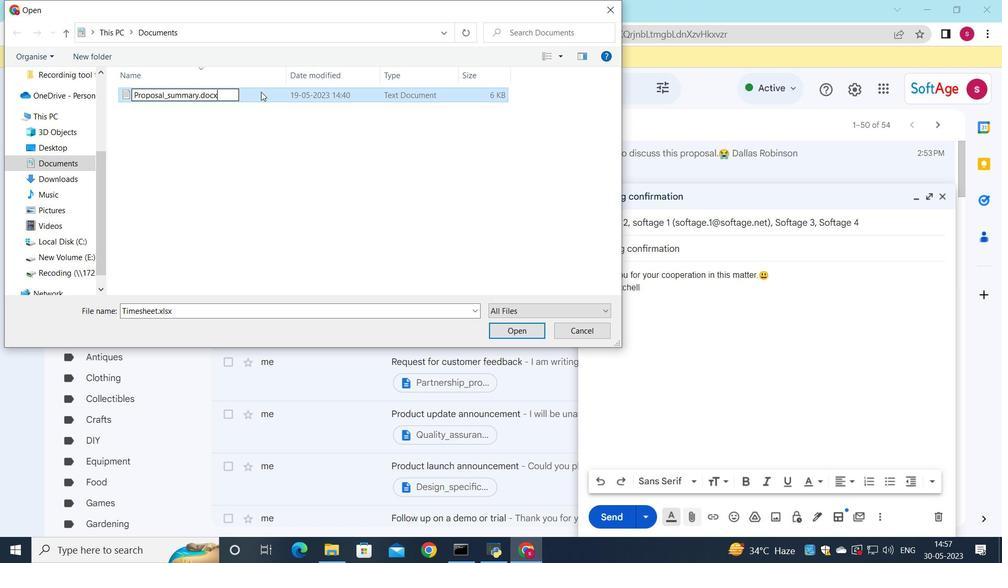 
Action: Mouse moved to (514, 328)
Screenshot: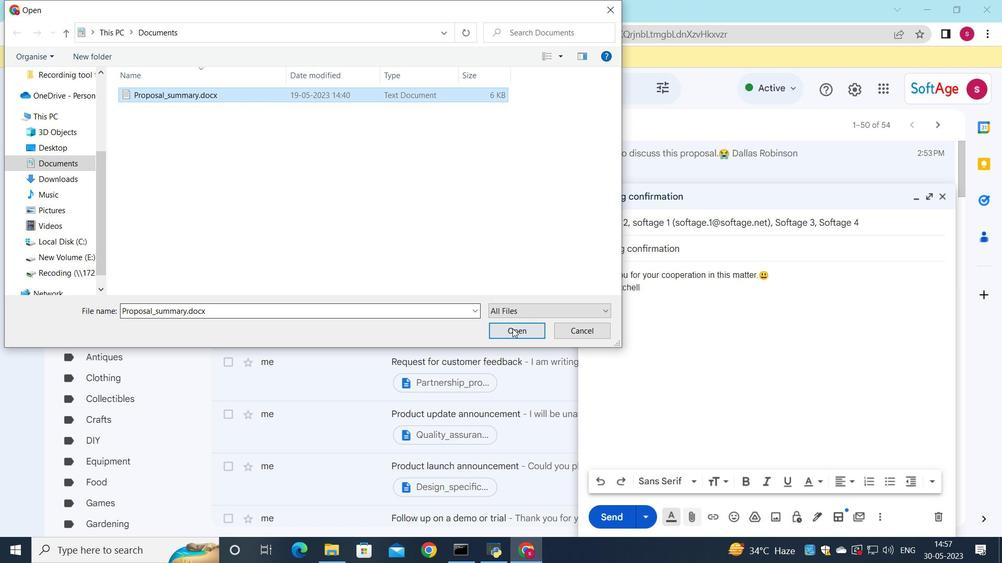 
Action: Mouse pressed left at (514, 328)
Screenshot: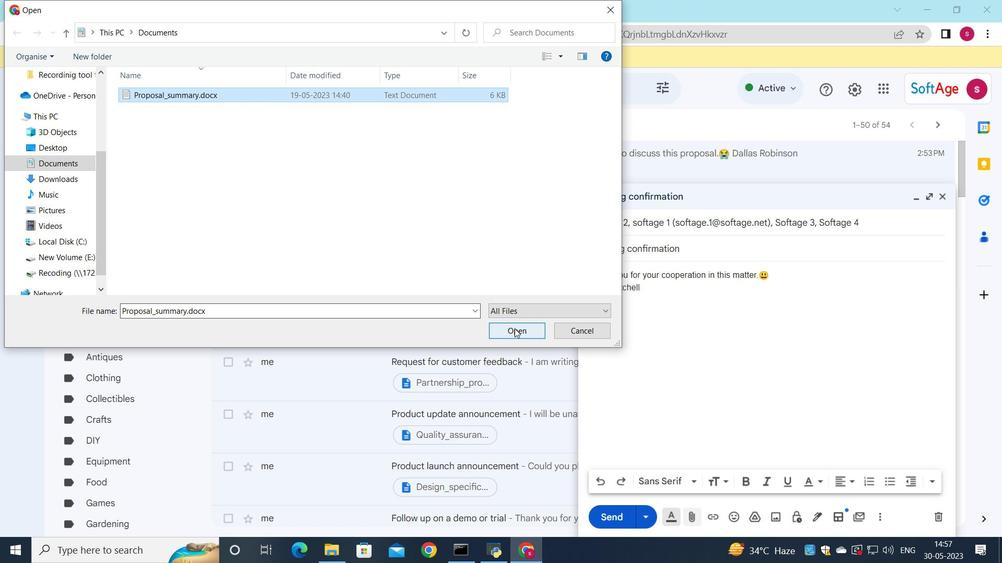 
Action: Mouse moved to (610, 522)
Screenshot: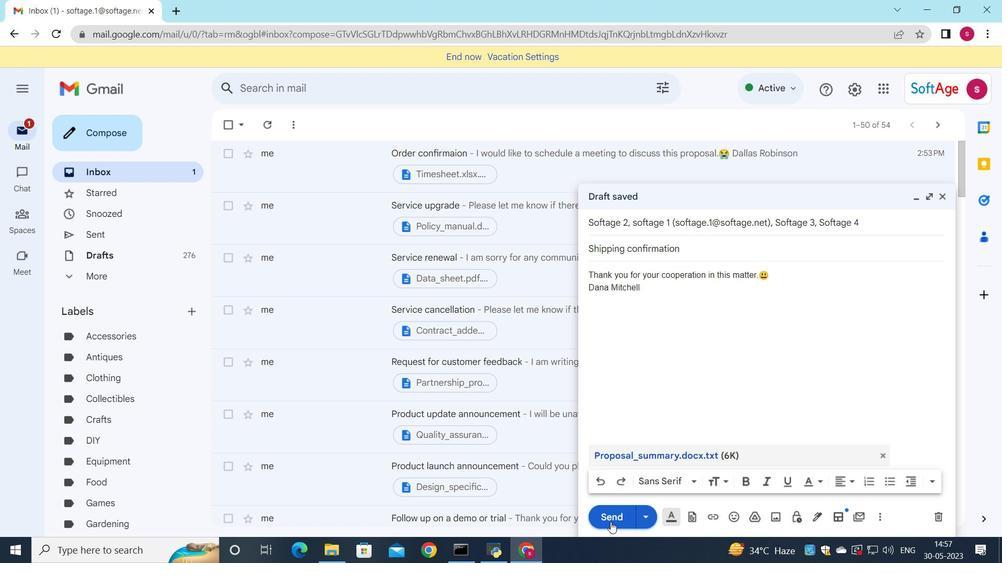
Action: Mouse pressed left at (610, 522)
Screenshot: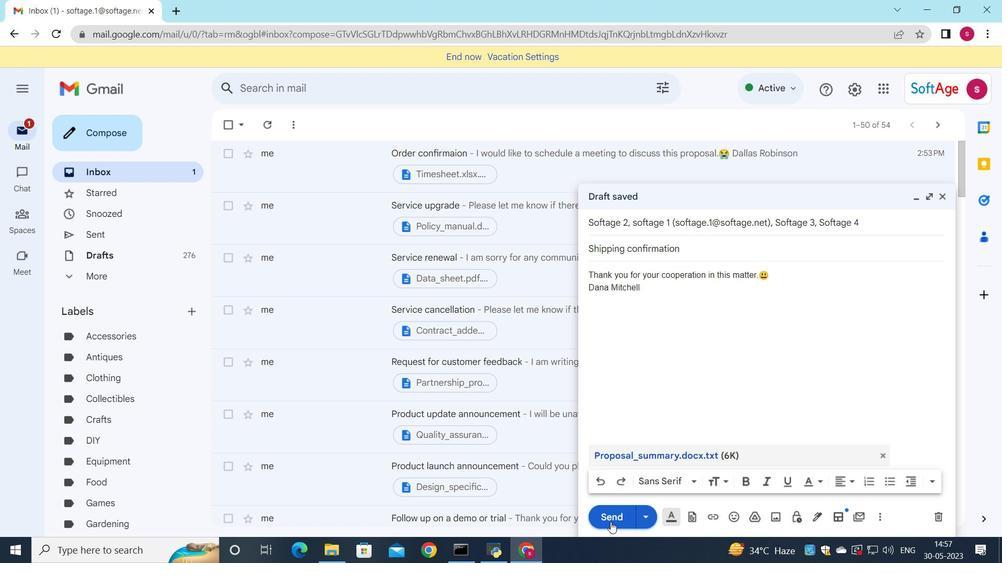 
Action: Mouse moved to (542, 158)
Screenshot: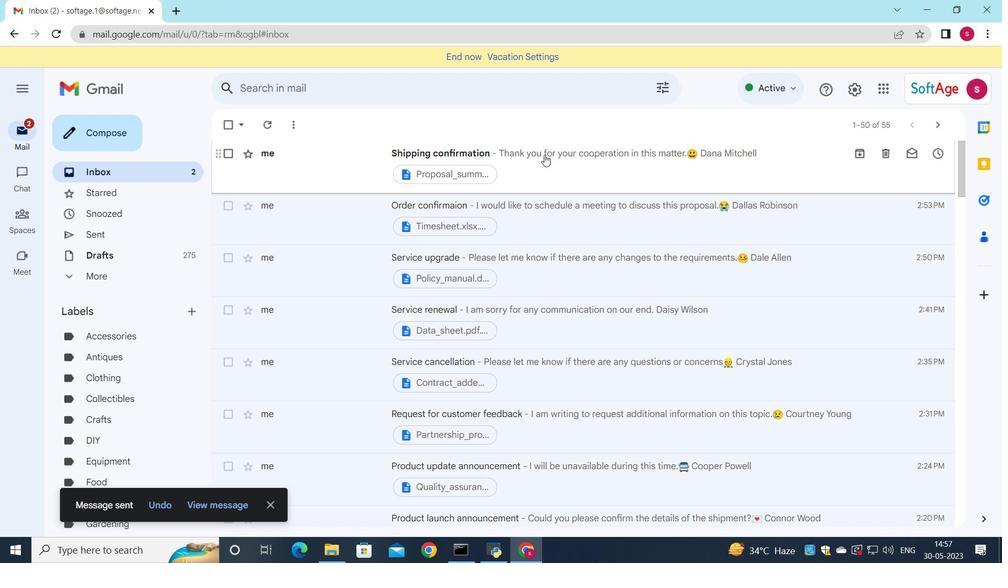 
Action: Mouse pressed left at (542, 158)
Screenshot: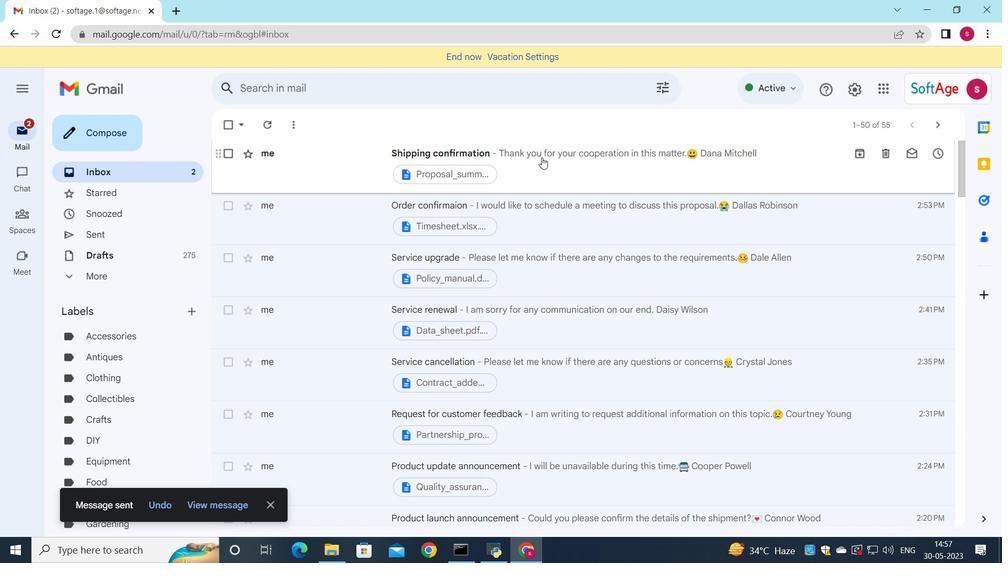 
